 Task: Check the sale-to-list ratio of breakfast bar in the last 1 year.
Action: Mouse moved to (1022, 236)
Screenshot: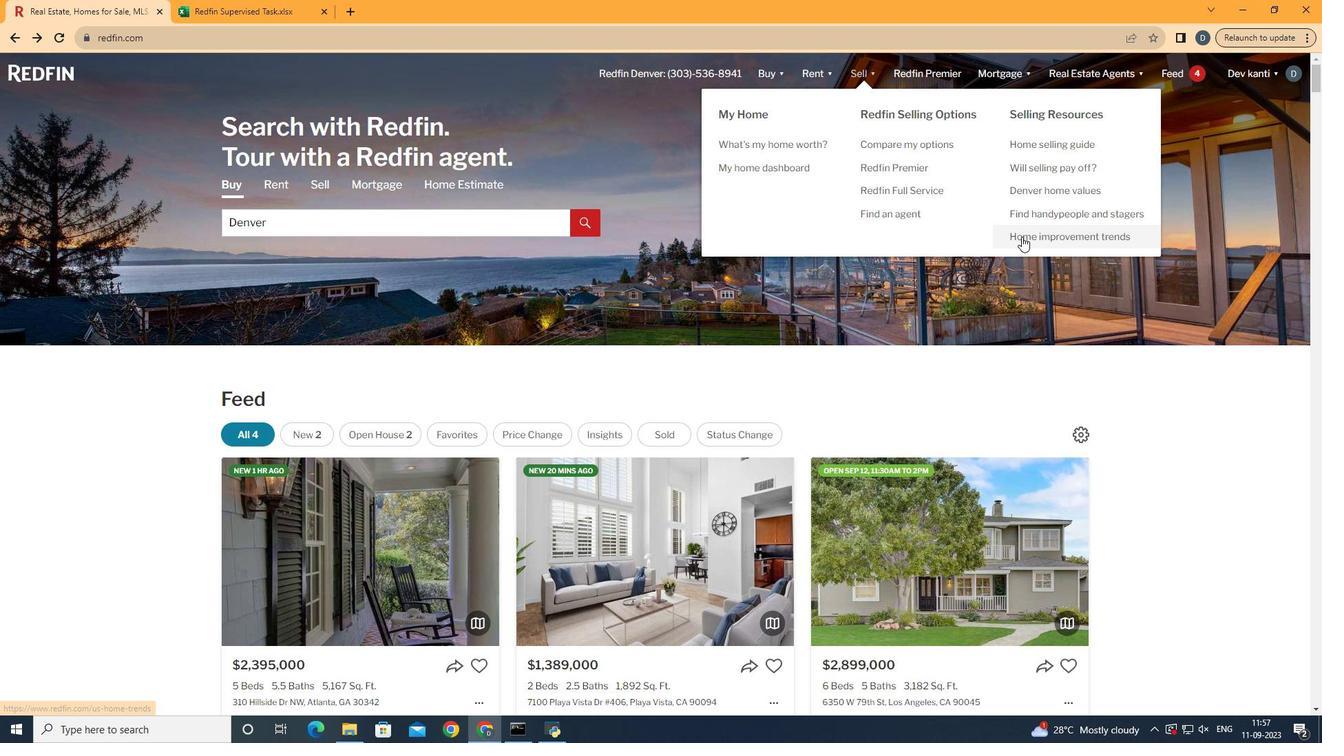 
Action: Mouse pressed left at (1022, 236)
Screenshot: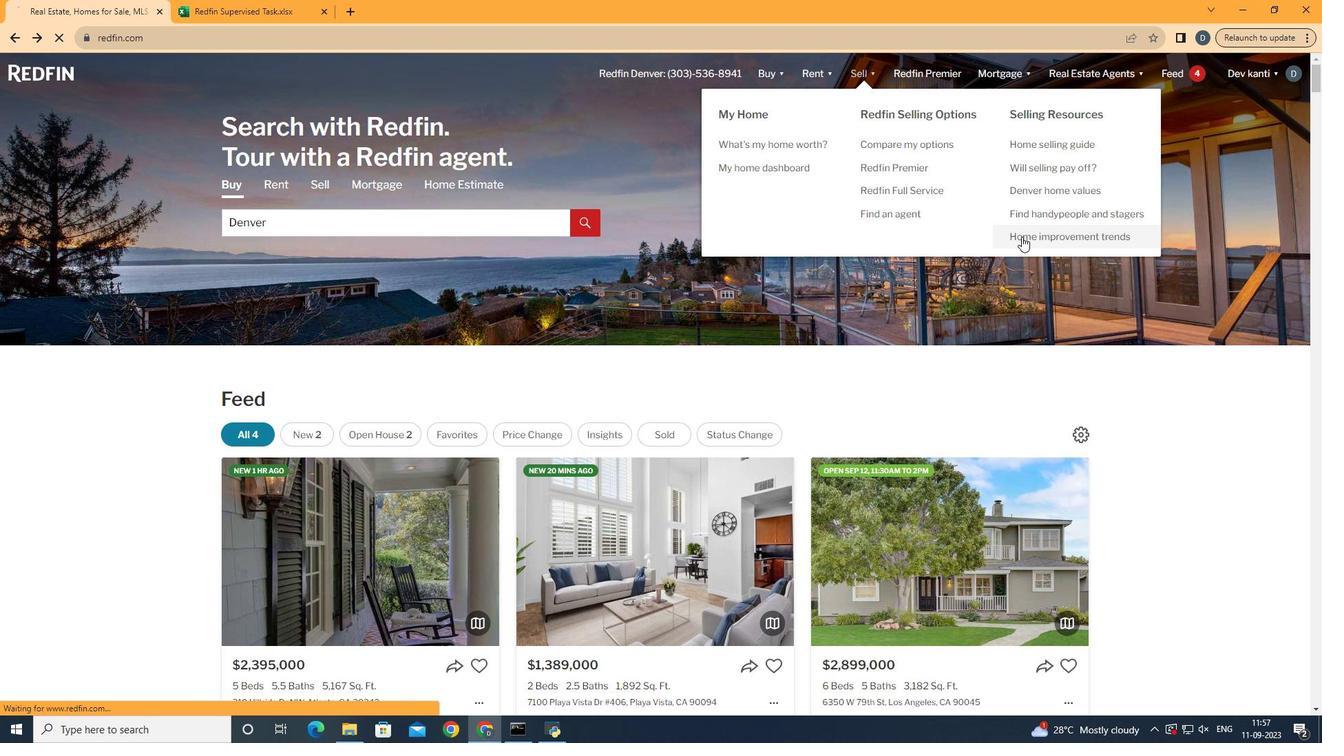 
Action: Mouse moved to (336, 250)
Screenshot: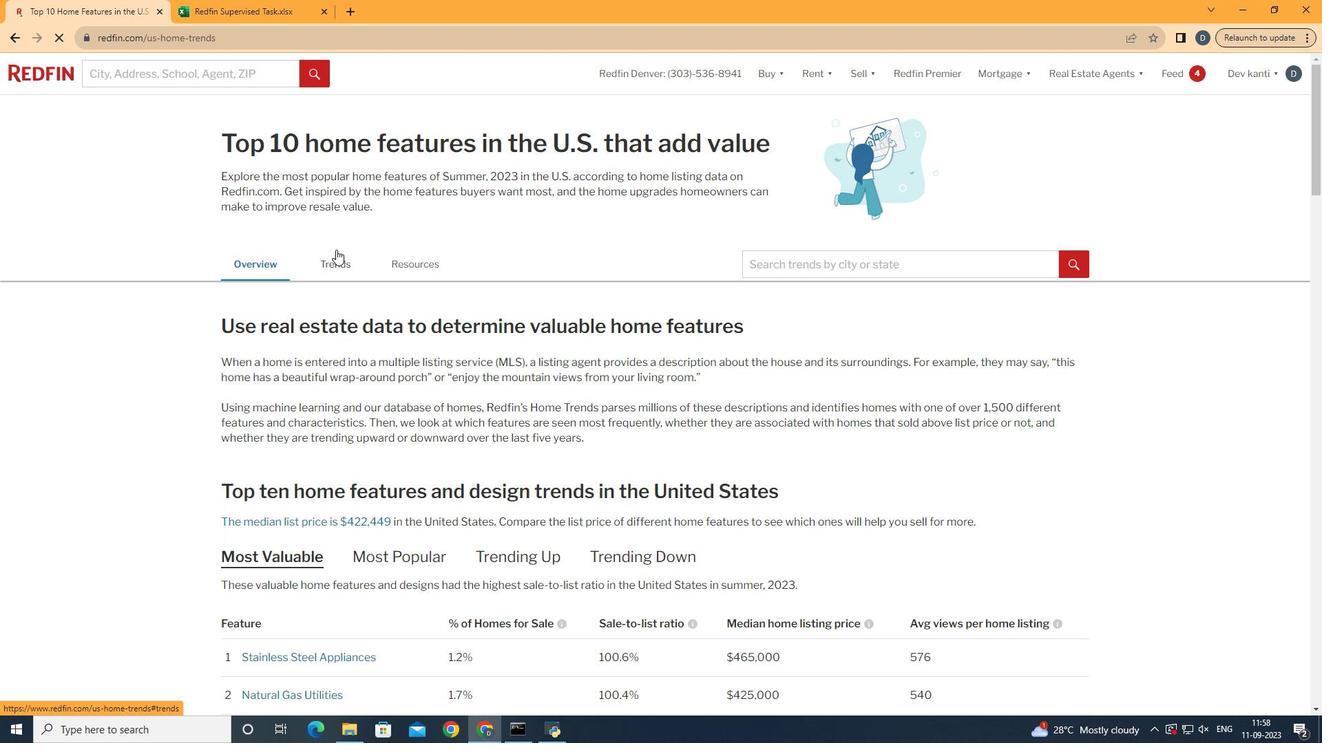 
Action: Mouse pressed left at (336, 250)
Screenshot: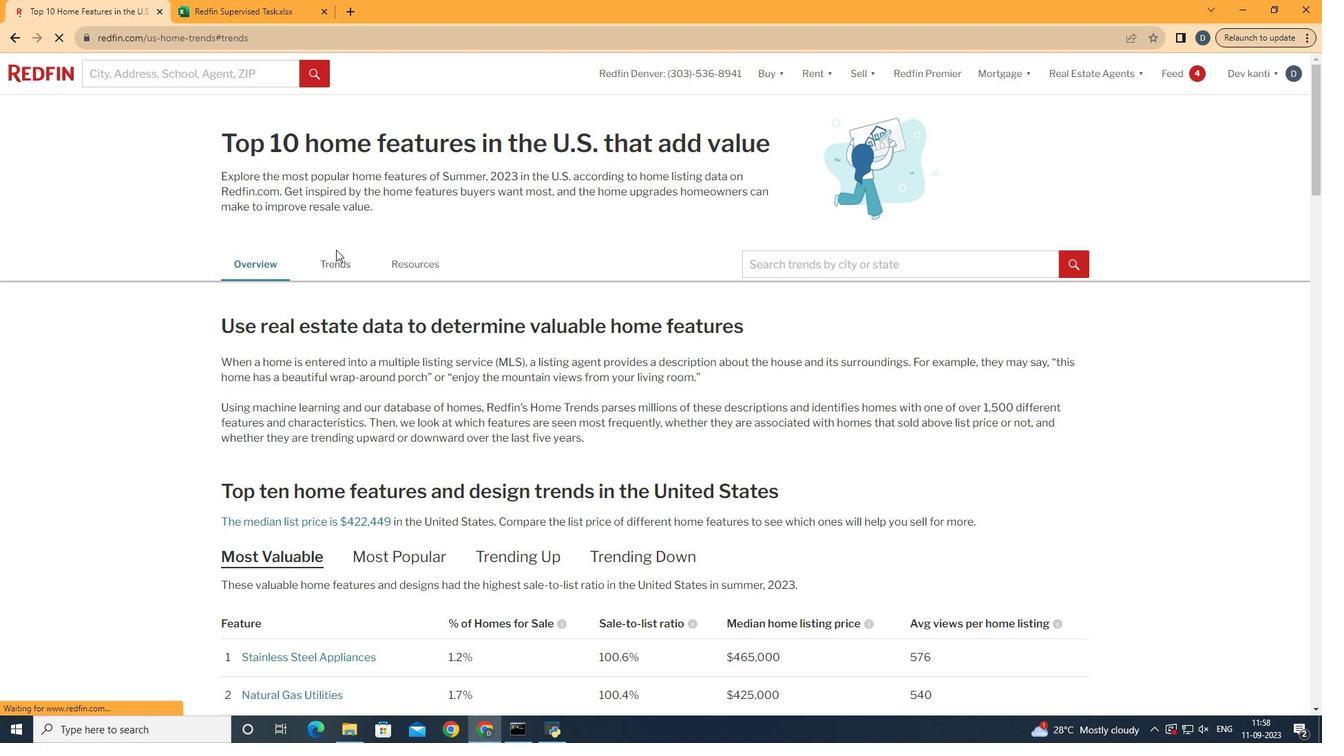 
Action: Mouse moved to (371, 275)
Screenshot: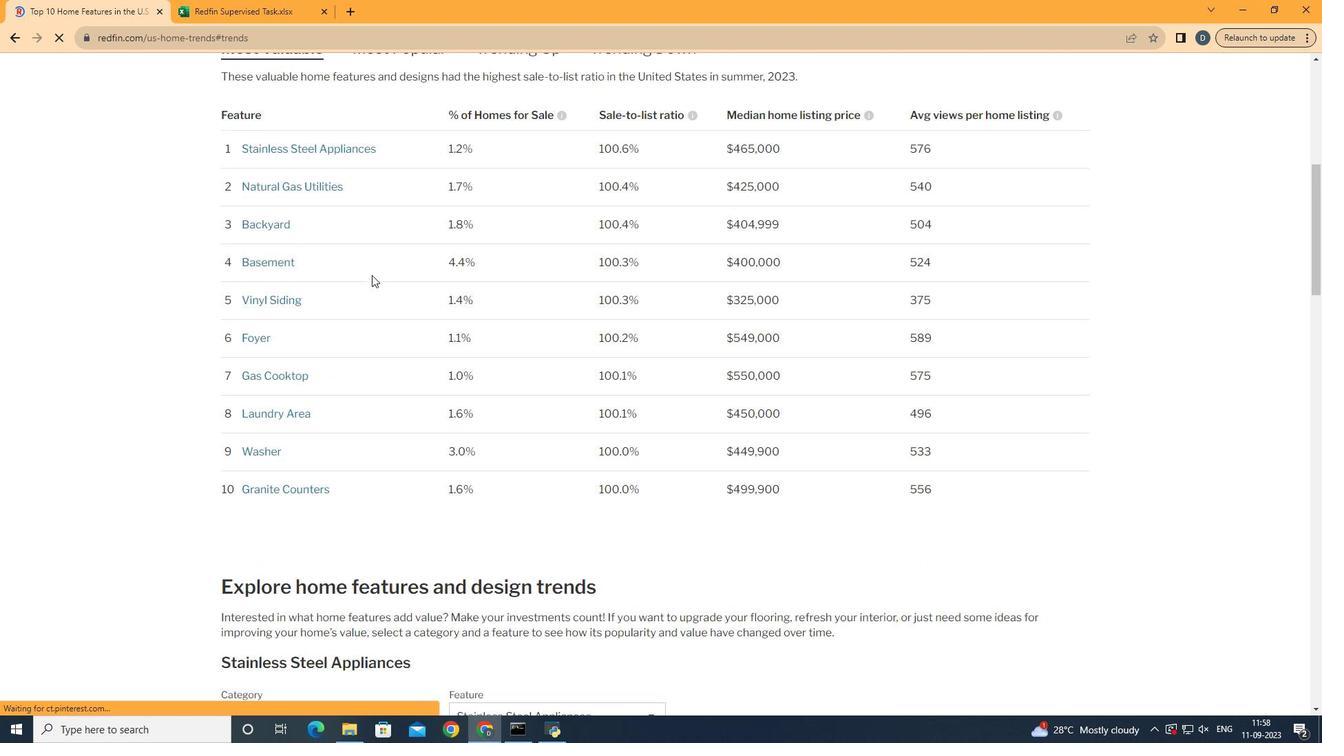 
Action: Mouse scrolled (371, 274) with delta (0, 0)
Screenshot: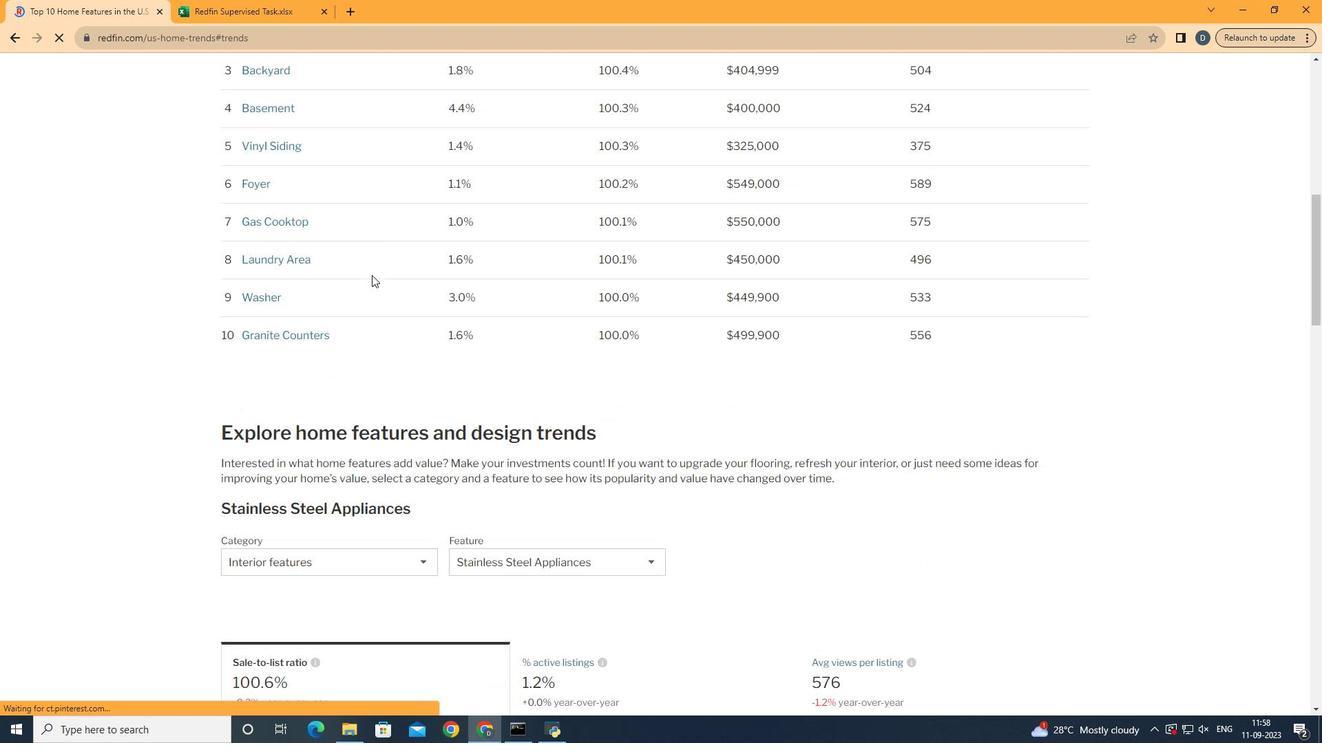 
Action: Mouse scrolled (371, 274) with delta (0, 0)
Screenshot: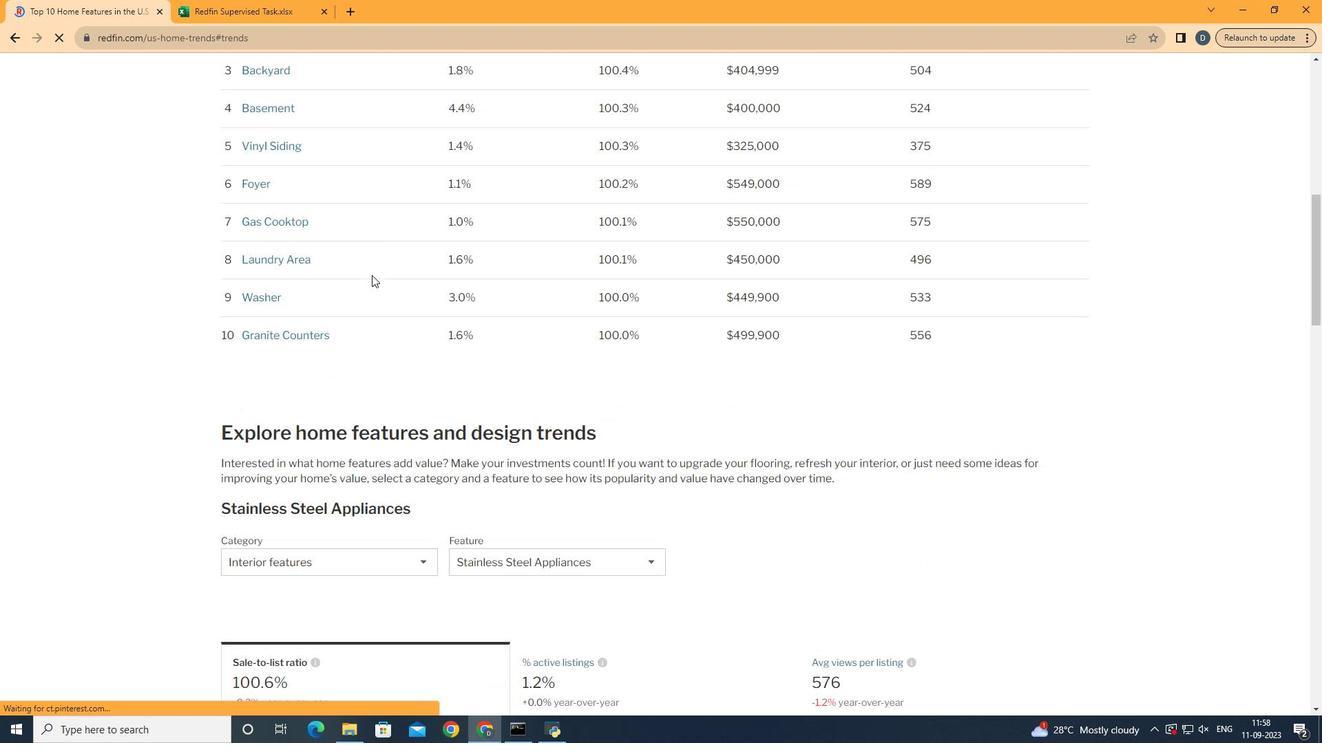 
Action: Mouse scrolled (371, 274) with delta (0, 0)
Screenshot: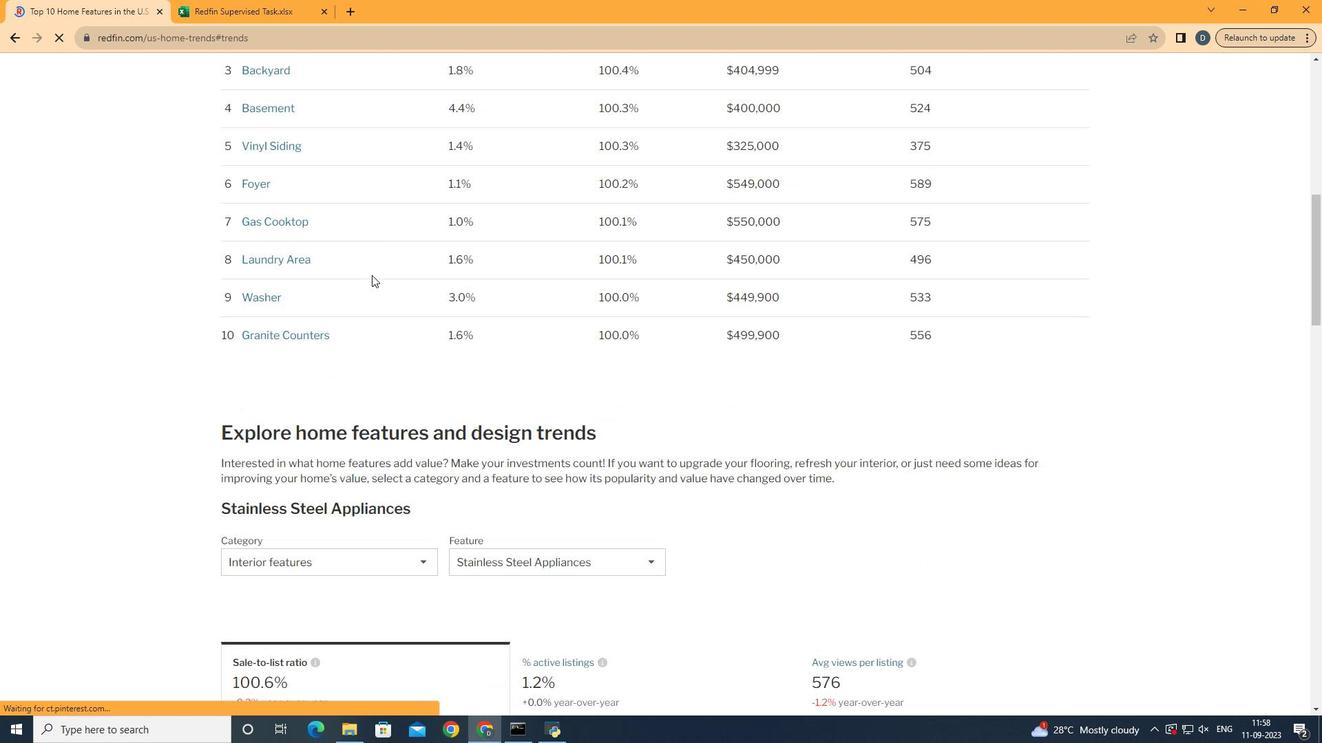 
Action: Mouse scrolled (371, 274) with delta (0, 0)
Screenshot: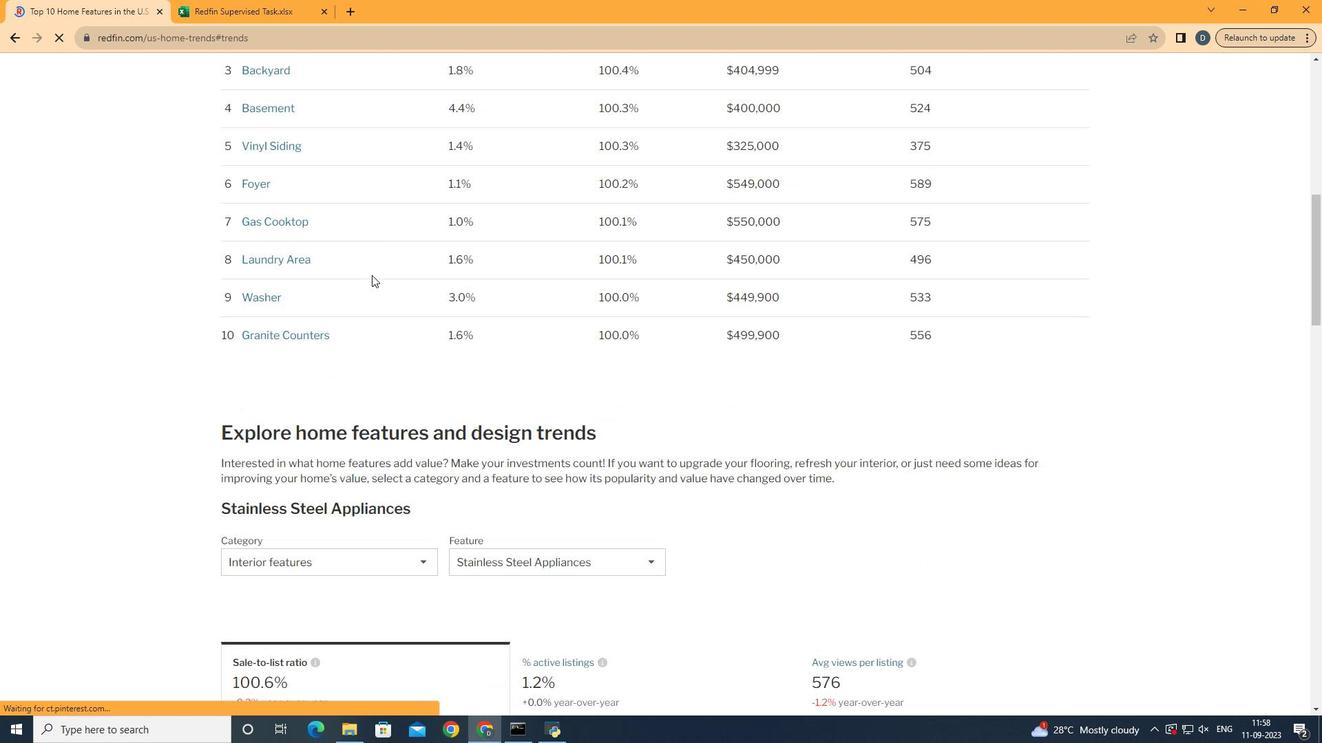 
Action: Mouse scrolled (371, 274) with delta (0, 0)
Screenshot: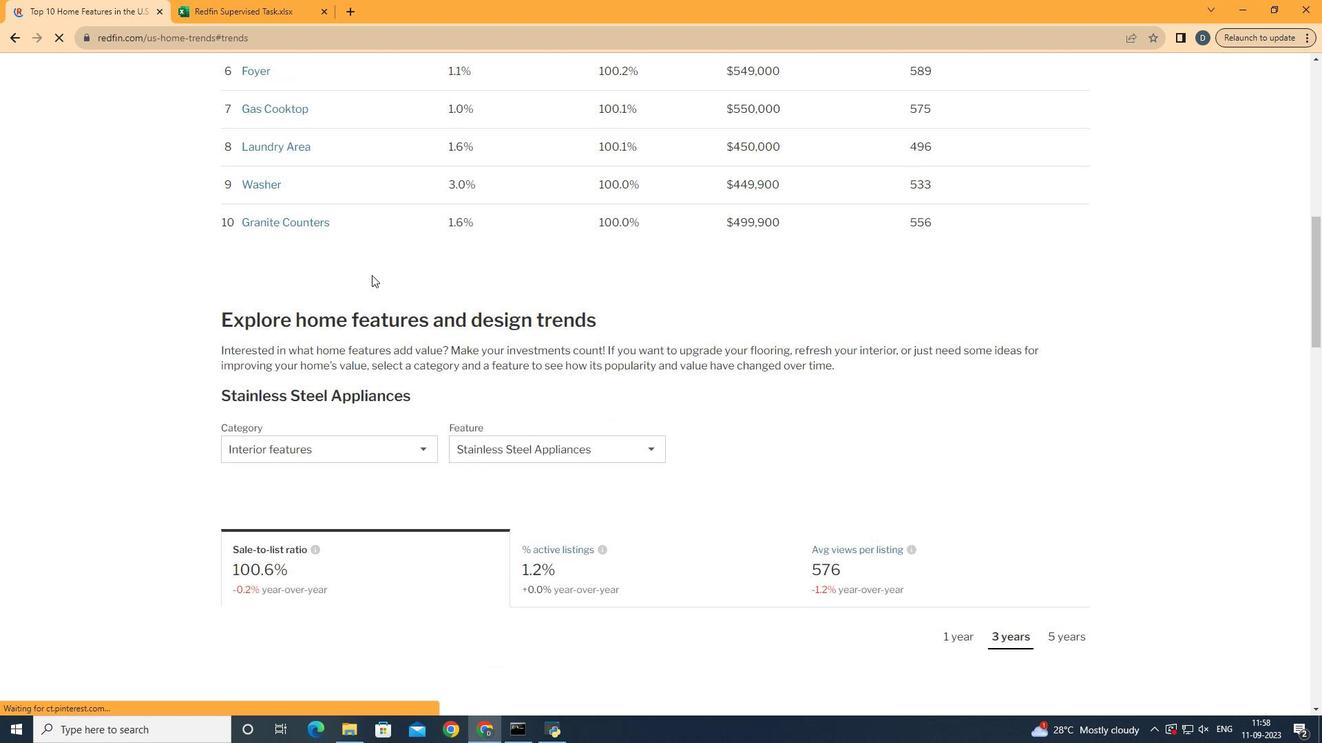 
Action: Mouse scrolled (371, 274) with delta (0, 0)
Screenshot: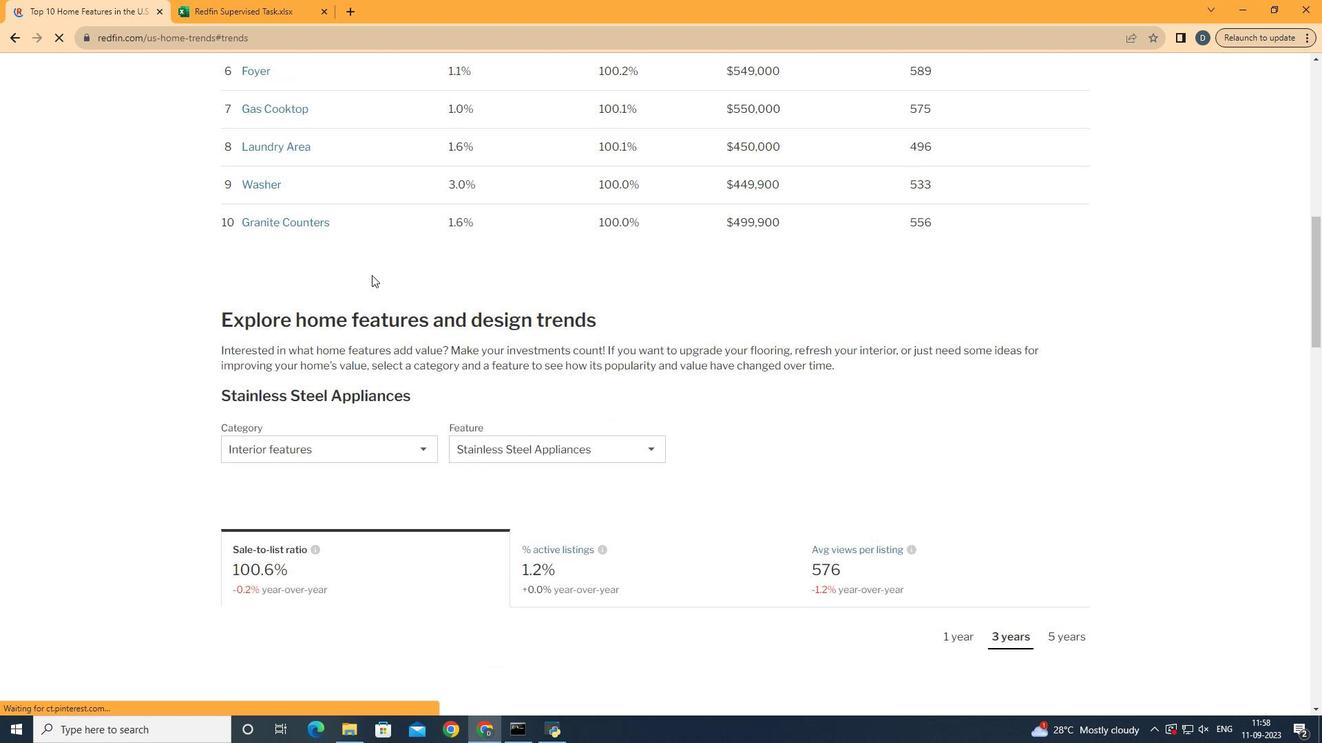 
Action: Mouse scrolled (371, 274) with delta (0, 0)
Screenshot: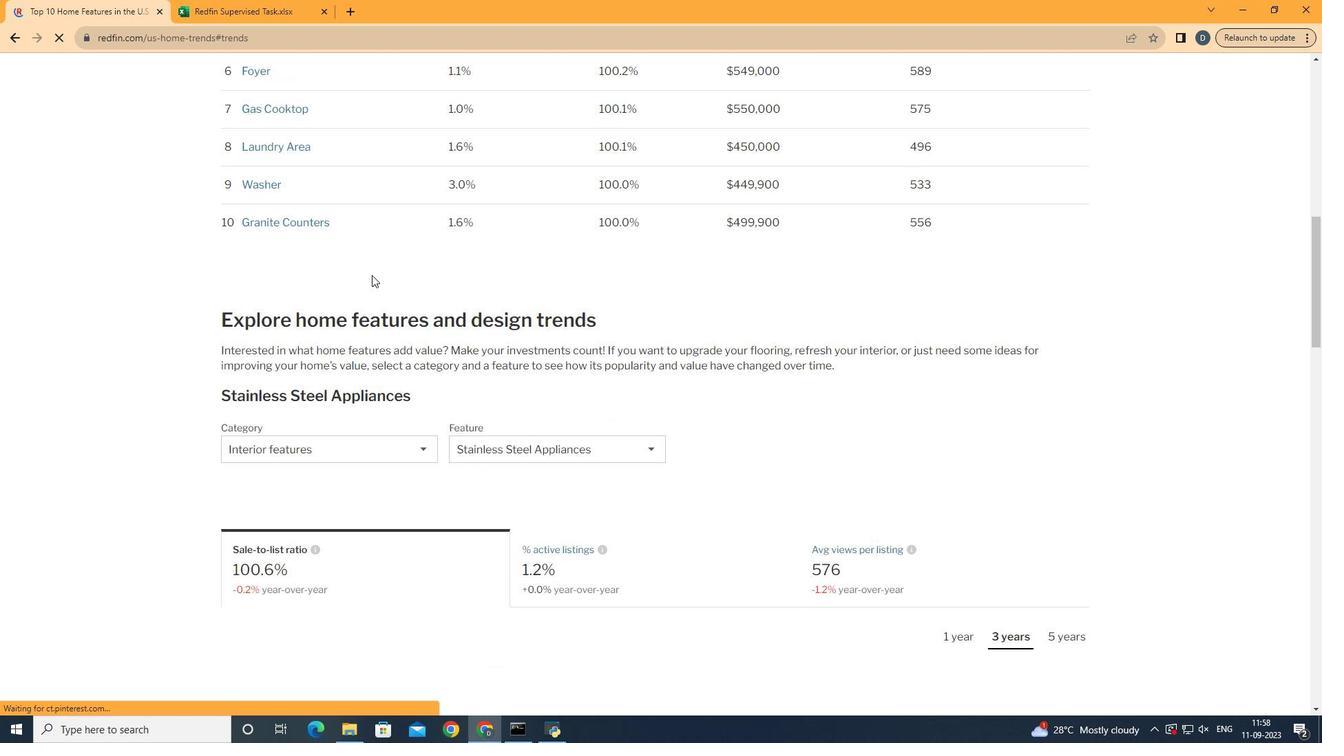 
Action: Mouse scrolled (371, 274) with delta (0, 0)
Screenshot: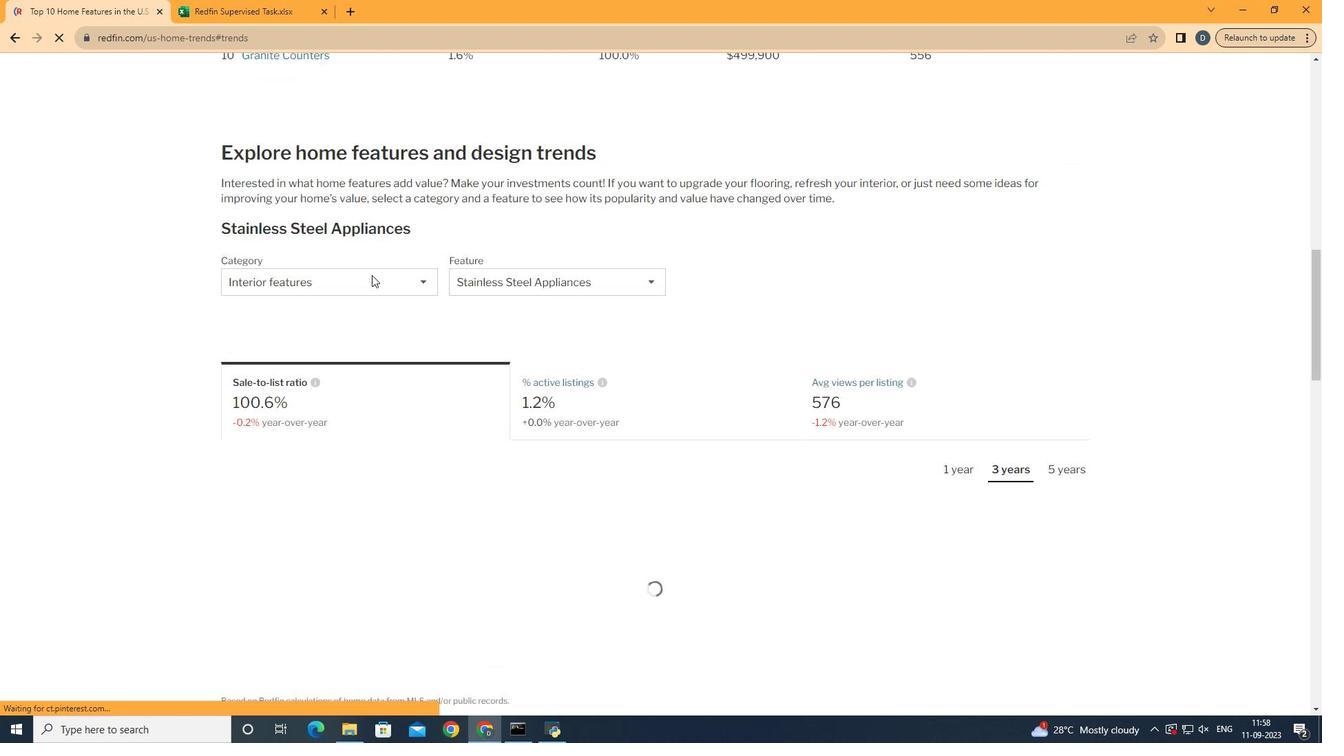
Action: Mouse moved to (374, 296)
Screenshot: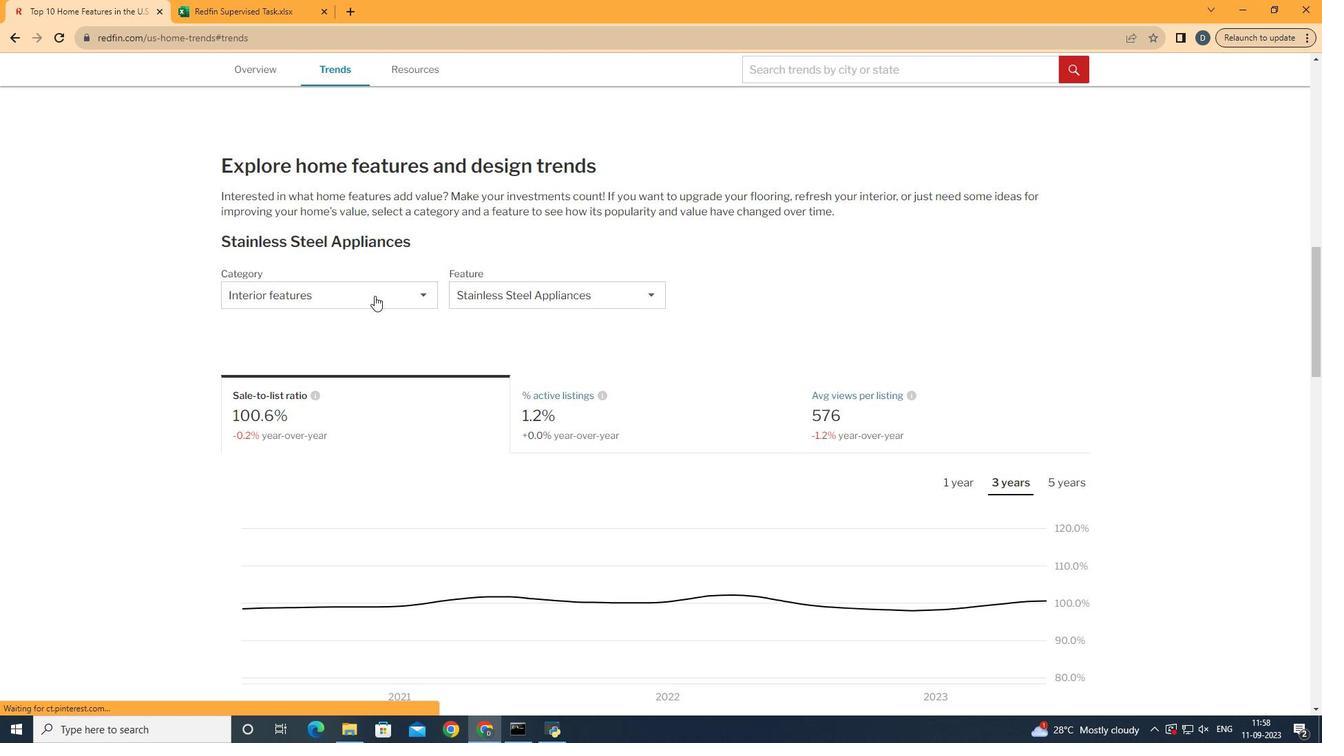 
Action: Mouse scrolled (374, 295) with delta (0, 0)
Screenshot: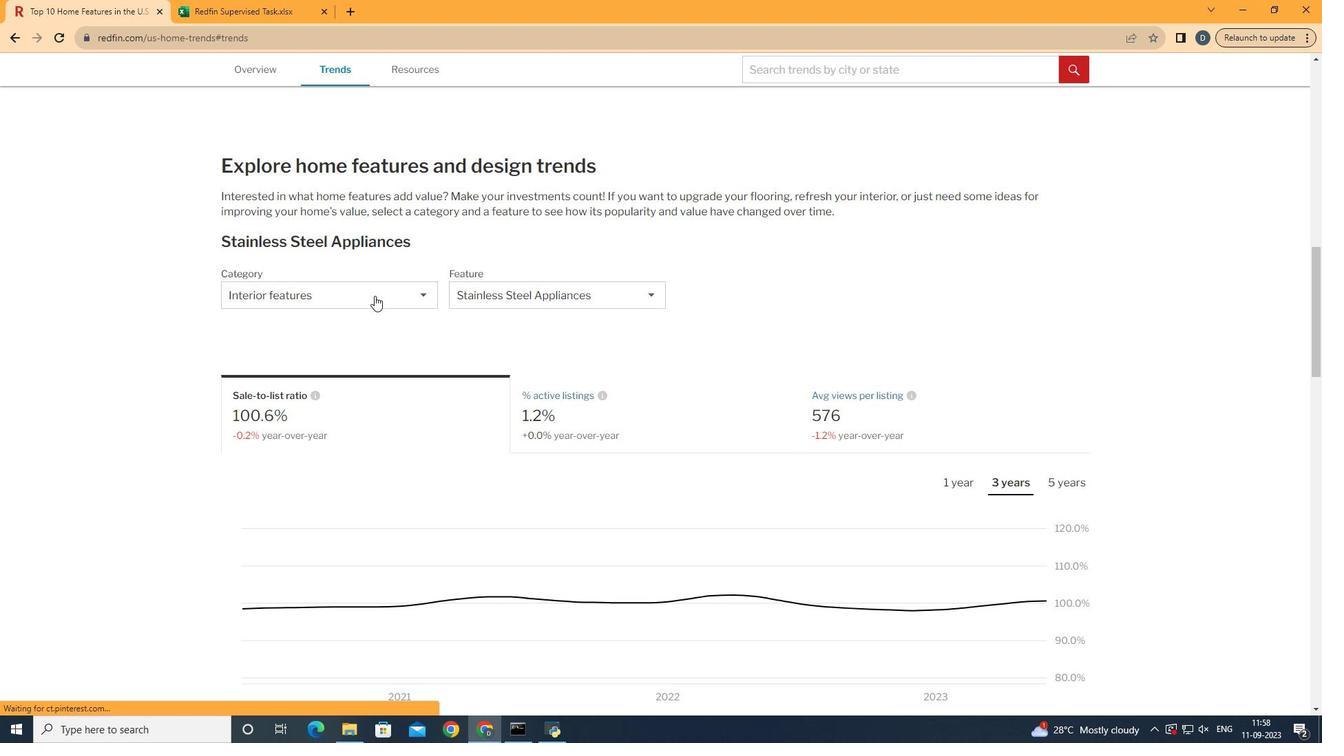 
Action: Mouse scrolled (374, 295) with delta (0, 0)
Screenshot: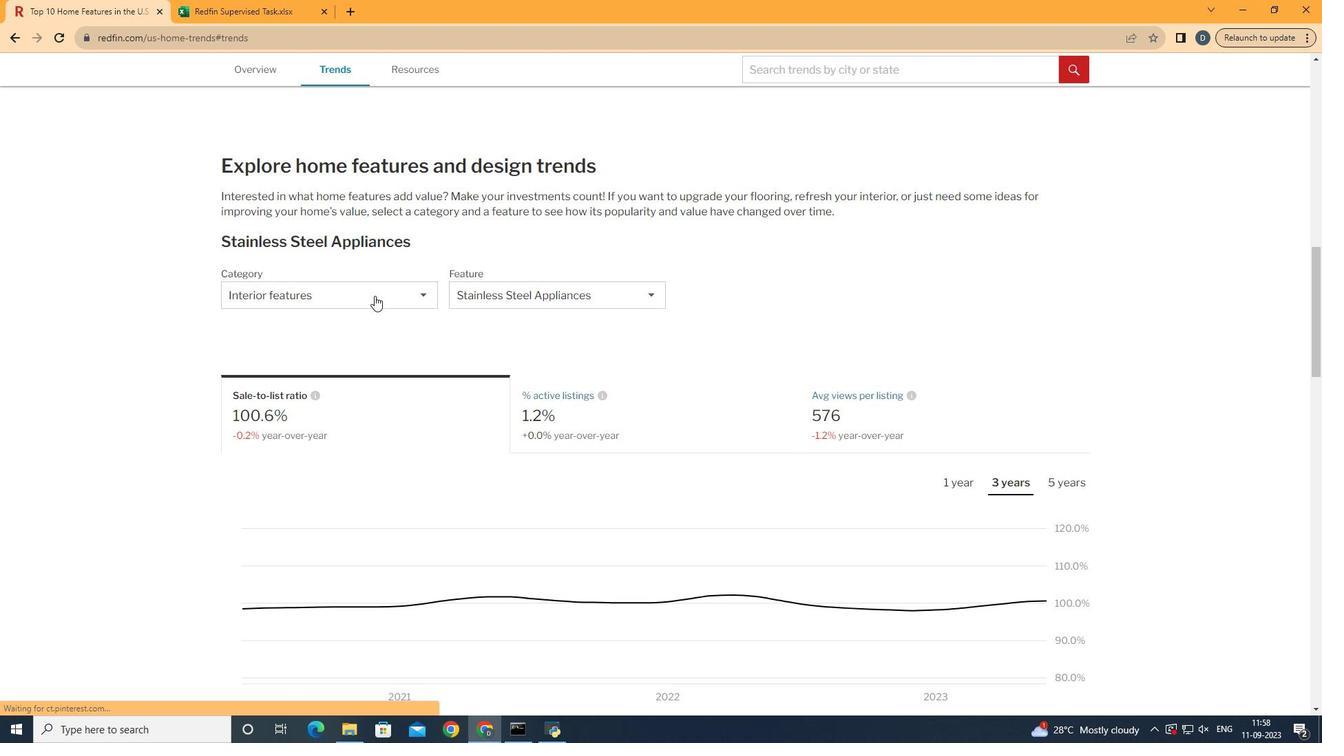 
Action: Mouse scrolled (374, 295) with delta (0, 0)
Screenshot: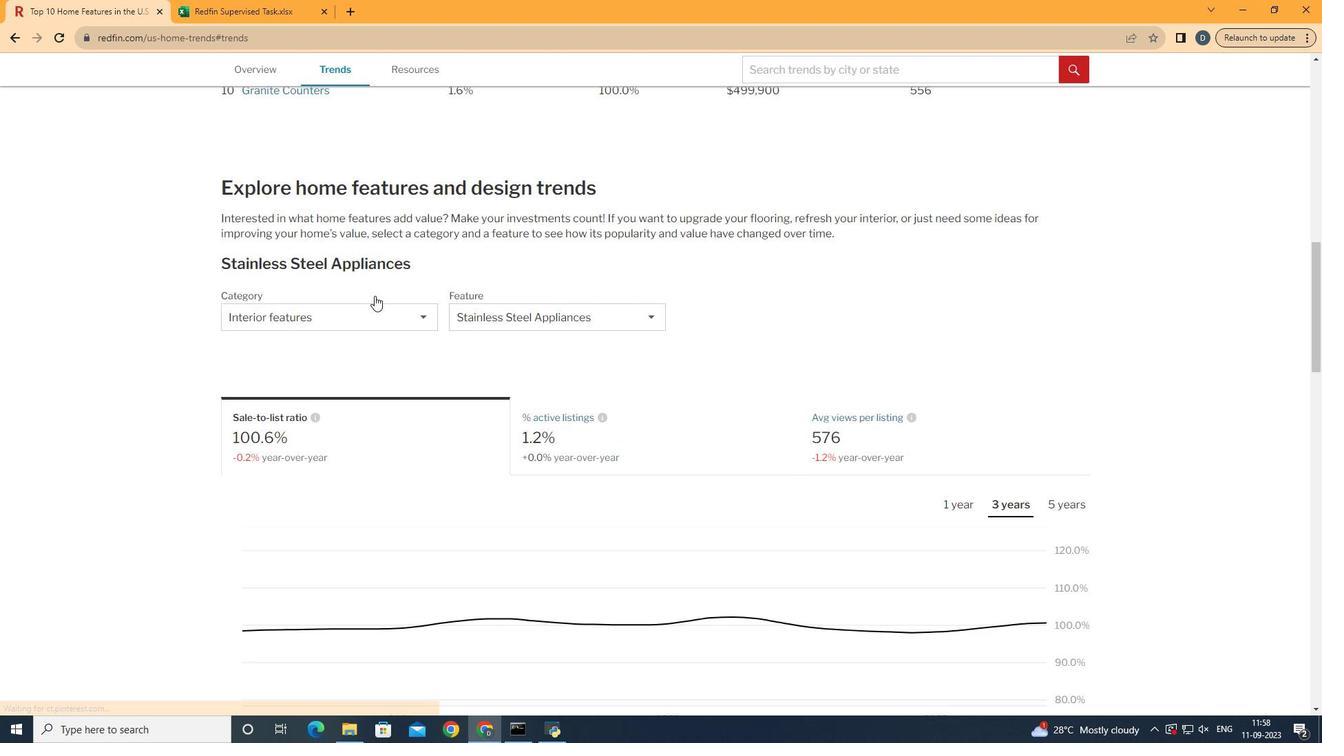 
Action: Mouse moved to (389, 344)
Screenshot: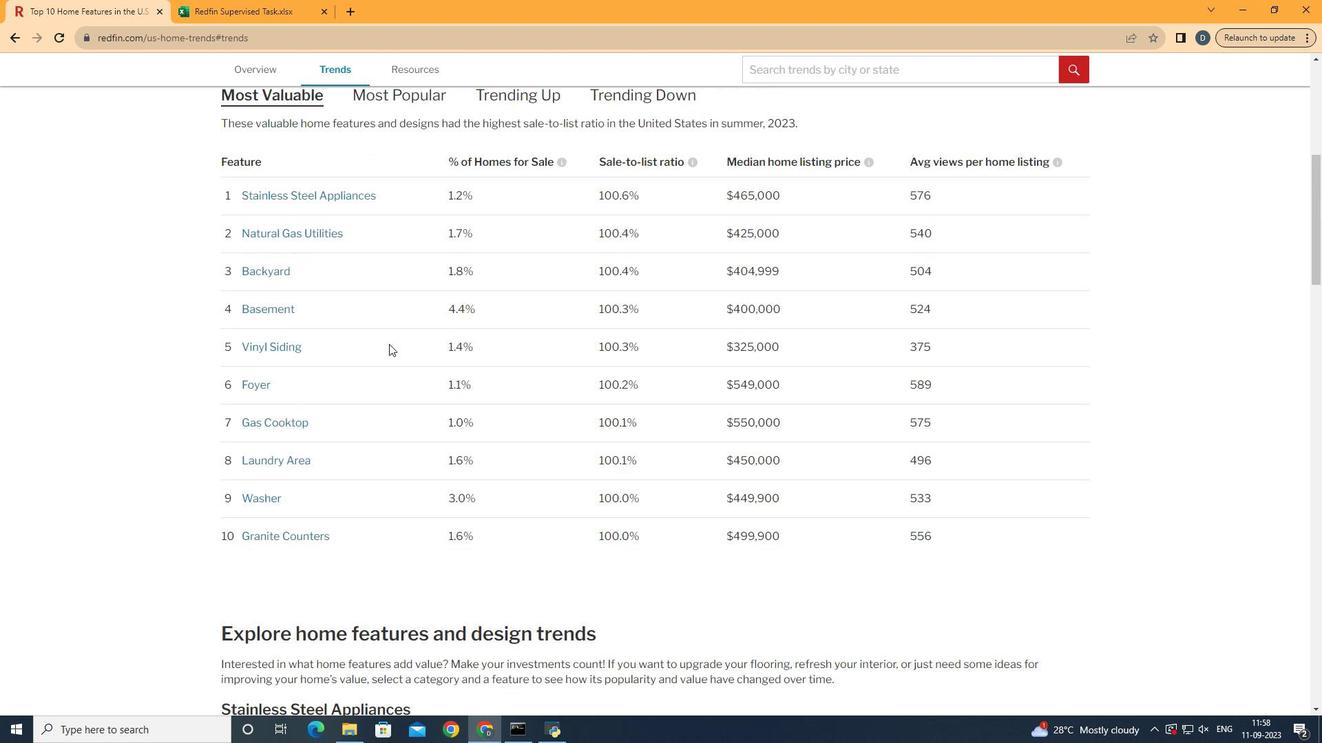 
Action: Mouse scrolled (389, 343) with delta (0, 0)
Screenshot: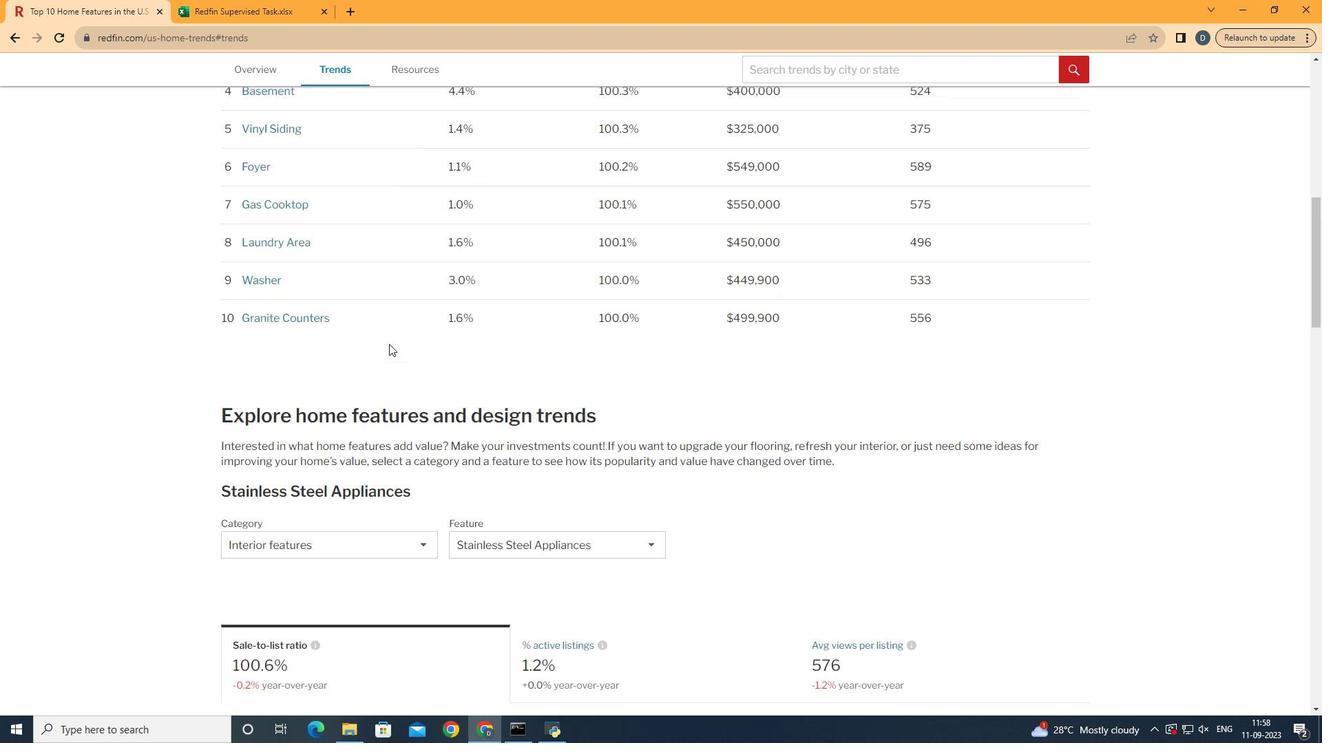 
Action: Mouse scrolled (389, 343) with delta (0, 0)
Screenshot: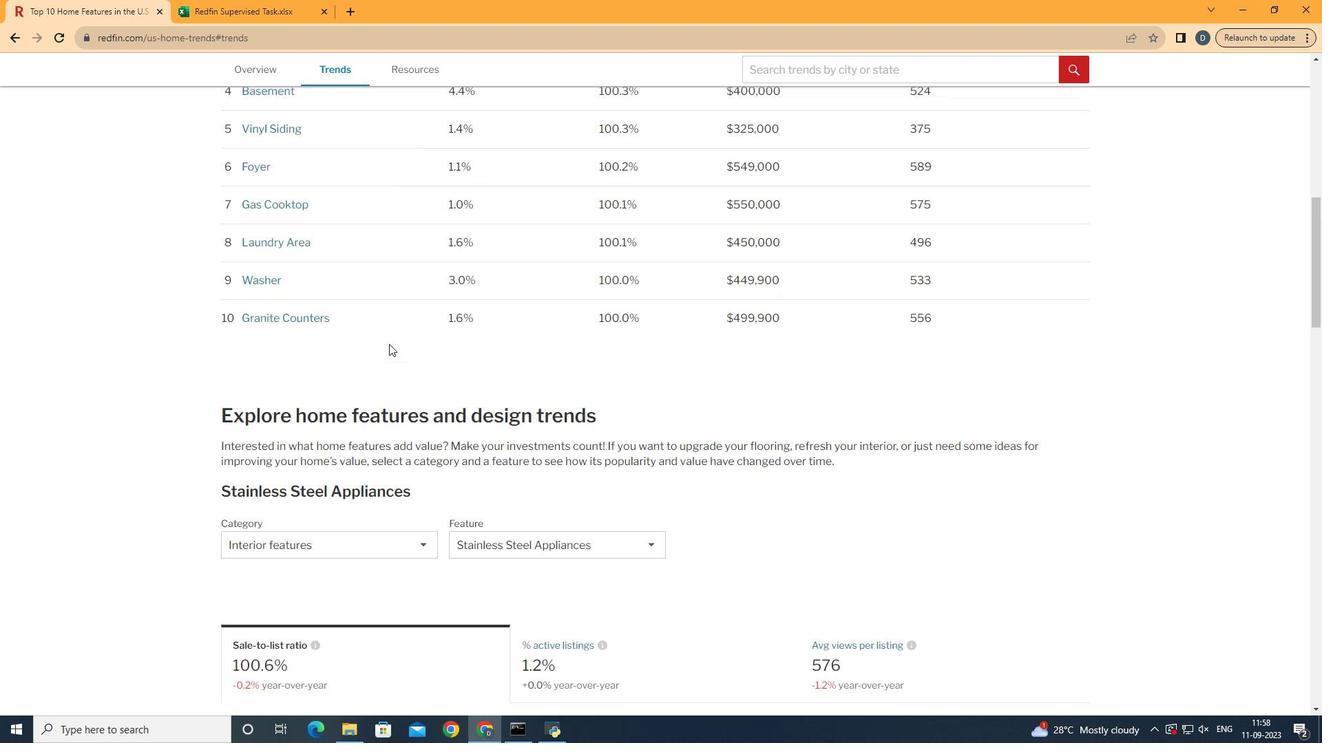 
Action: Mouse scrolled (389, 343) with delta (0, 0)
Screenshot: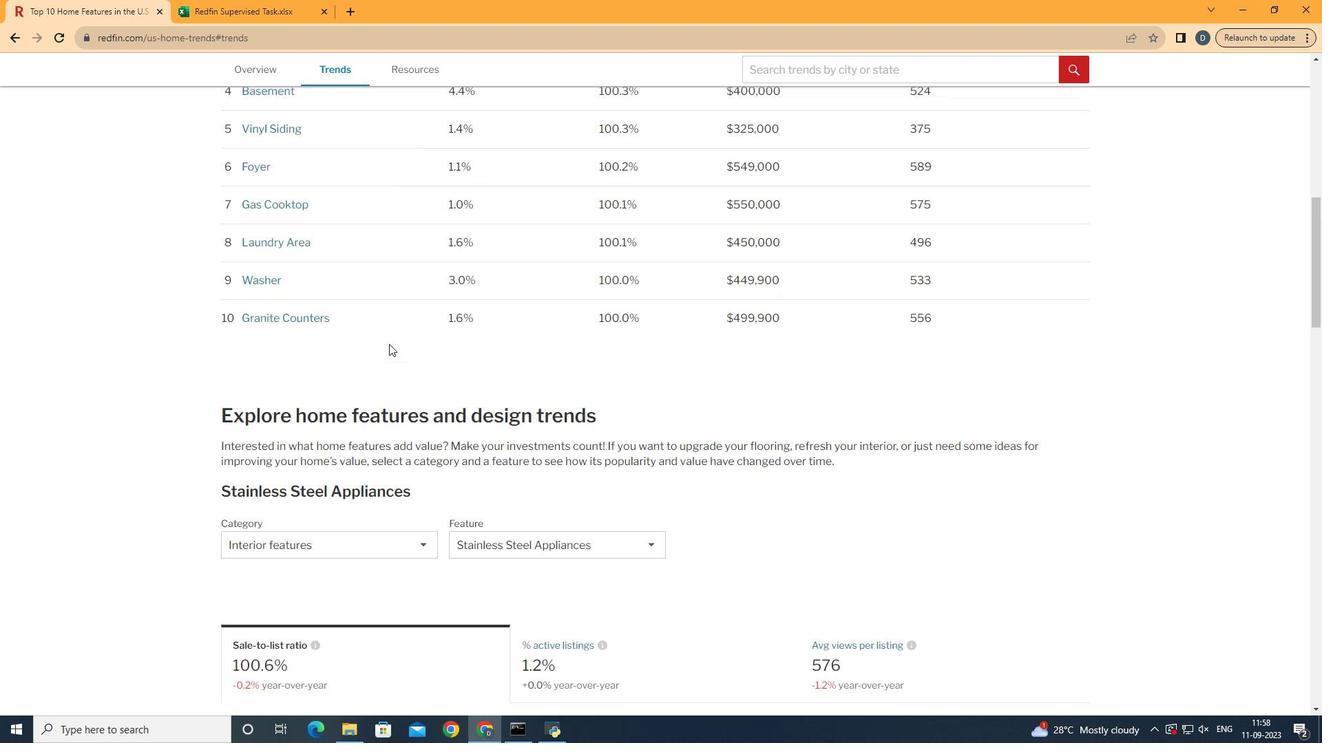 
Action: Mouse scrolled (389, 343) with delta (0, 0)
Screenshot: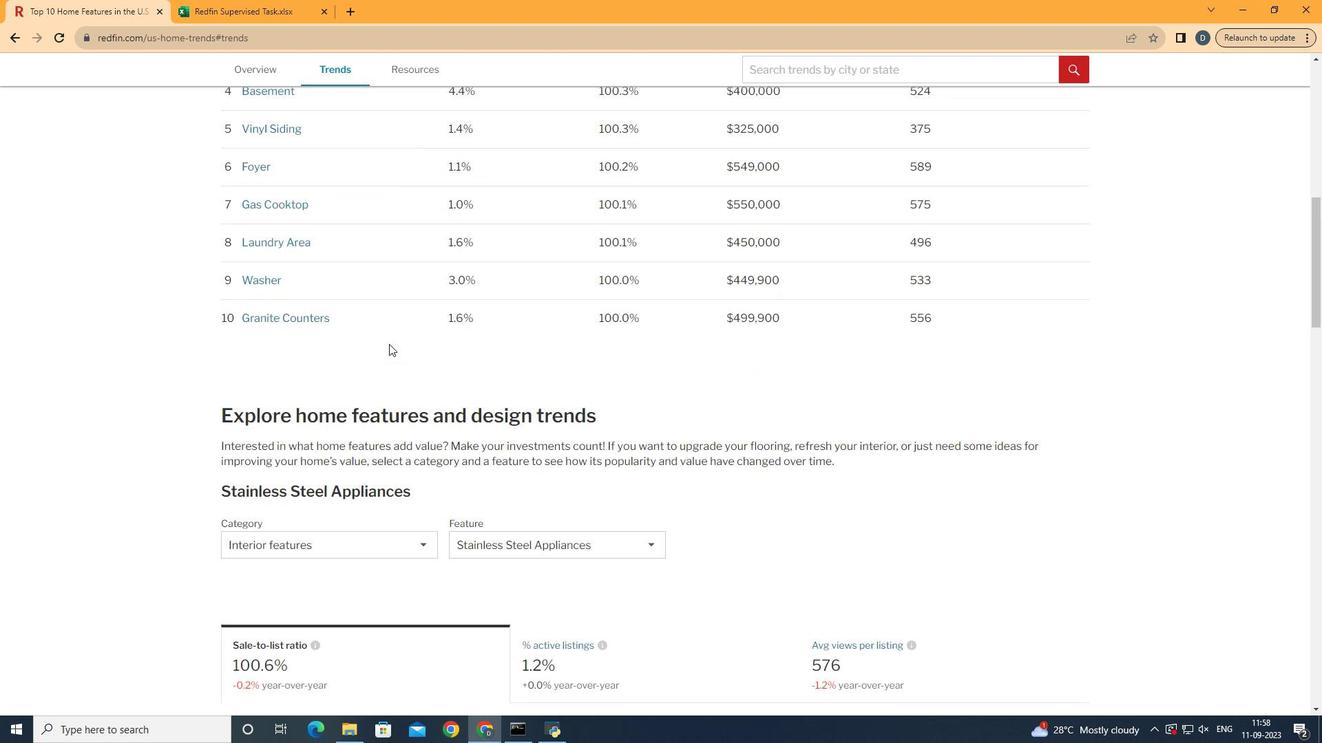 
Action: Mouse scrolled (389, 343) with delta (0, 0)
Screenshot: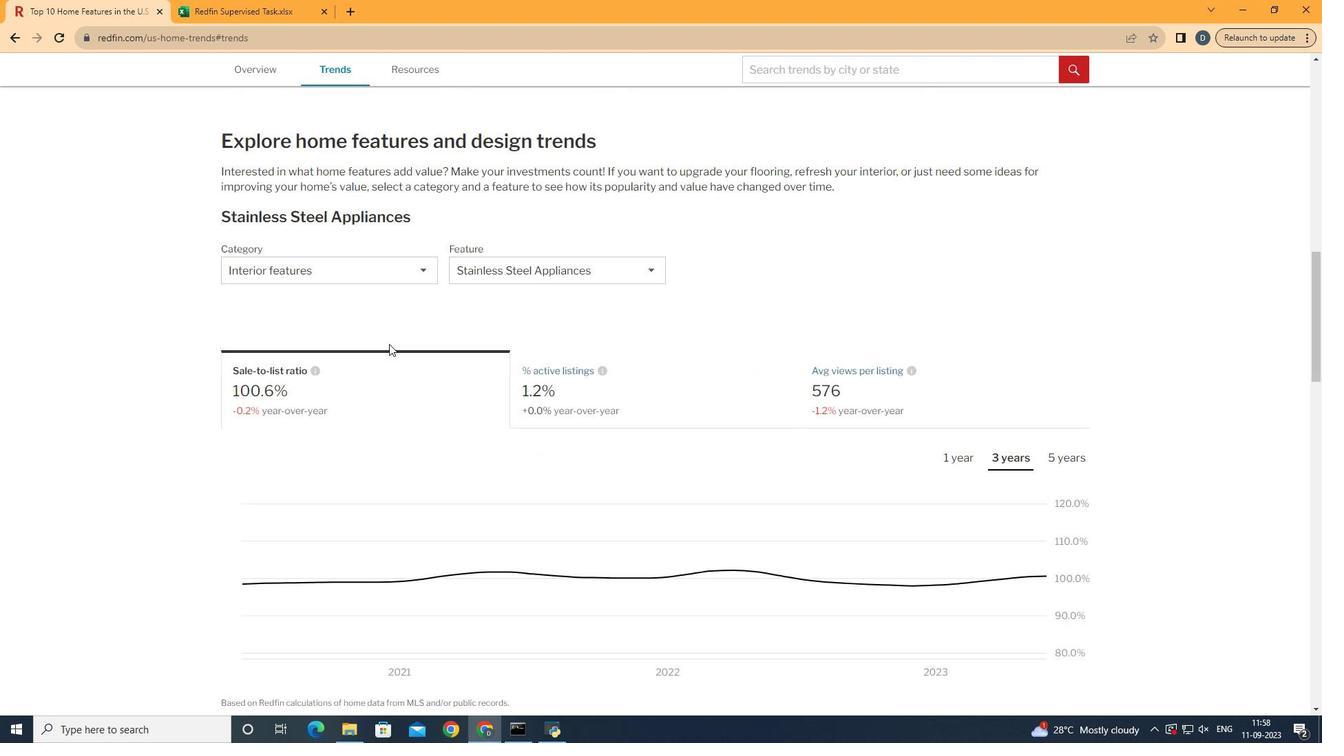 
Action: Mouse scrolled (389, 343) with delta (0, 0)
Screenshot: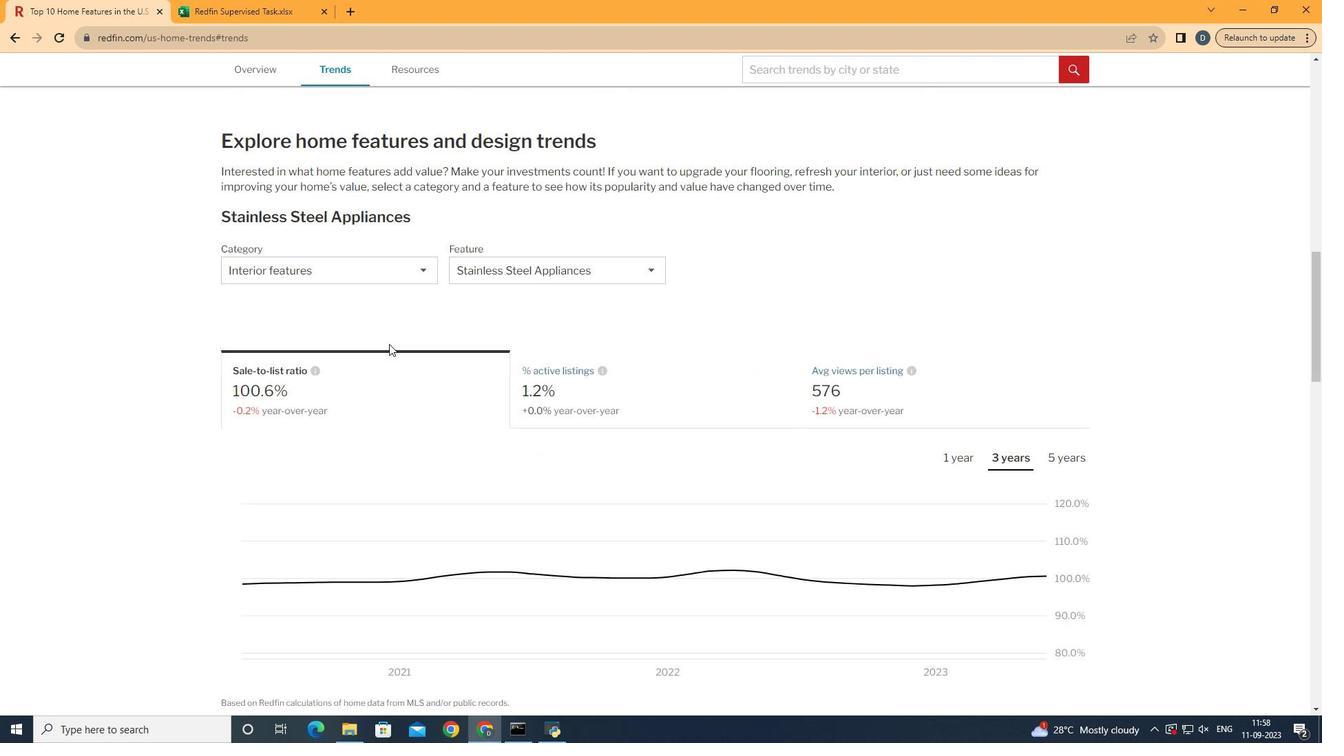 
Action: Mouse scrolled (389, 343) with delta (0, 0)
Screenshot: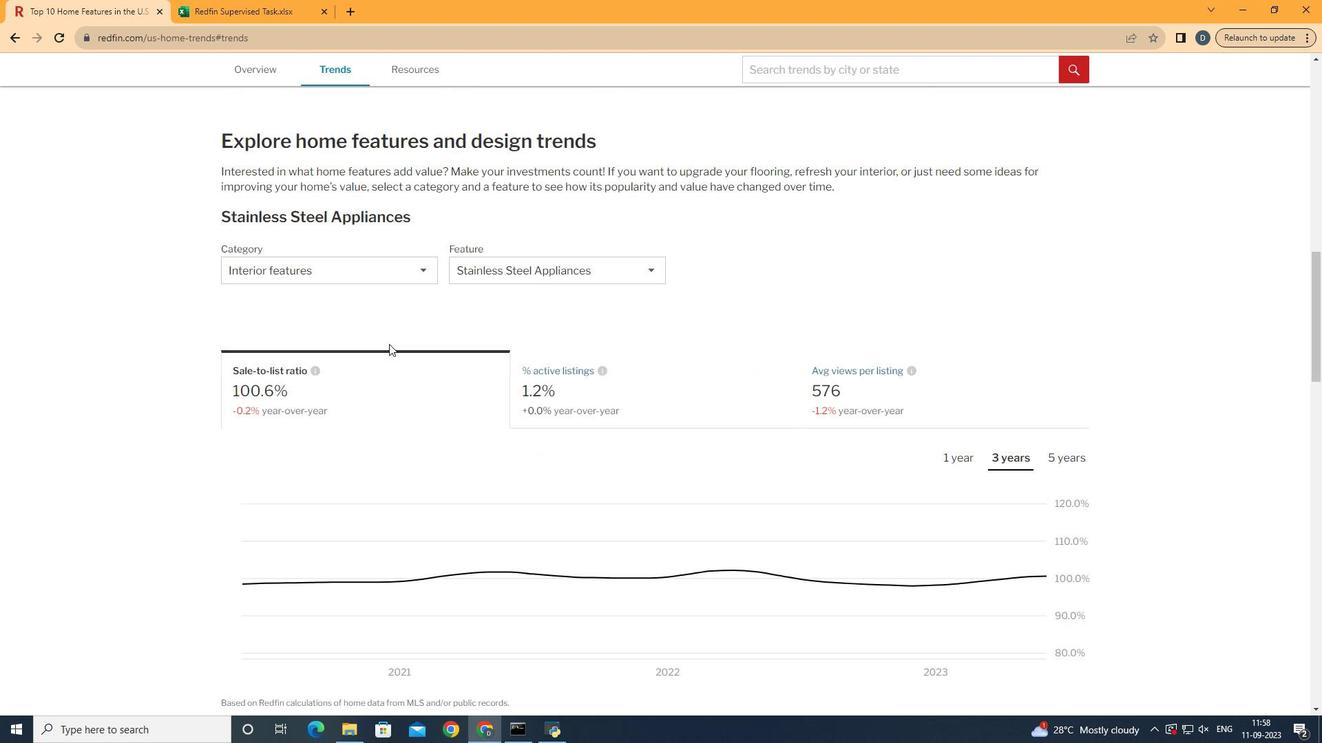 
Action: Mouse scrolled (389, 343) with delta (0, 0)
Screenshot: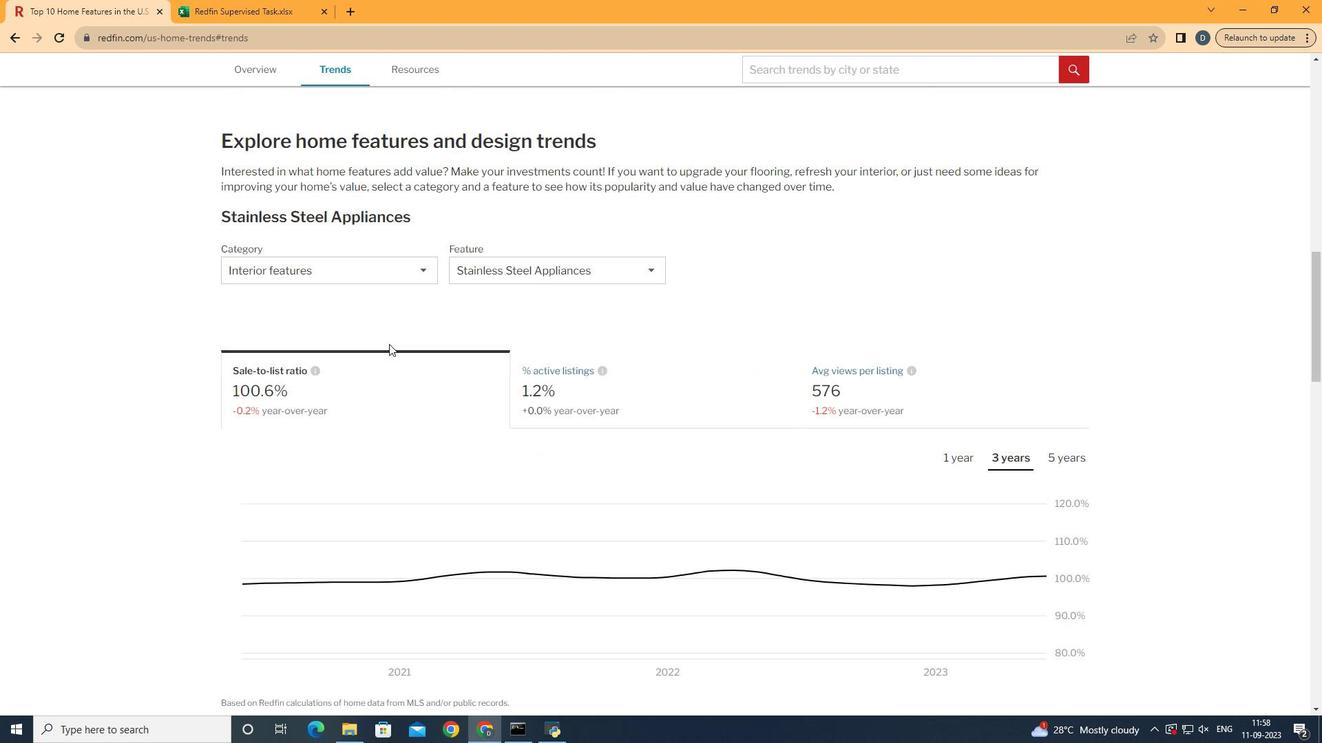 
Action: Mouse moved to (400, 276)
Screenshot: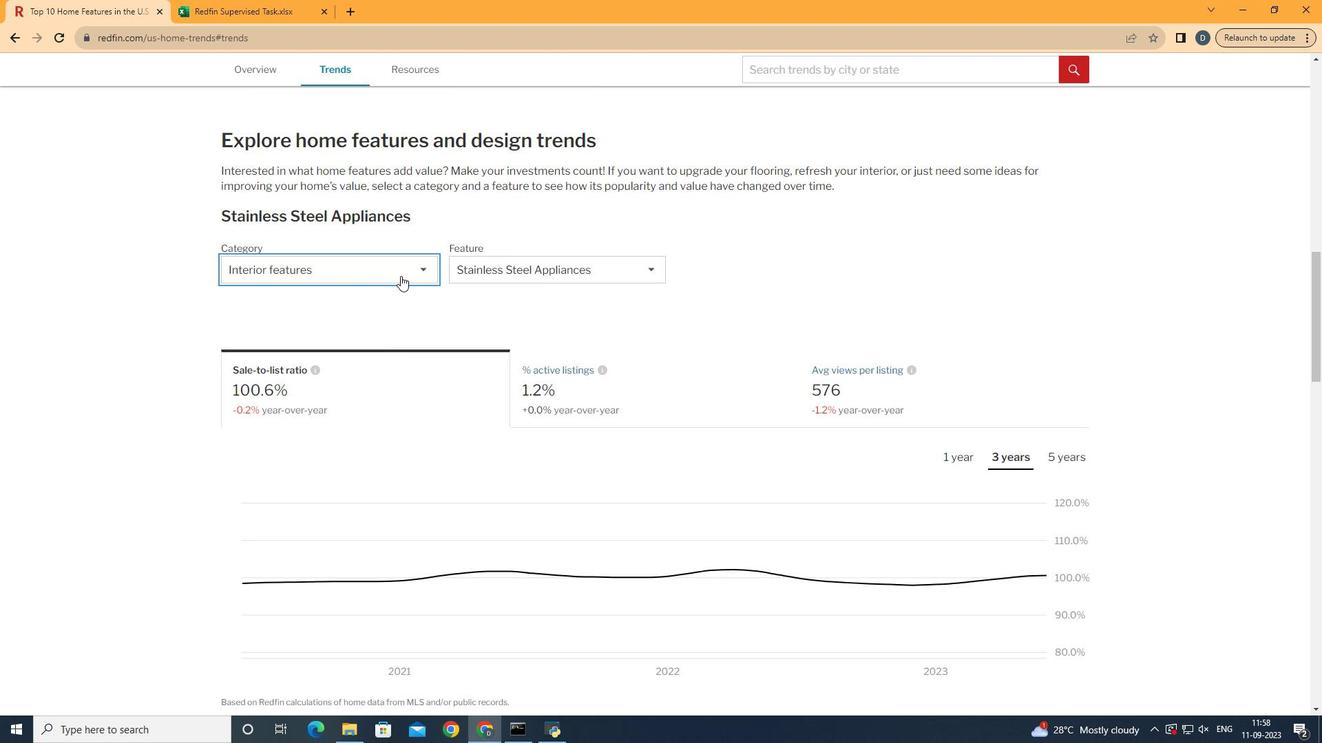 
Action: Mouse pressed left at (400, 276)
Screenshot: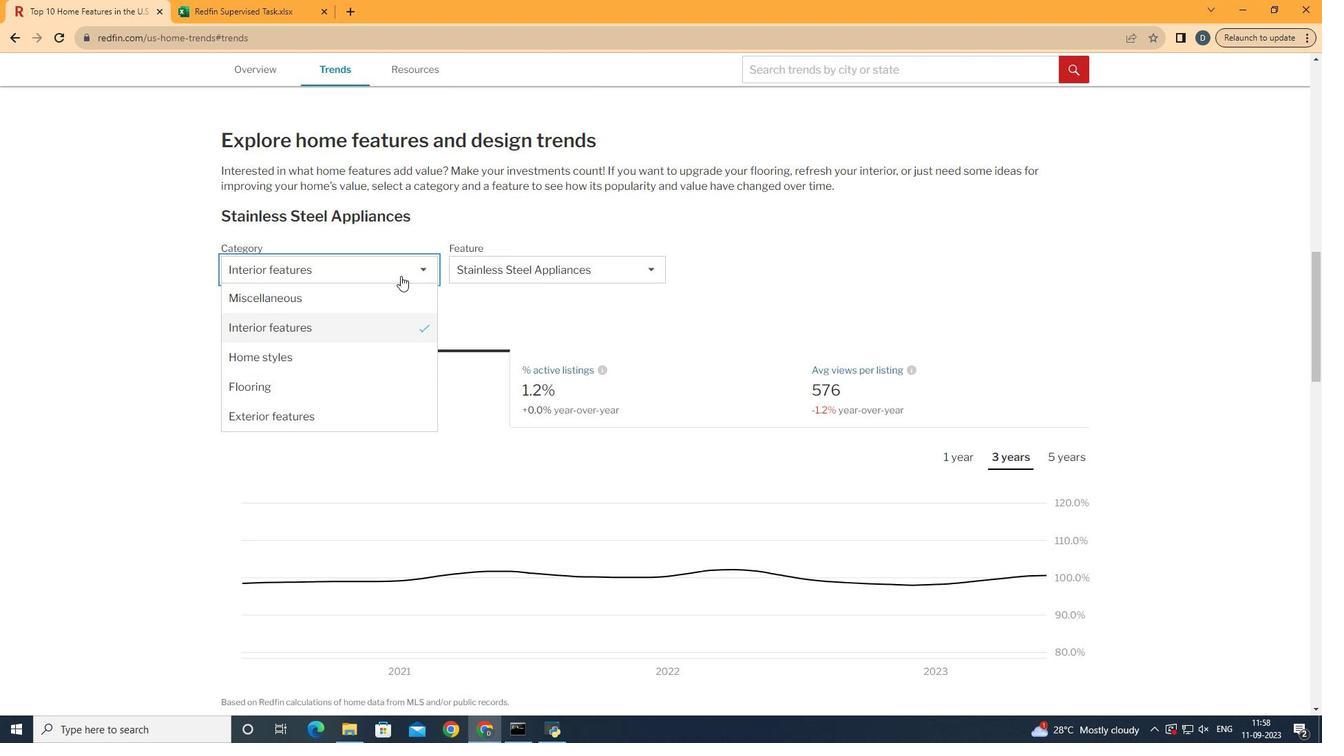 
Action: Mouse moved to (381, 329)
Screenshot: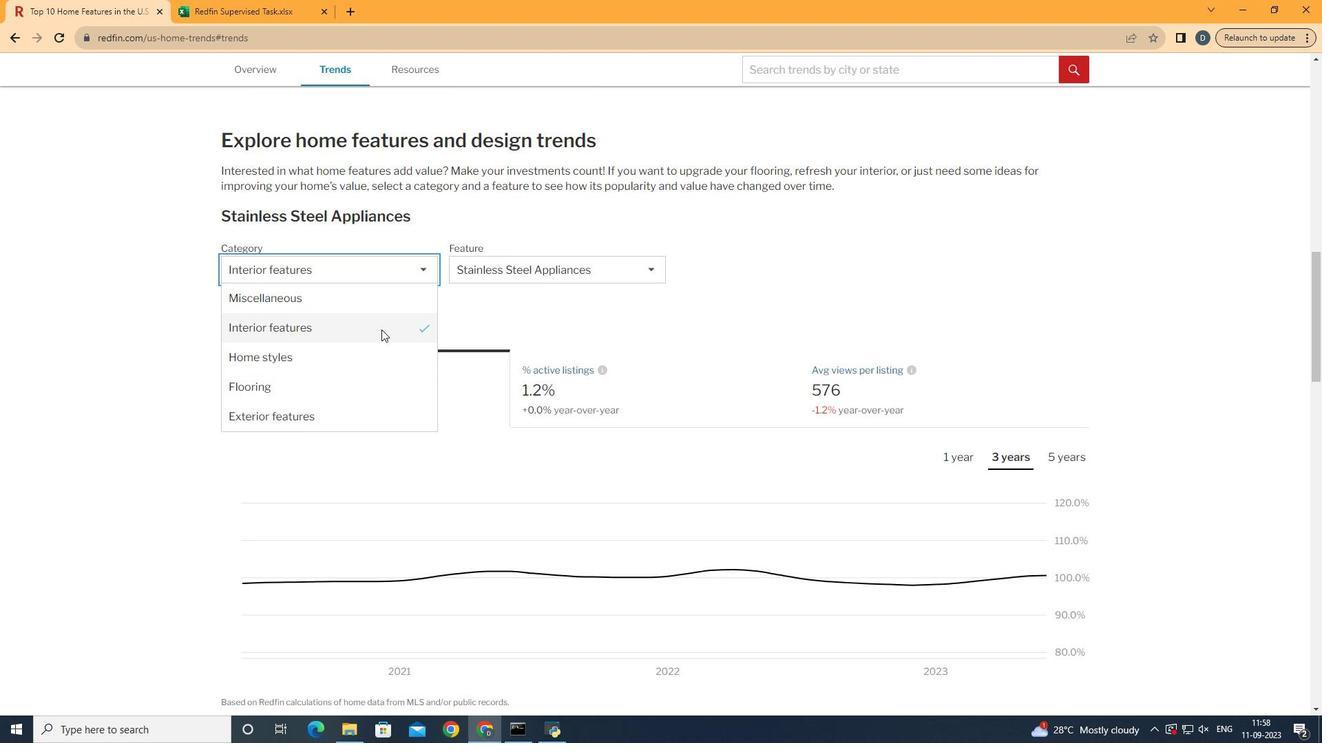 
Action: Mouse pressed left at (381, 329)
Screenshot: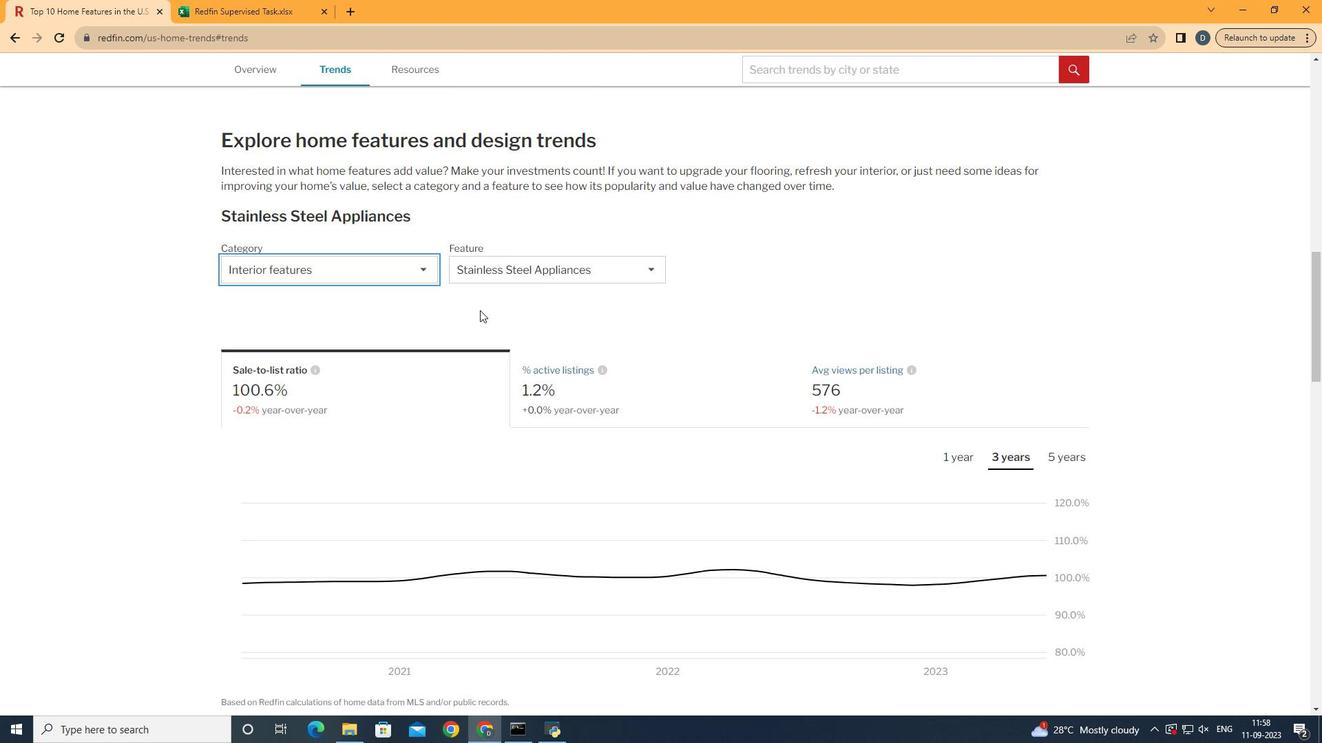 
Action: Mouse moved to (602, 272)
Screenshot: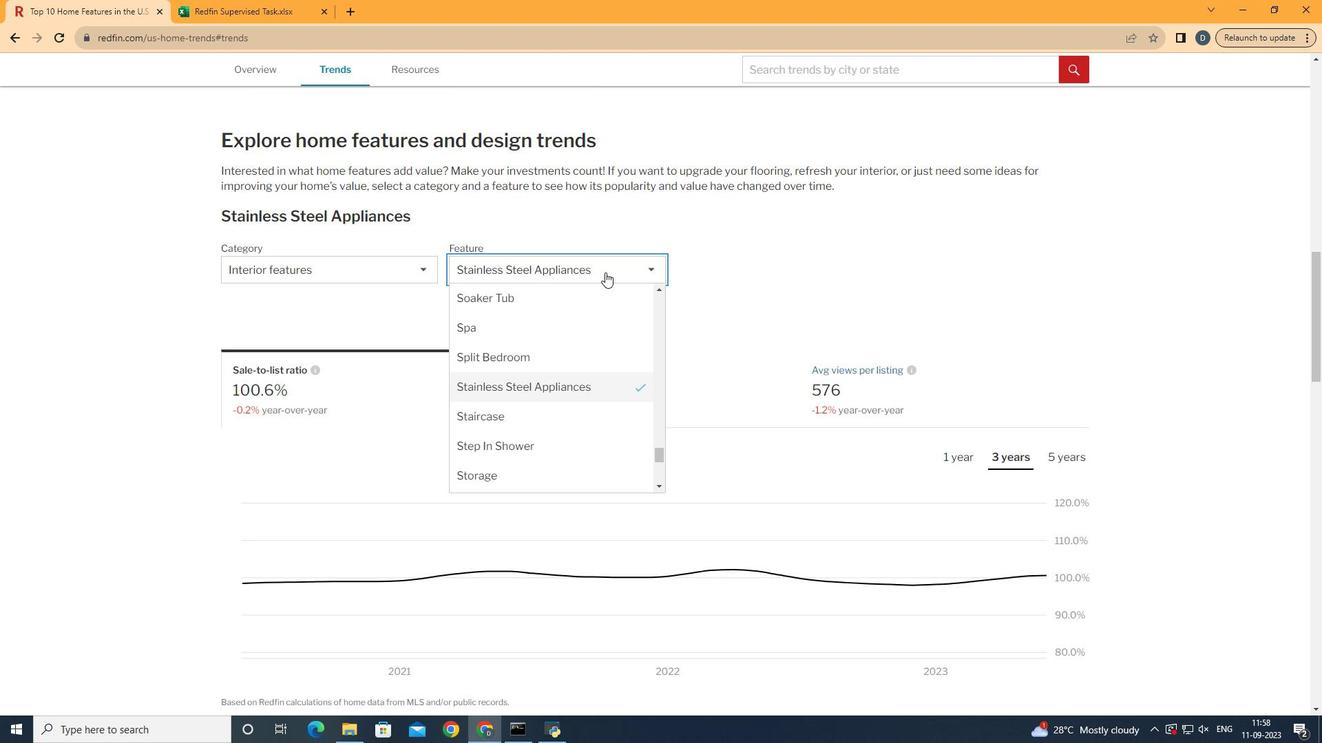 
Action: Mouse pressed left at (602, 272)
Screenshot: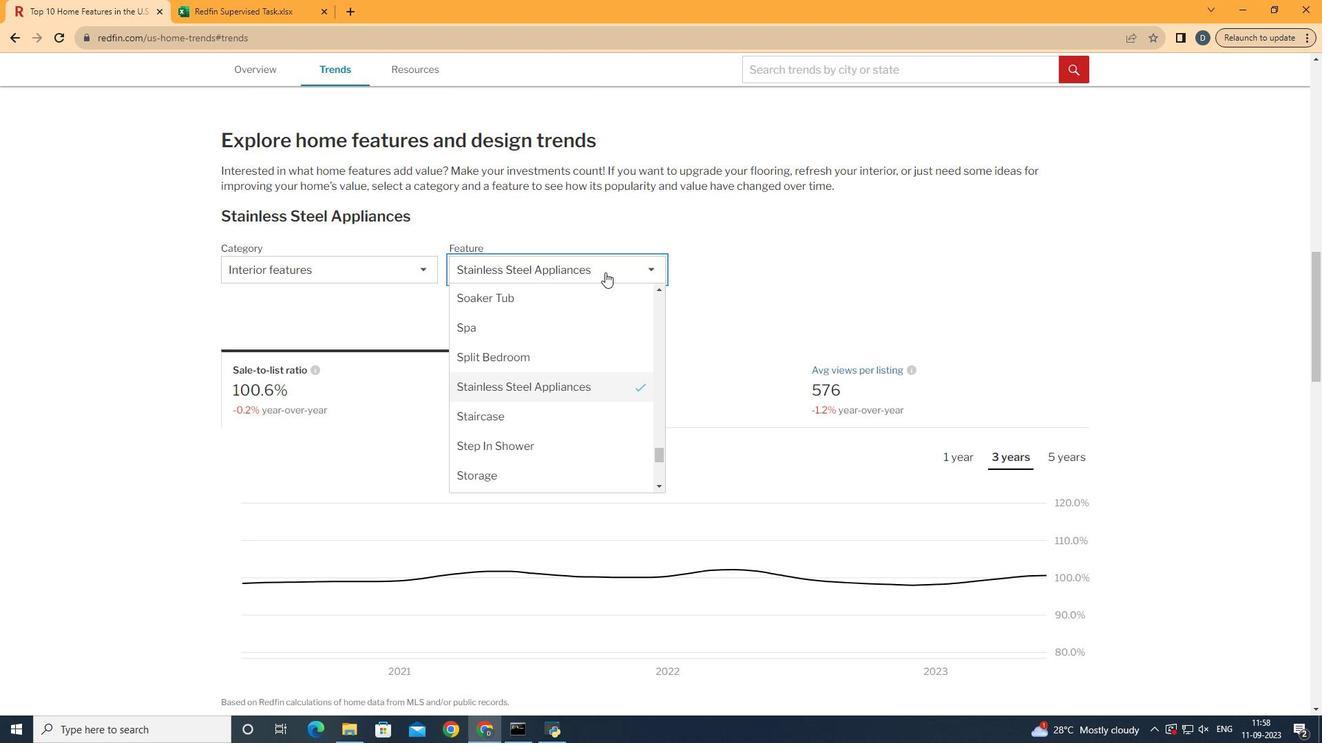 
Action: Mouse moved to (621, 325)
Screenshot: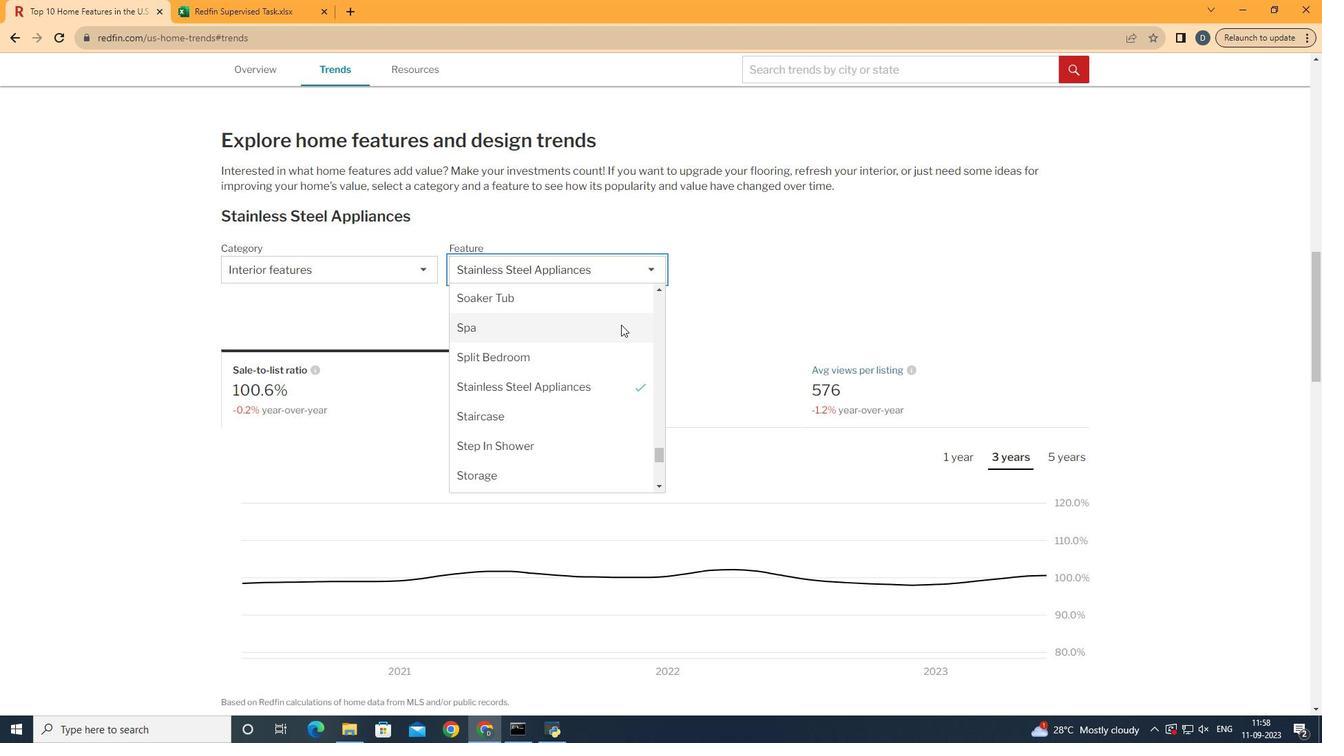 
Action: Mouse scrolled (621, 325) with delta (0, 0)
Screenshot: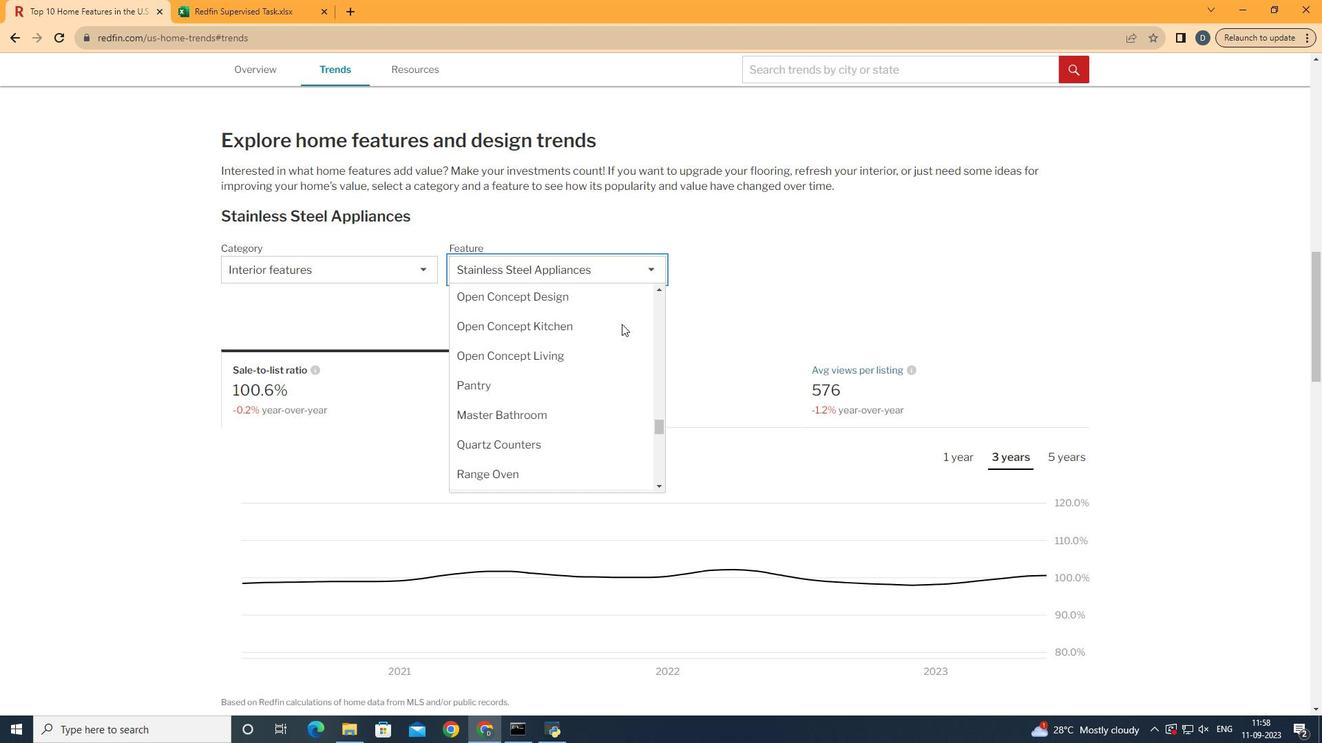 
Action: Mouse scrolled (621, 325) with delta (0, 0)
Screenshot: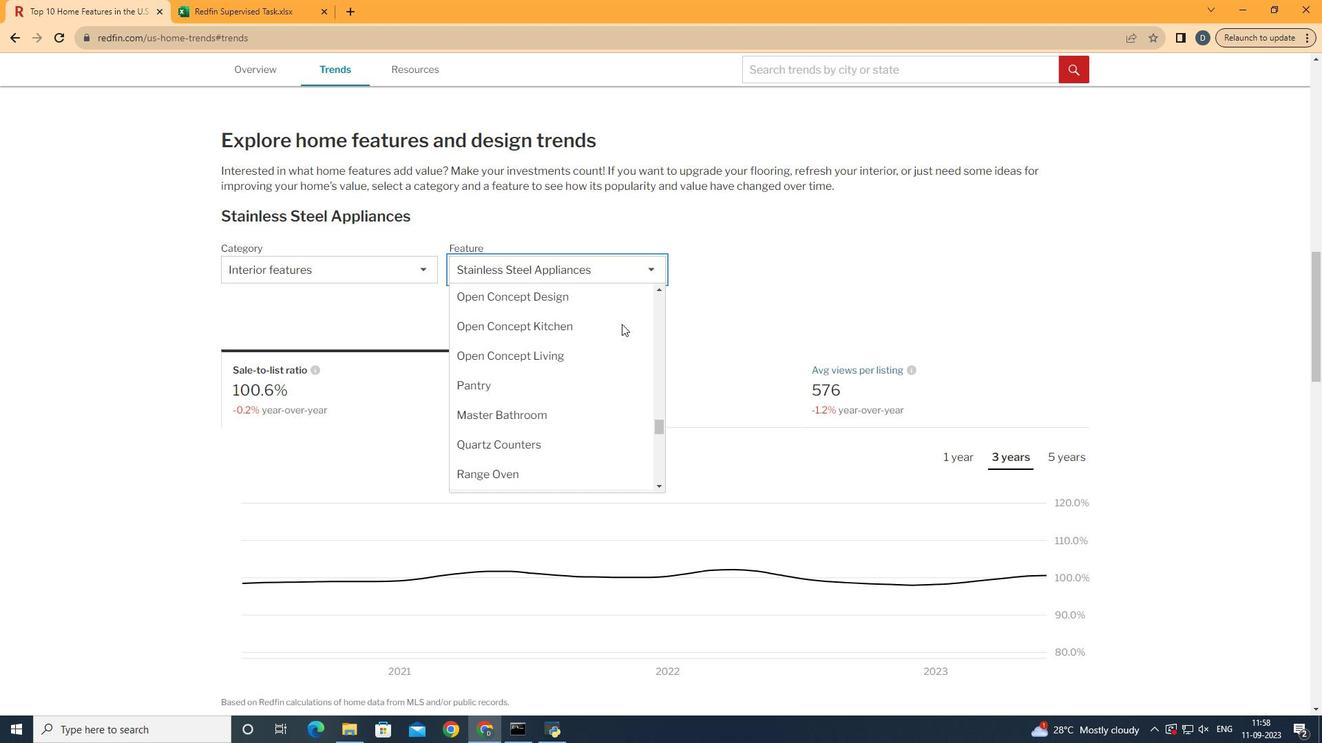 
Action: Mouse scrolled (621, 325) with delta (0, 0)
Screenshot: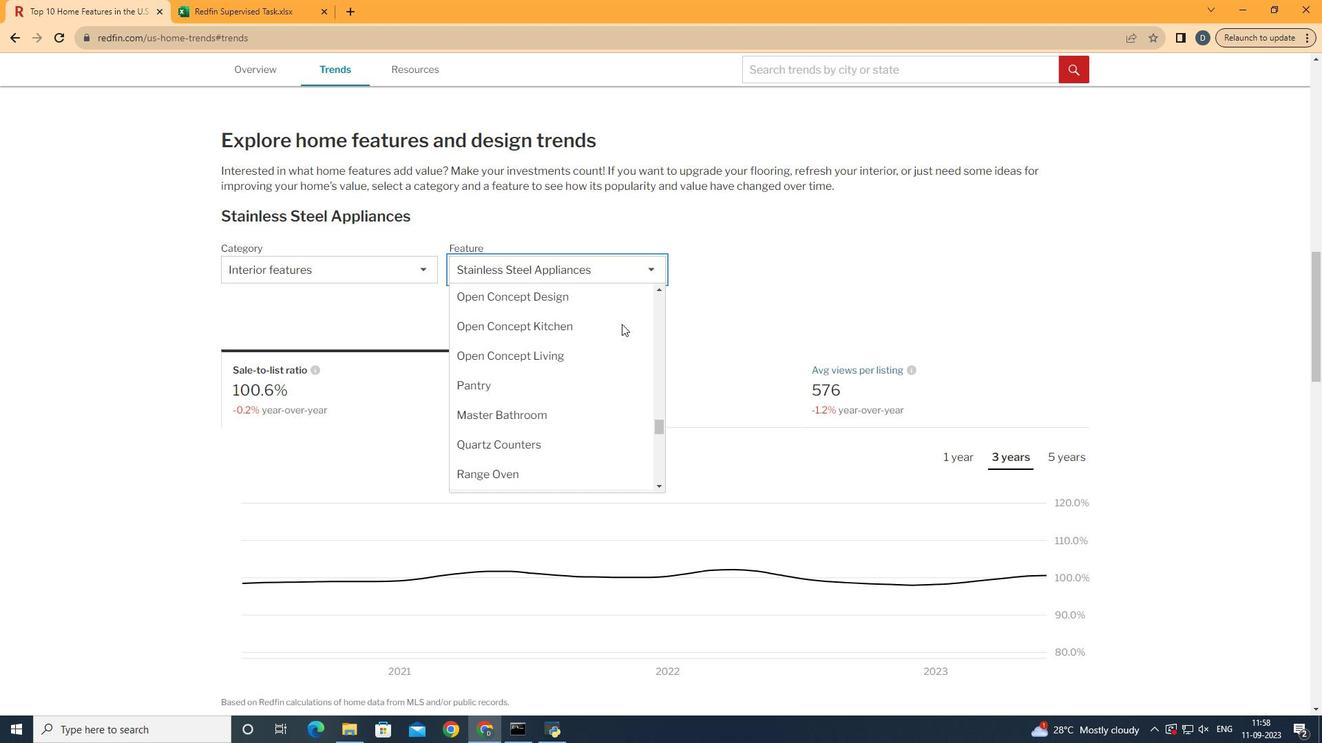 
Action: Mouse scrolled (621, 325) with delta (0, 0)
Screenshot: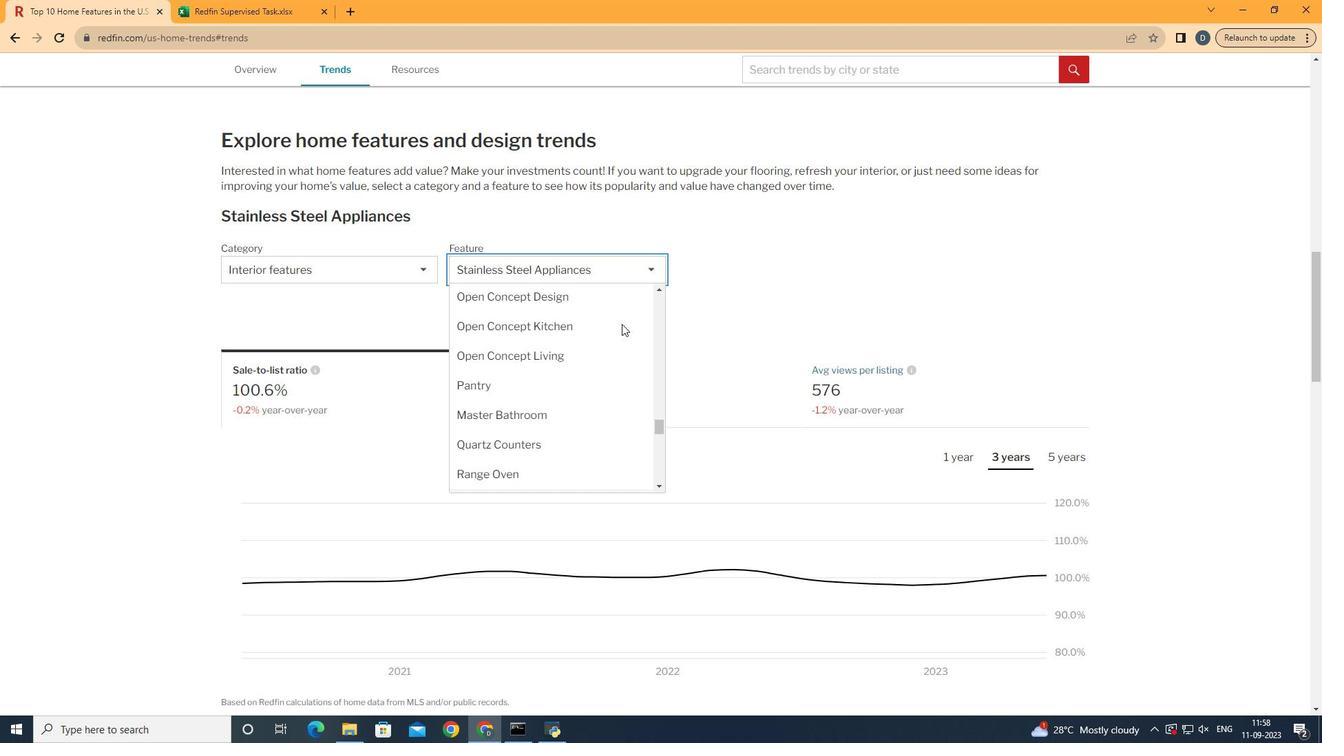 
Action: Mouse scrolled (621, 325) with delta (0, 0)
Screenshot: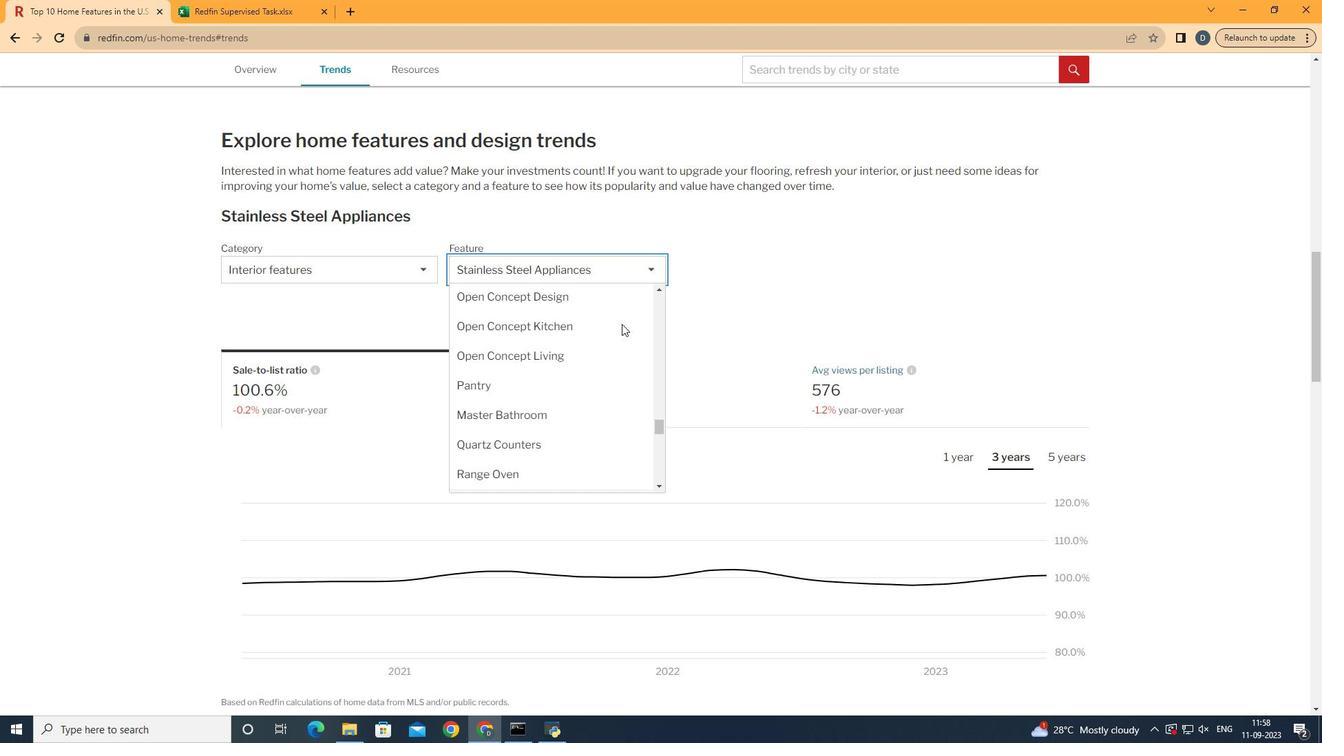
Action: Mouse scrolled (621, 325) with delta (0, 0)
Screenshot: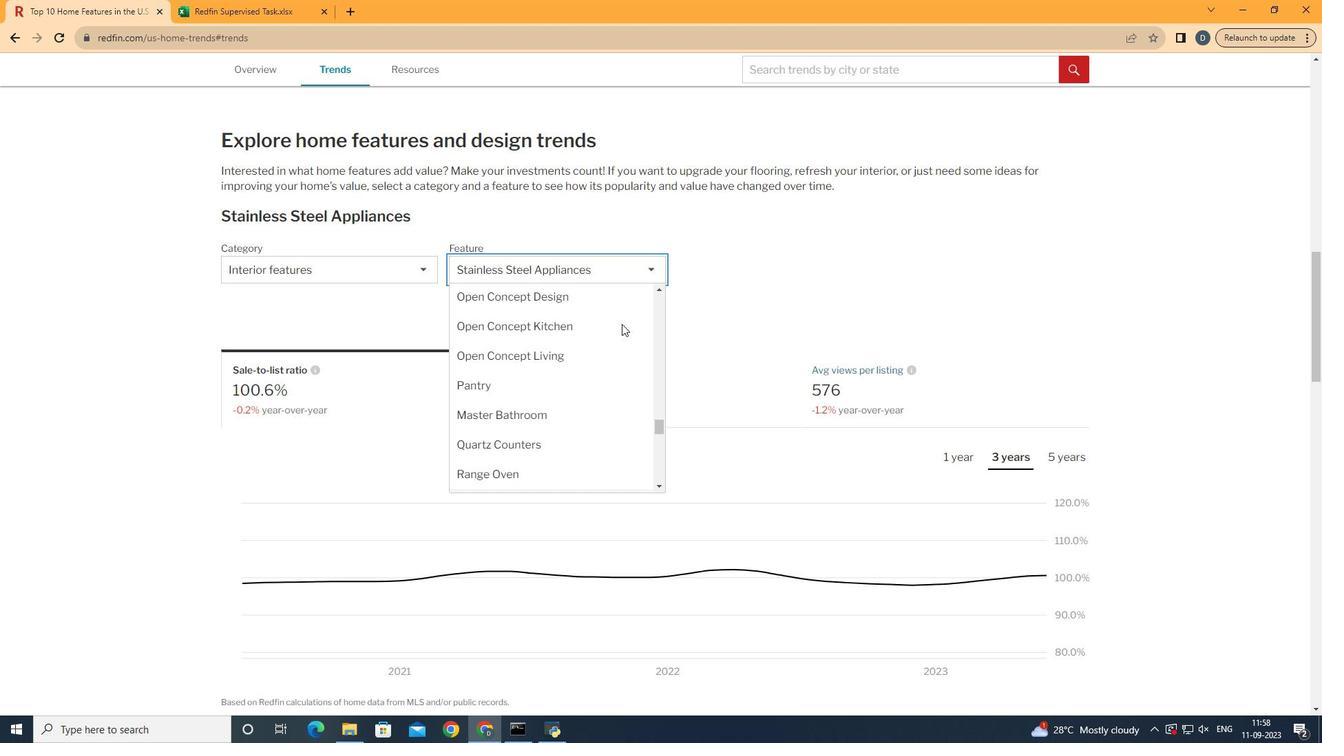 
Action: Mouse moved to (622, 324)
Screenshot: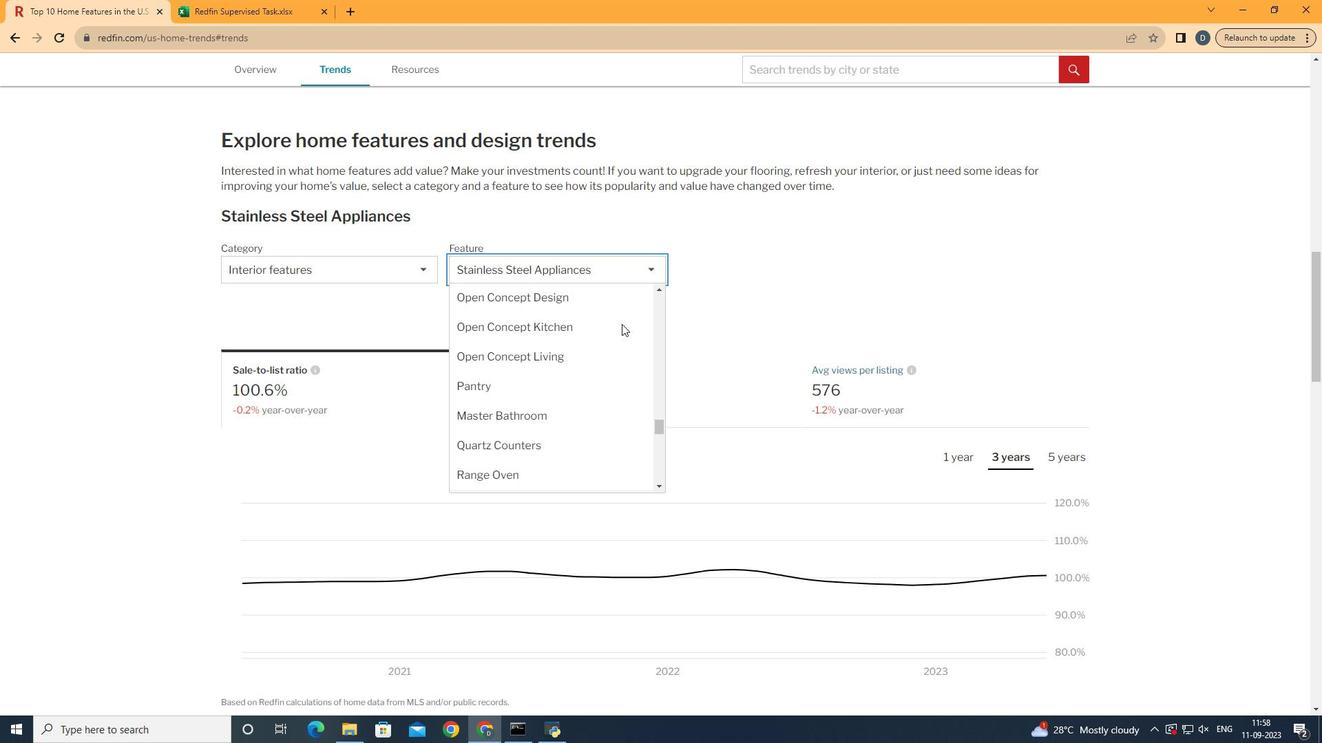 
Action: Mouse scrolled (622, 325) with delta (0, 0)
Screenshot: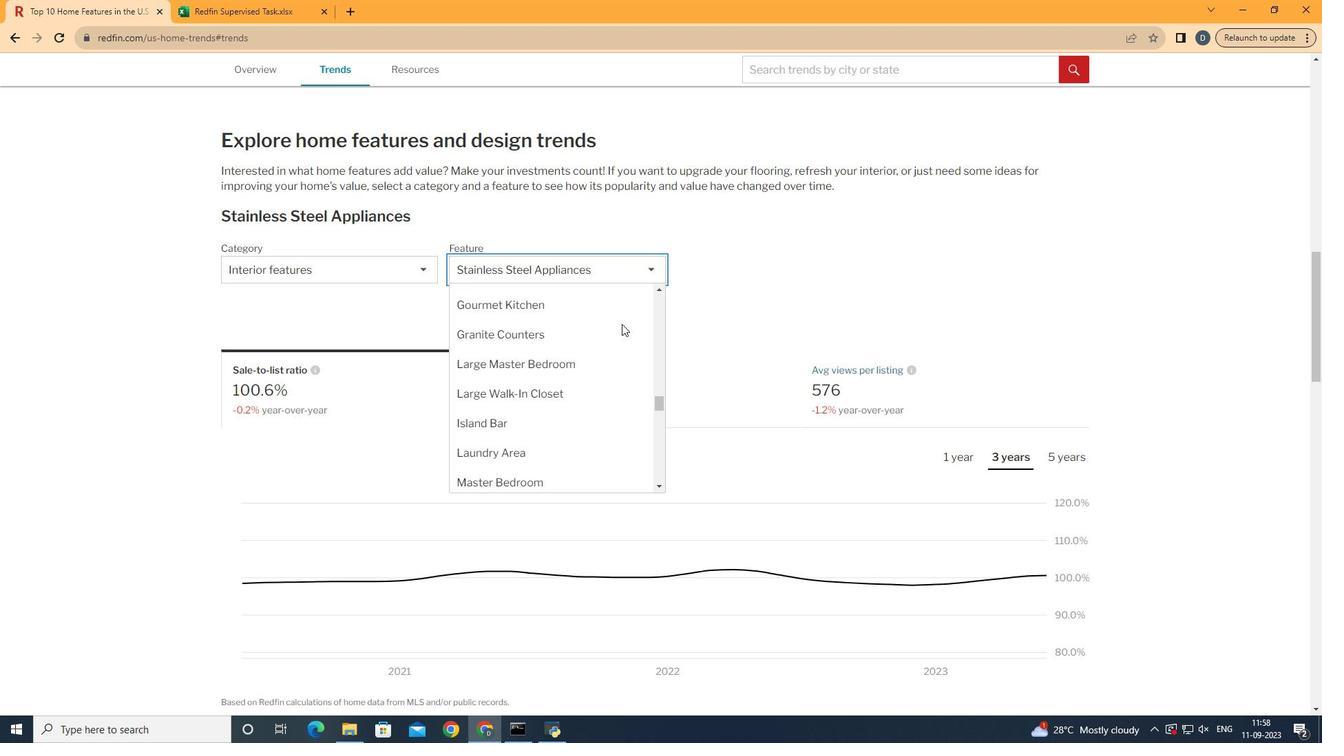 
Action: Mouse scrolled (622, 325) with delta (0, 0)
Screenshot: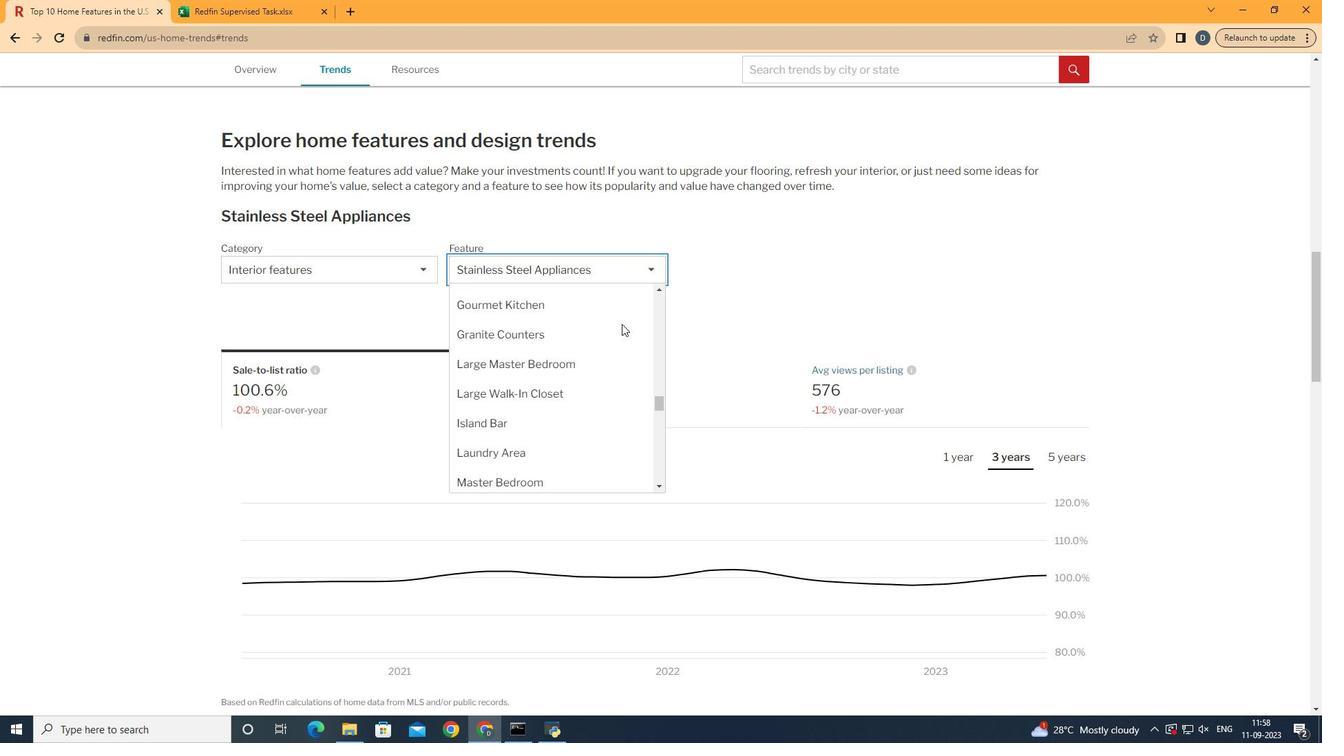 
Action: Mouse scrolled (622, 325) with delta (0, 0)
Screenshot: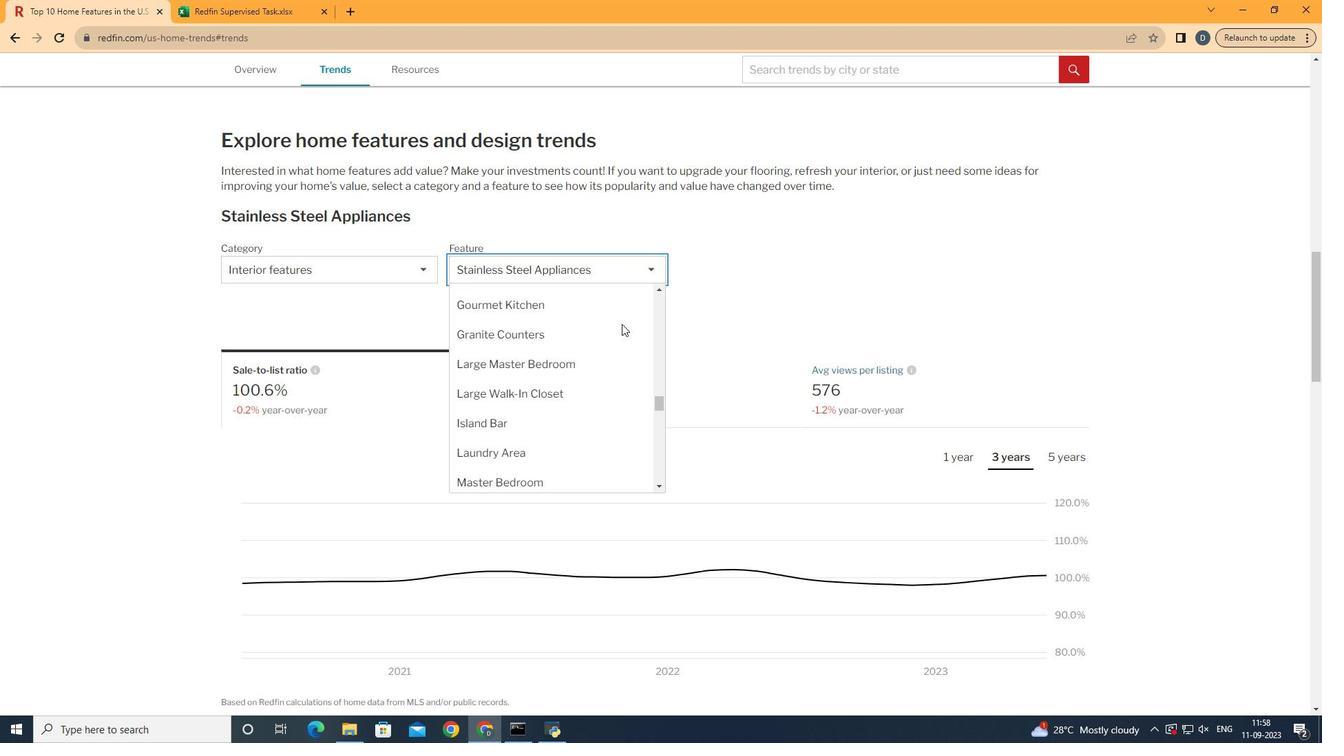 
Action: Mouse scrolled (622, 325) with delta (0, 0)
Screenshot: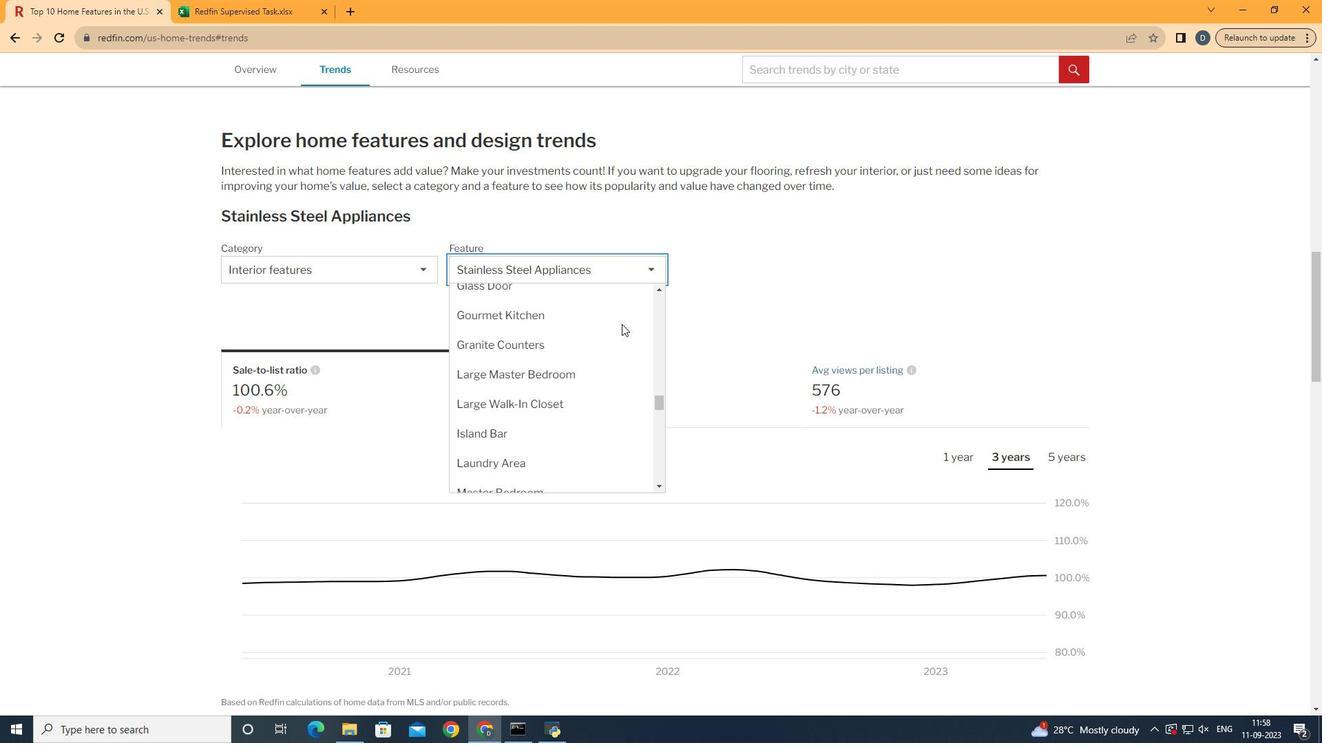 
Action: Mouse scrolled (622, 325) with delta (0, 0)
Screenshot: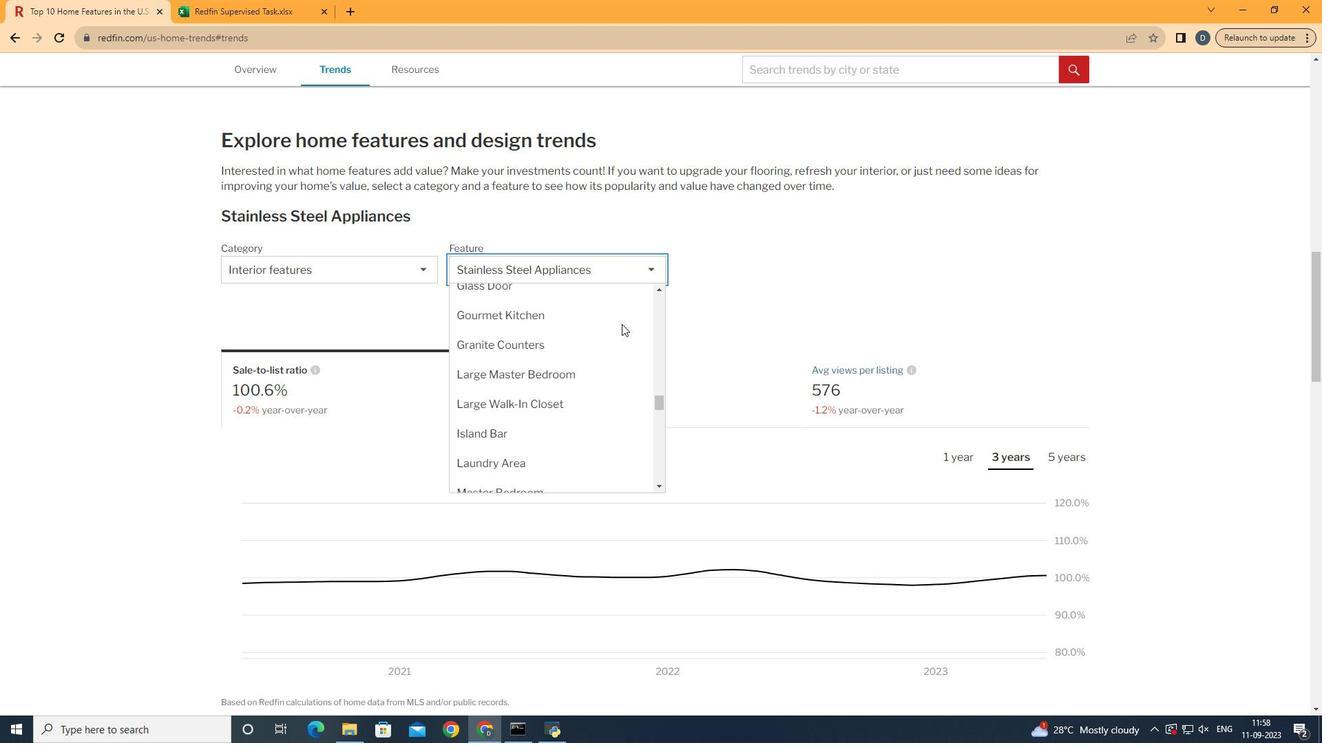 
Action: Mouse scrolled (622, 325) with delta (0, 0)
Screenshot: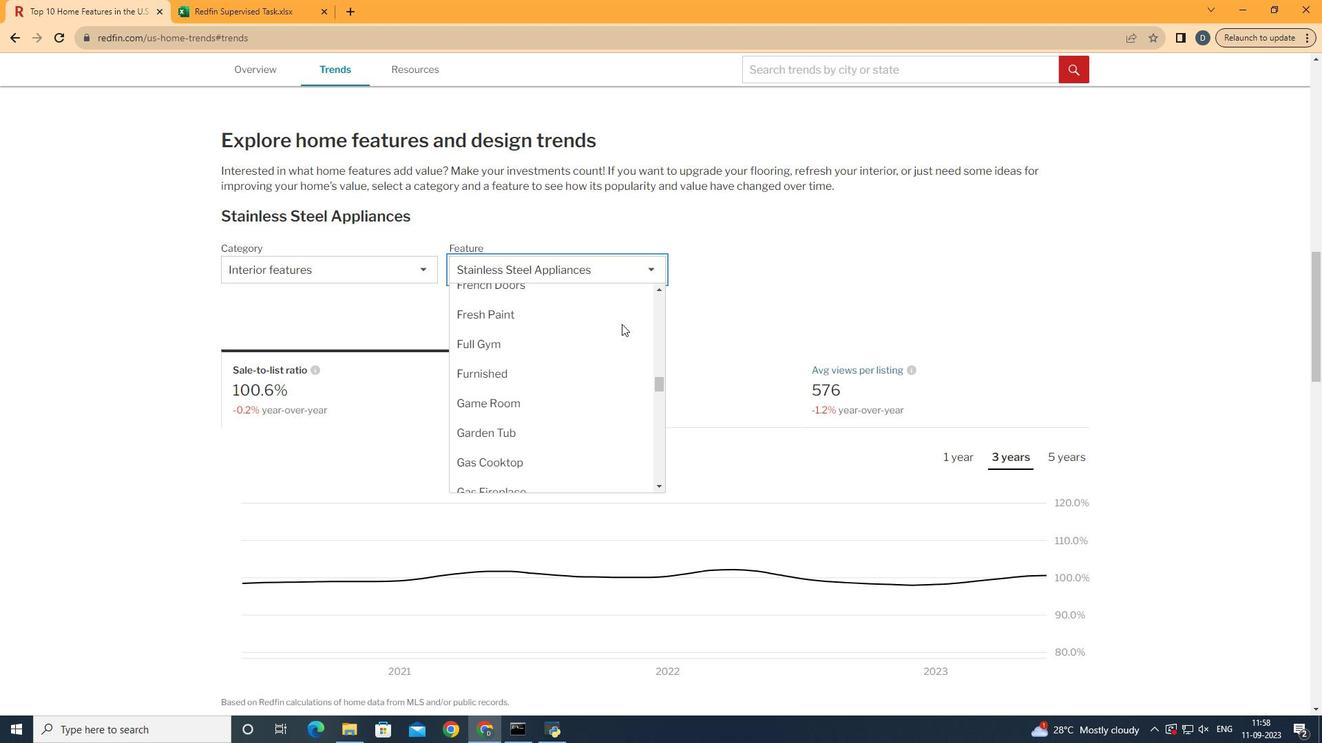 
Action: Mouse scrolled (622, 325) with delta (0, 0)
Screenshot: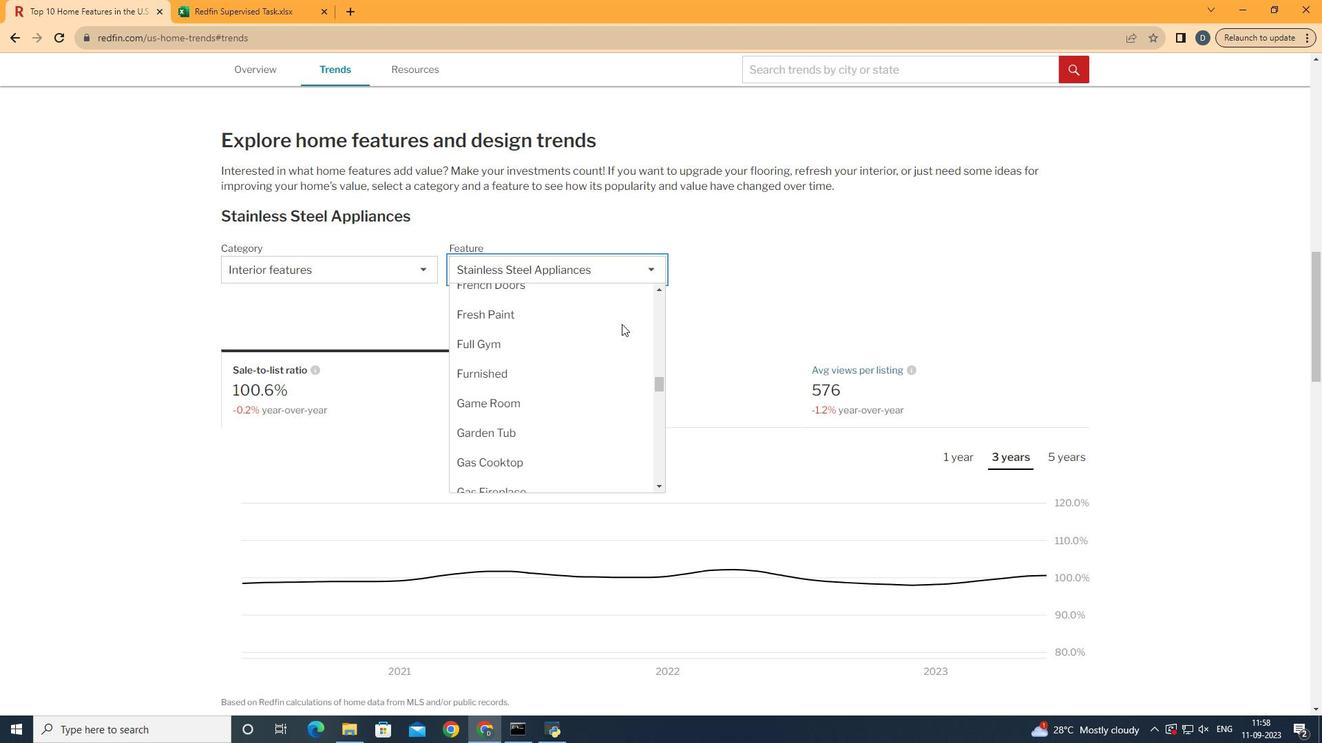 
Action: Mouse scrolled (622, 325) with delta (0, 0)
Screenshot: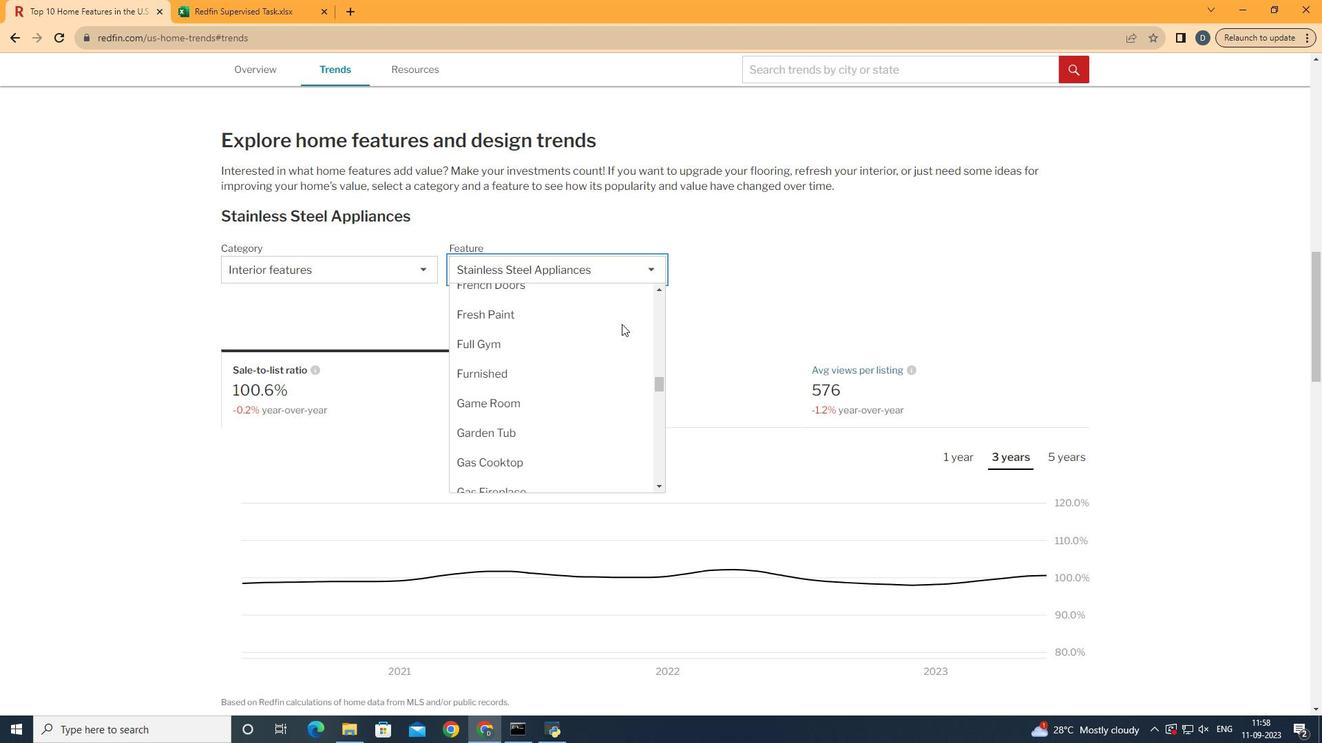 
Action: Mouse scrolled (622, 325) with delta (0, 0)
Screenshot: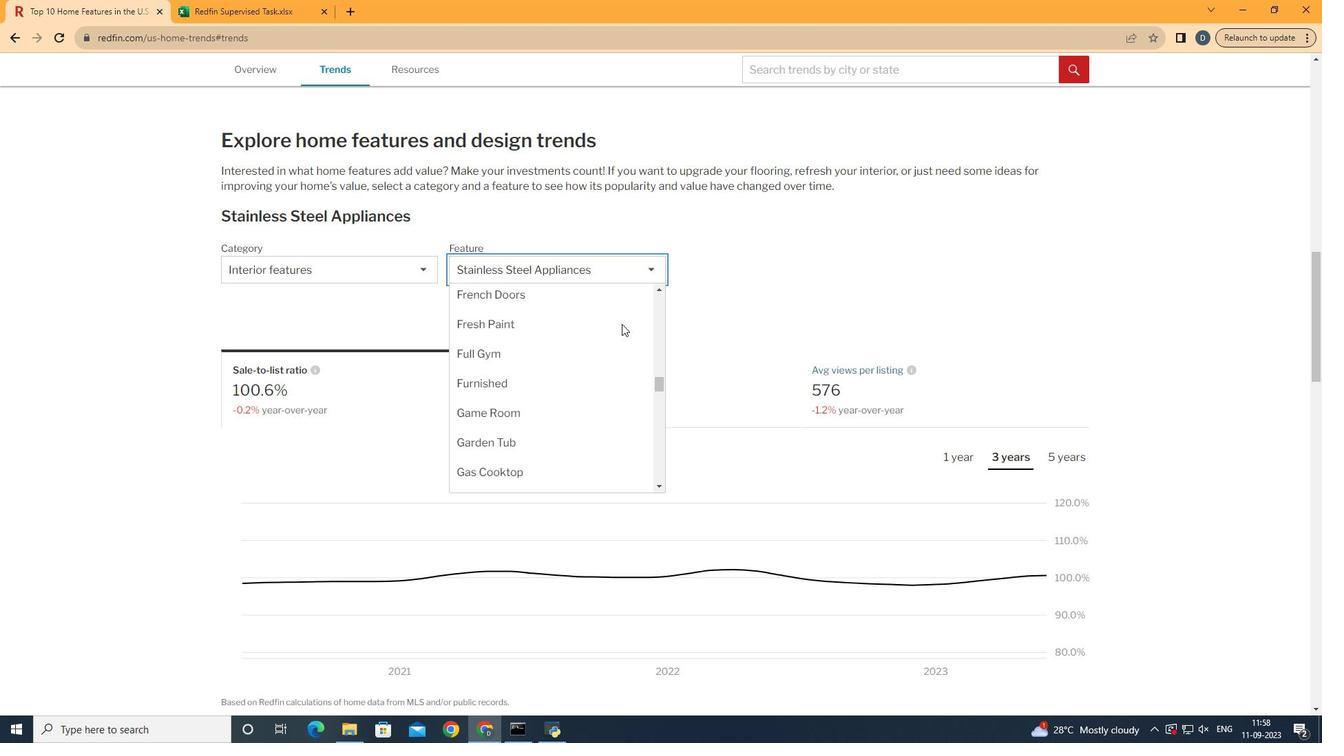 
Action: Mouse scrolled (622, 325) with delta (0, 0)
Screenshot: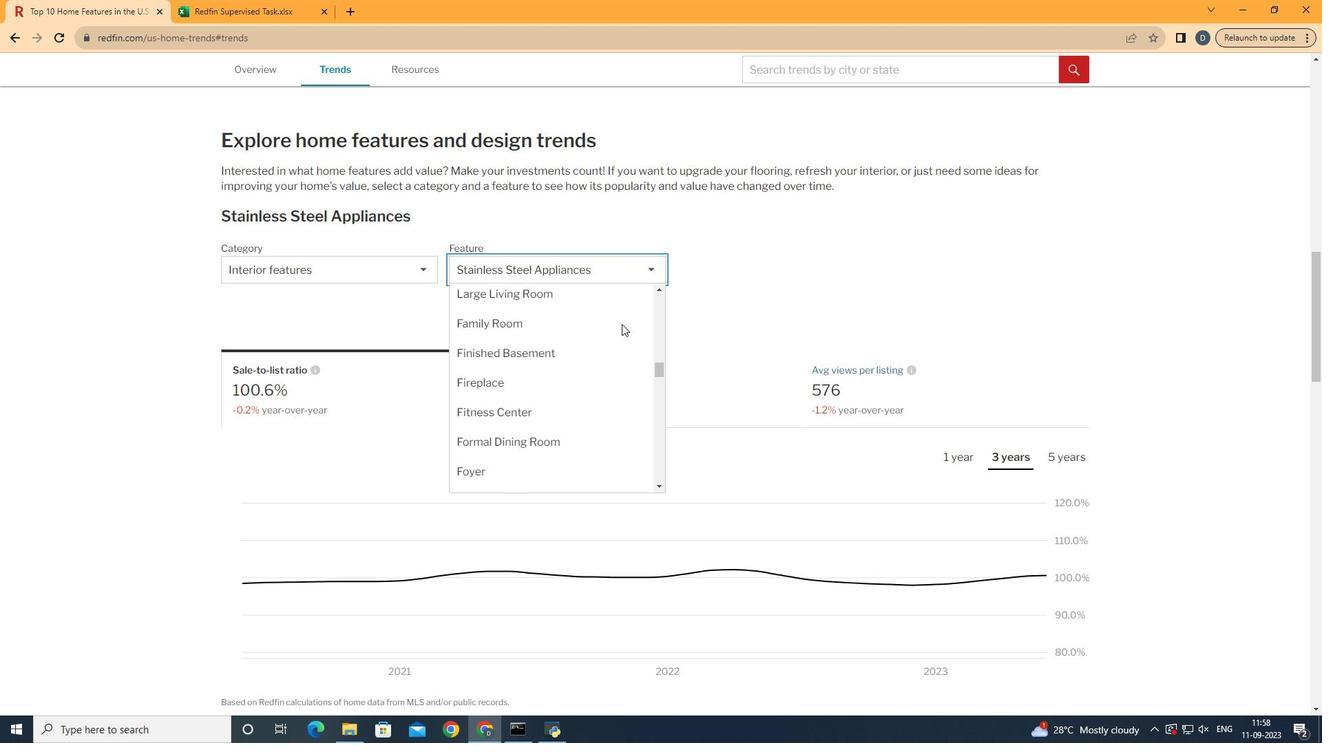 
Action: Mouse scrolled (622, 325) with delta (0, 0)
Screenshot: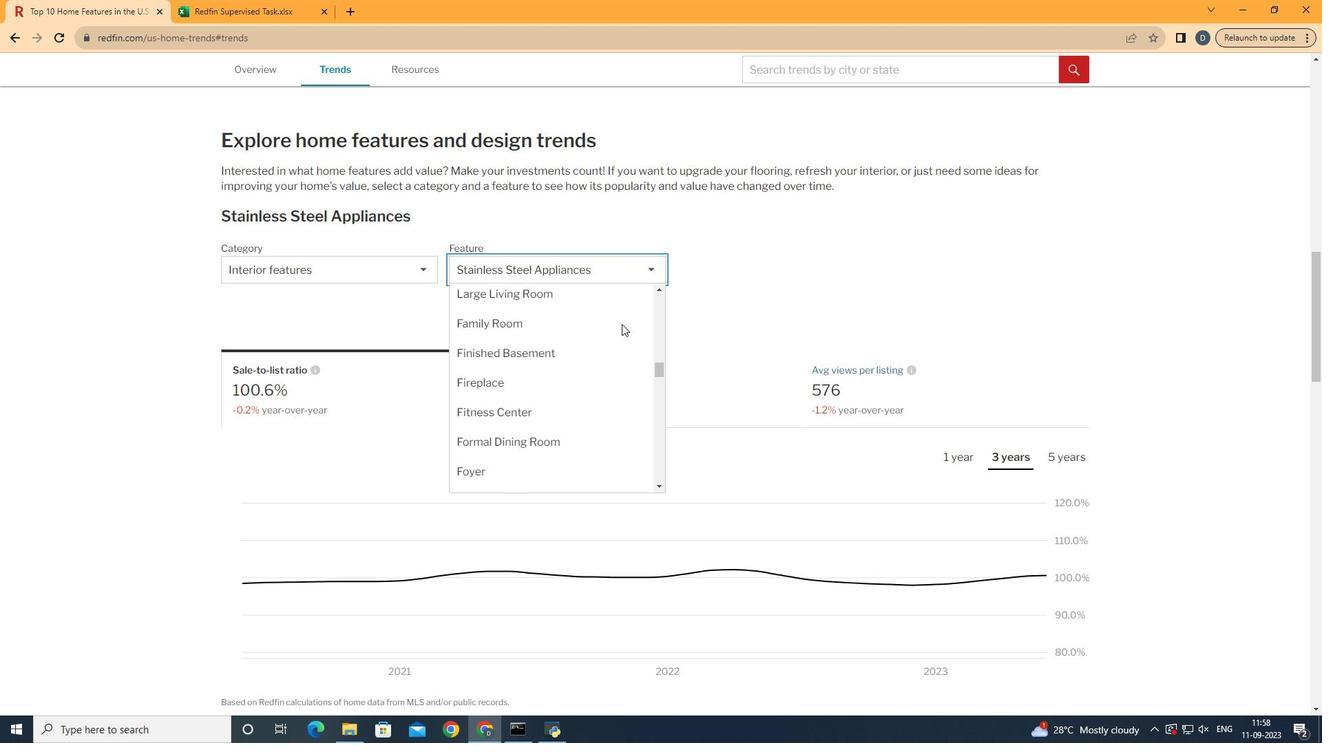 
Action: Mouse scrolled (622, 325) with delta (0, 0)
Screenshot: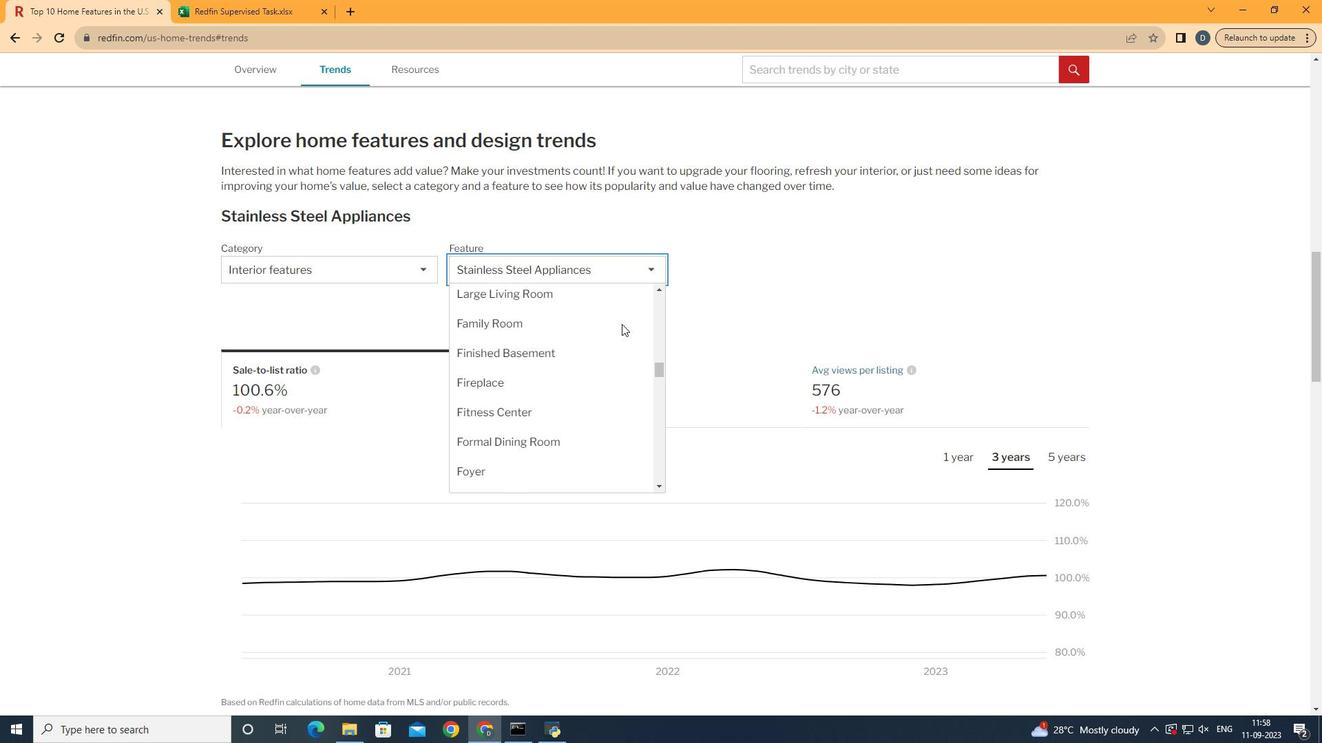 
Action: Mouse scrolled (622, 325) with delta (0, 0)
Screenshot: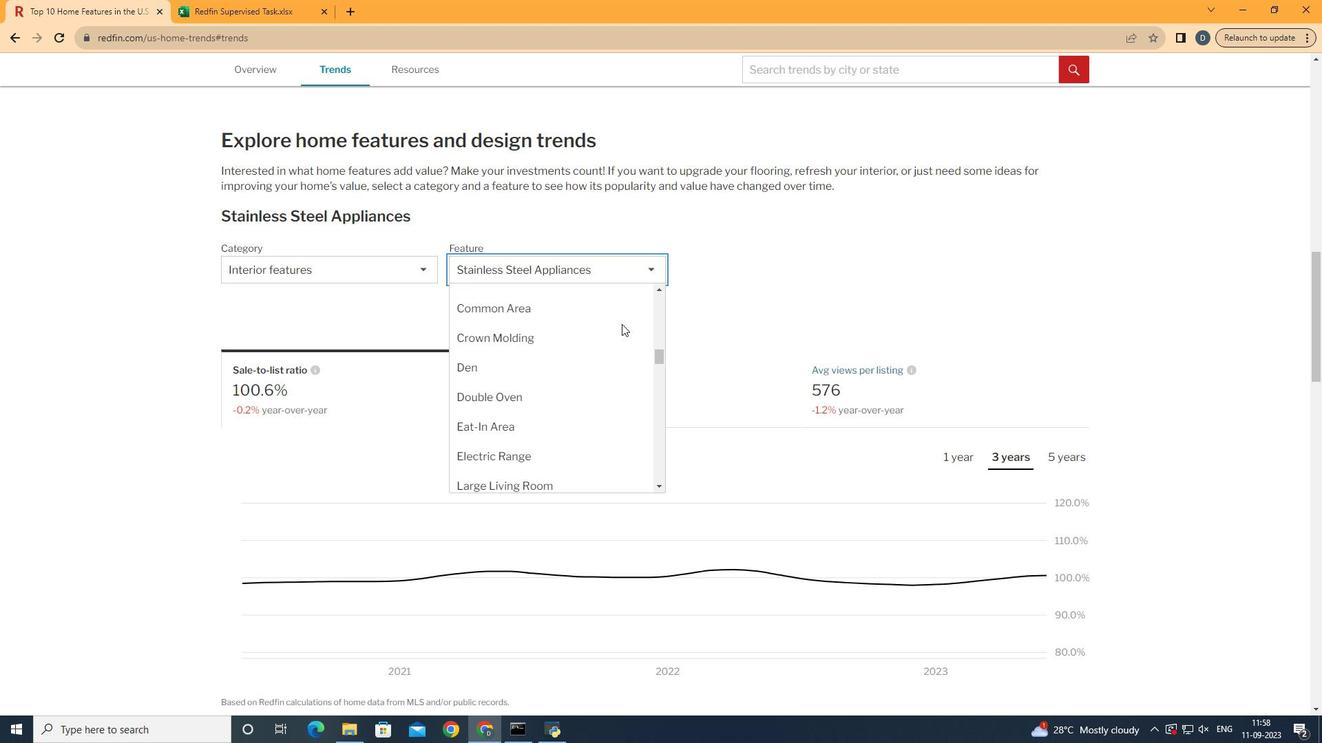 
Action: Mouse scrolled (622, 325) with delta (0, 0)
Screenshot: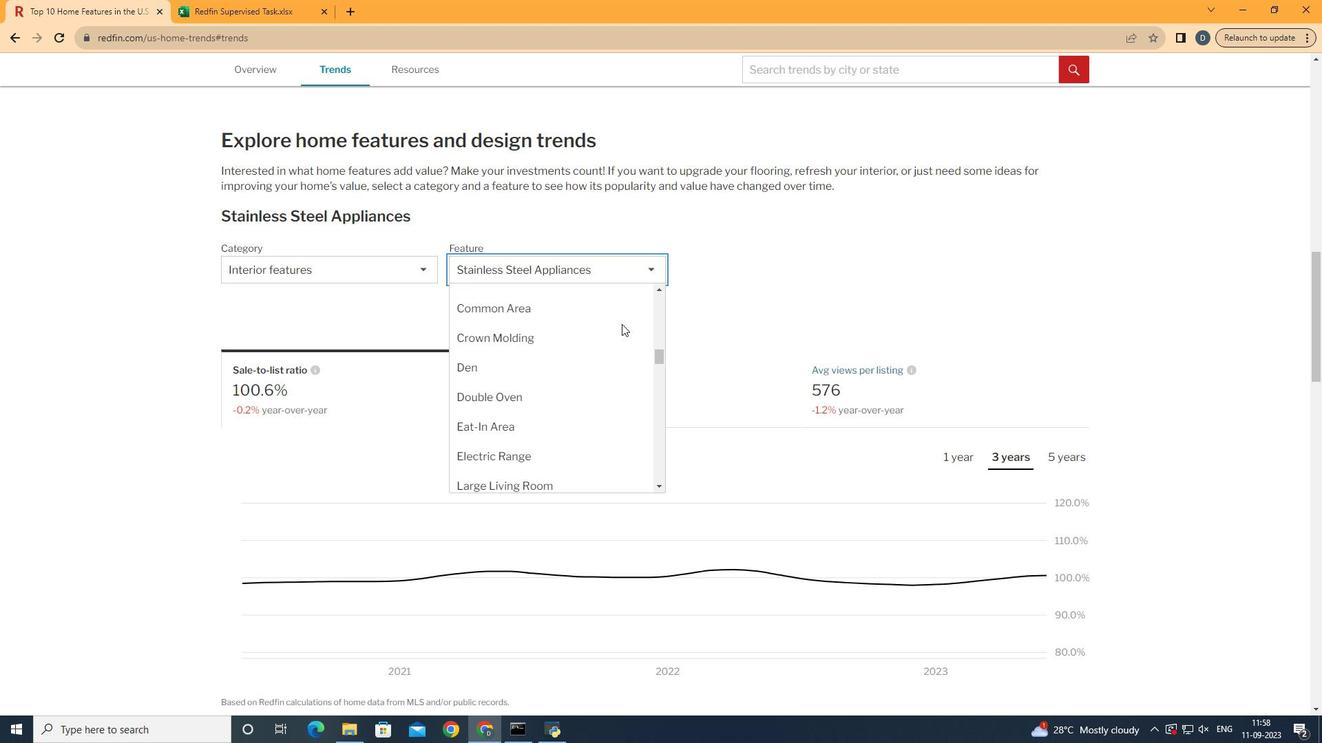 
Action: Mouse scrolled (622, 325) with delta (0, 0)
Screenshot: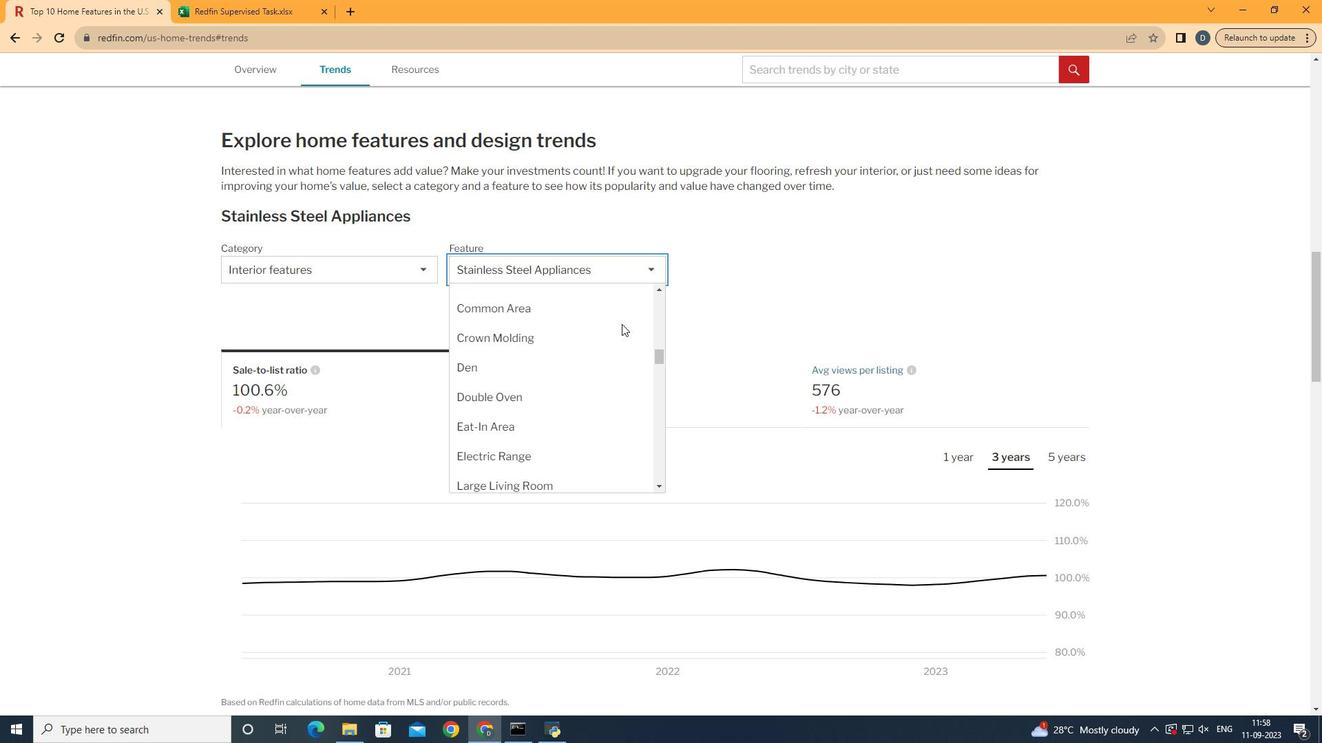 
Action: Mouse moved to (622, 324)
Screenshot: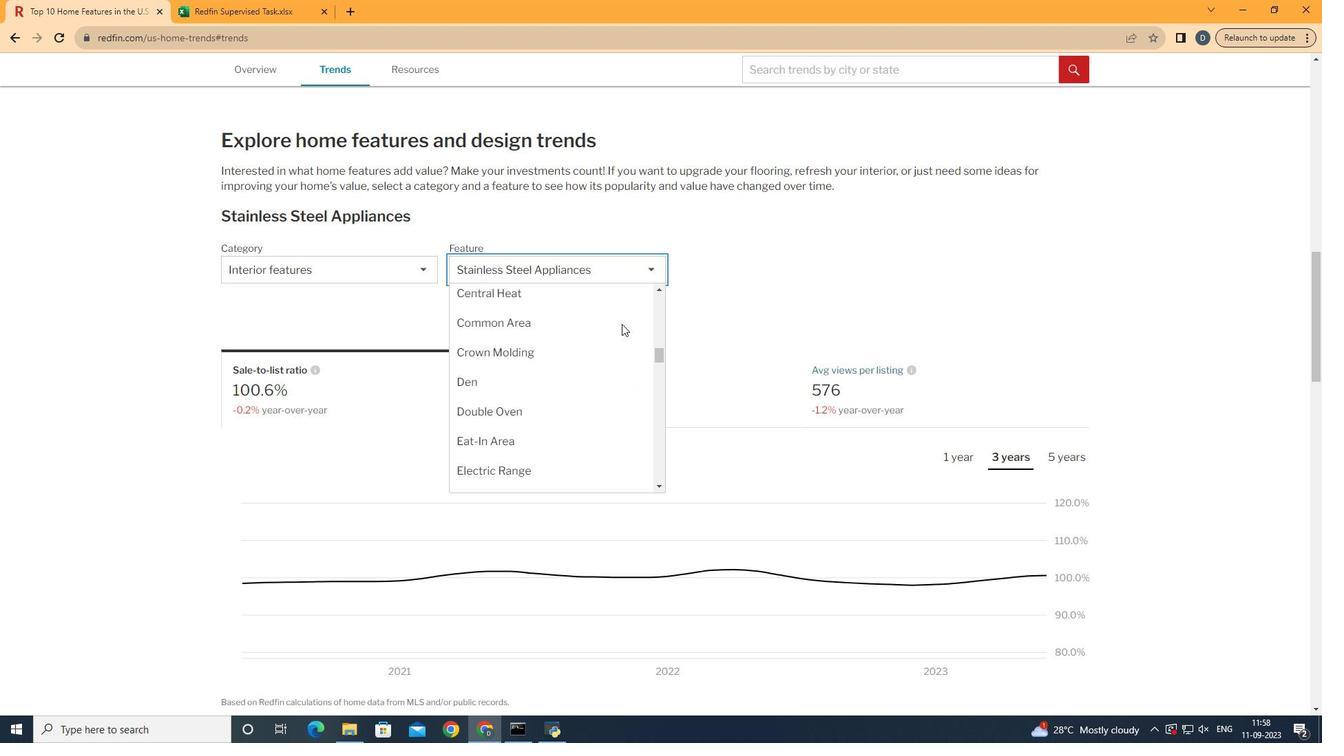 
Action: Mouse scrolled (622, 325) with delta (0, 0)
Screenshot: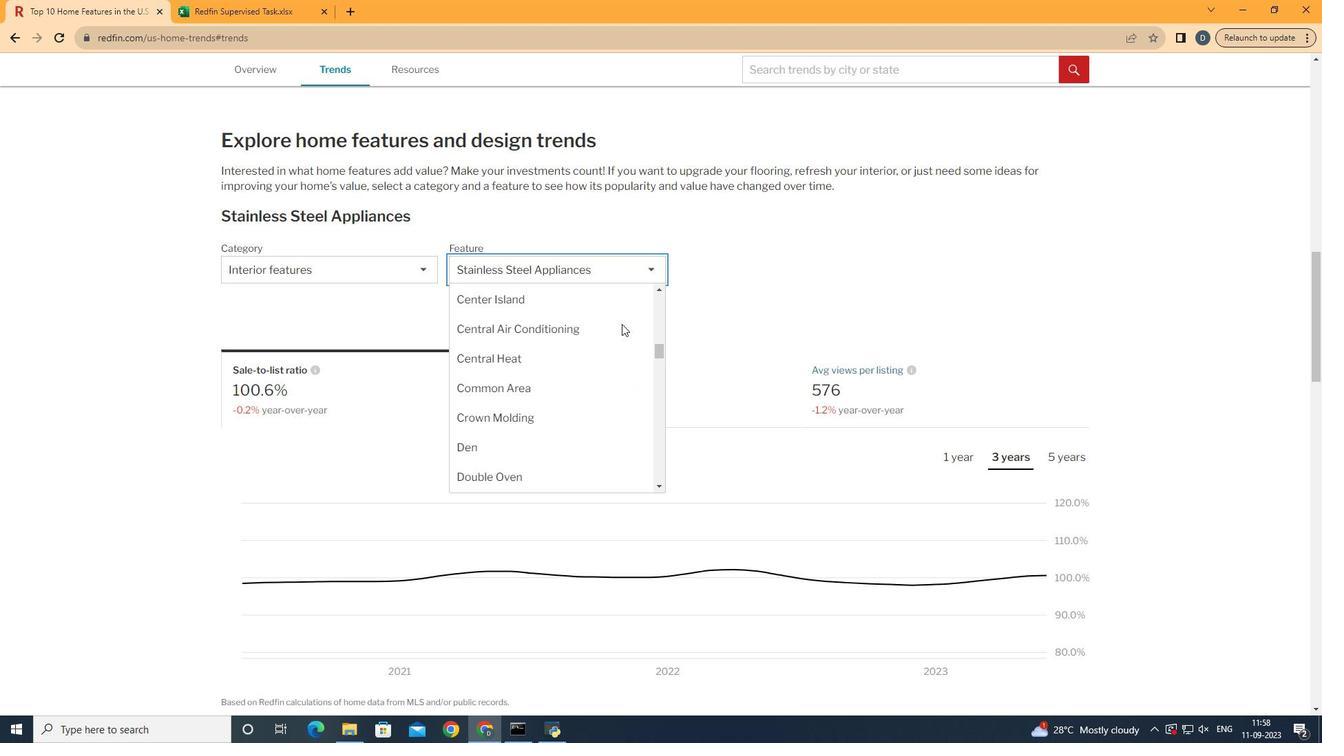 
Action: Mouse moved to (573, 376)
Screenshot: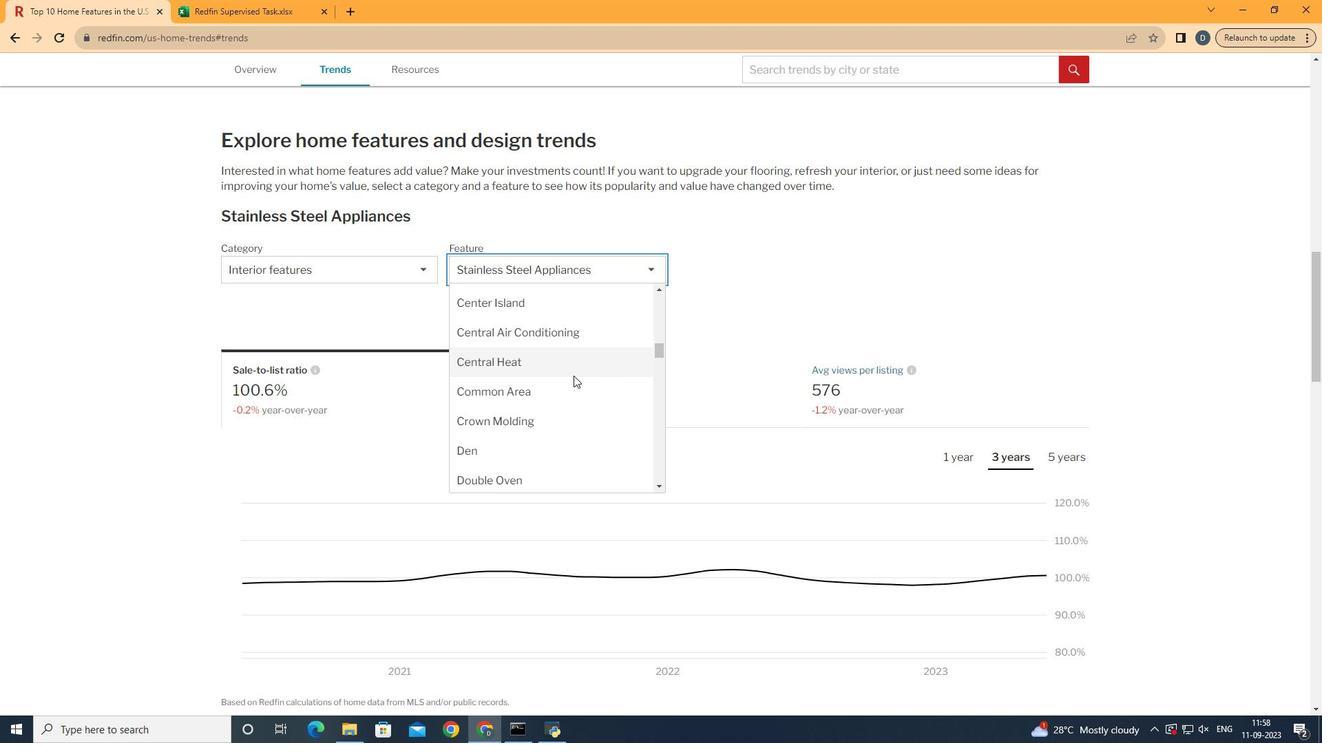 
Action: Mouse scrolled (573, 376) with delta (0, 0)
Screenshot: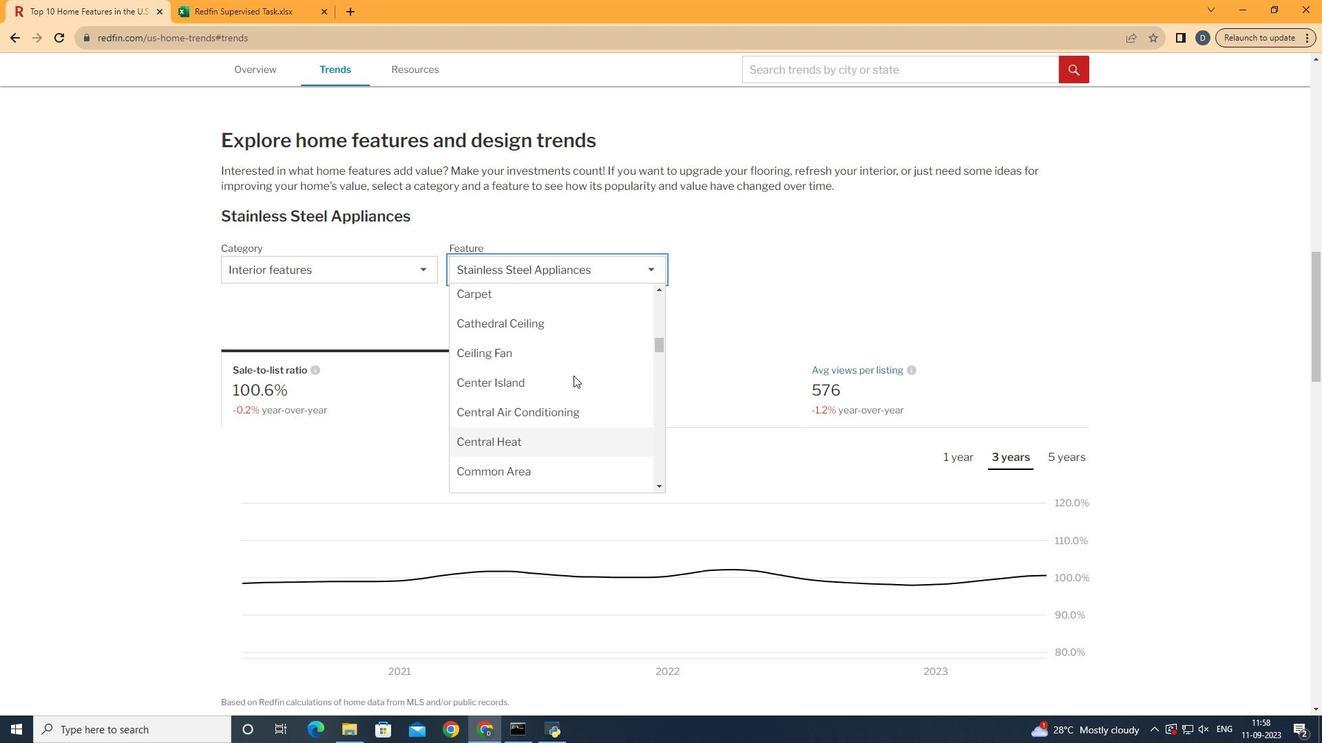 
Action: Mouse scrolled (573, 376) with delta (0, 0)
Screenshot: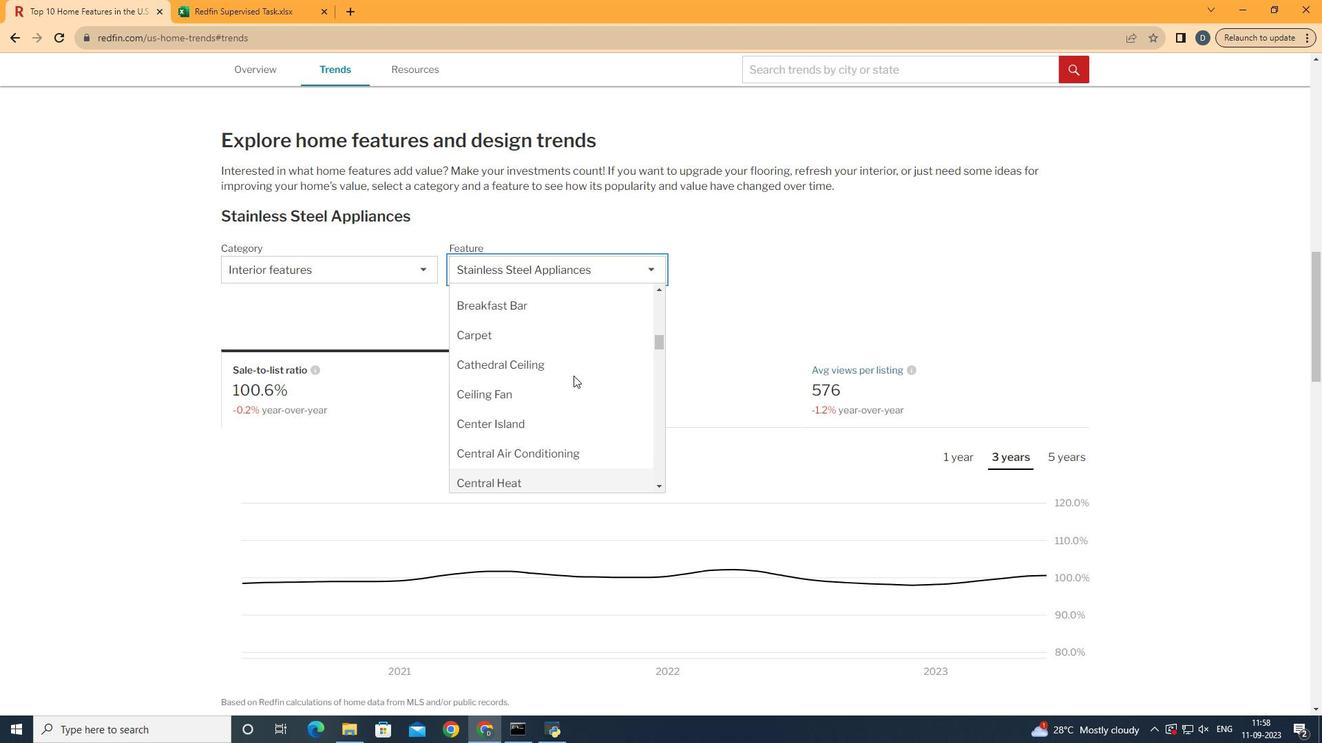 
Action: Mouse scrolled (573, 376) with delta (0, 0)
Screenshot: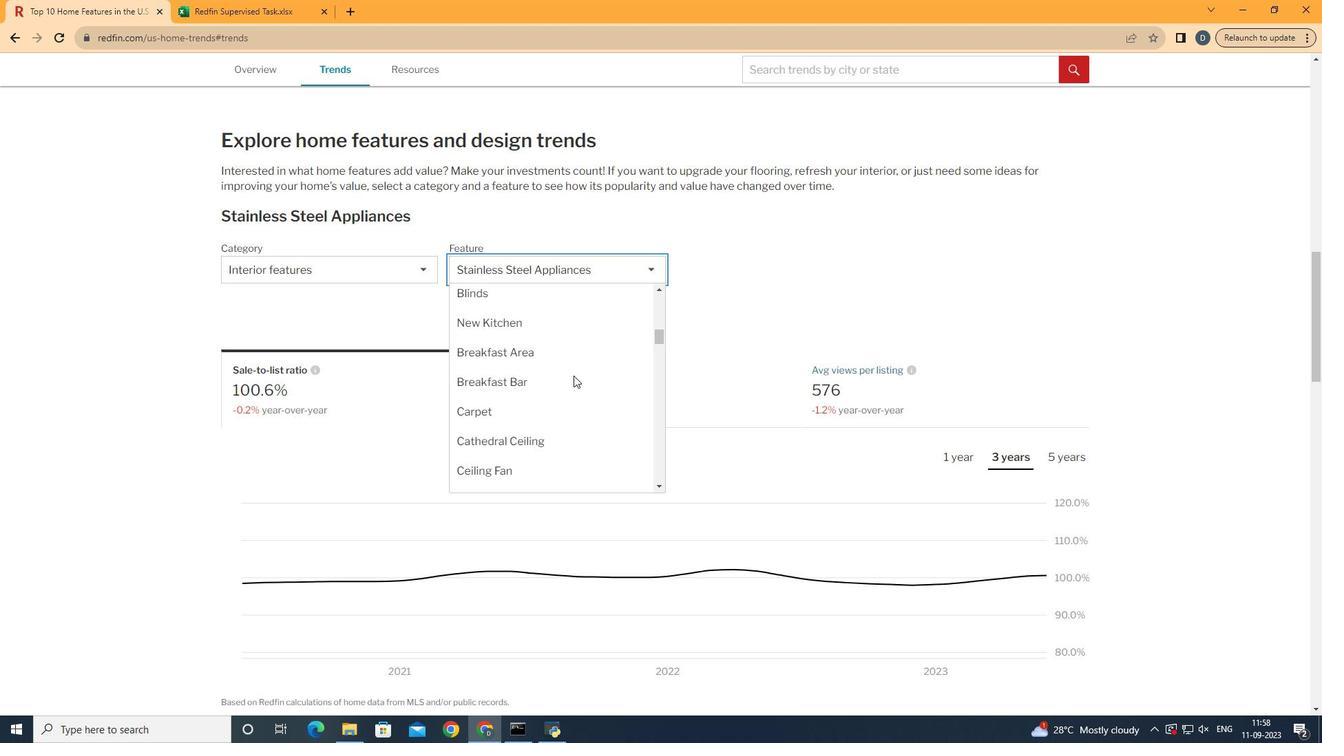 
Action: Mouse moved to (577, 395)
Screenshot: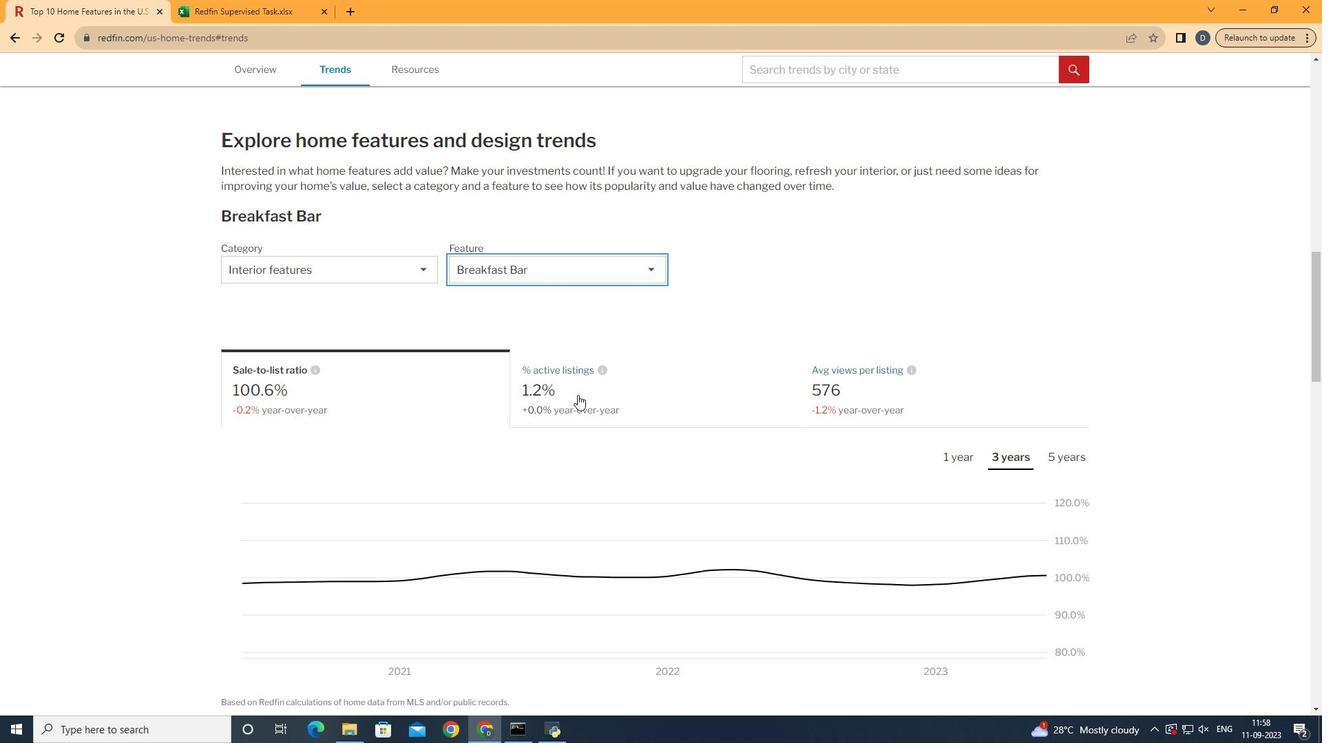 
Action: Mouse pressed left at (577, 395)
Screenshot: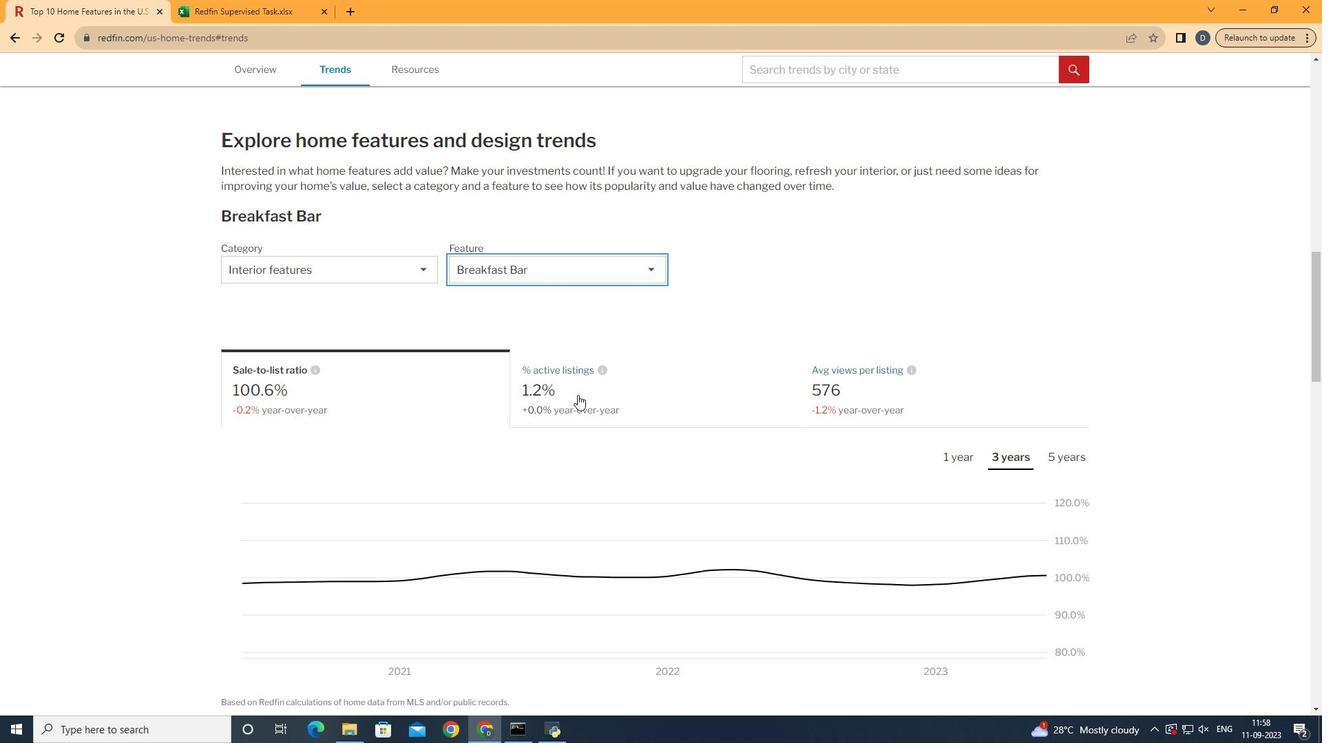 
Action: Mouse moved to (429, 390)
Screenshot: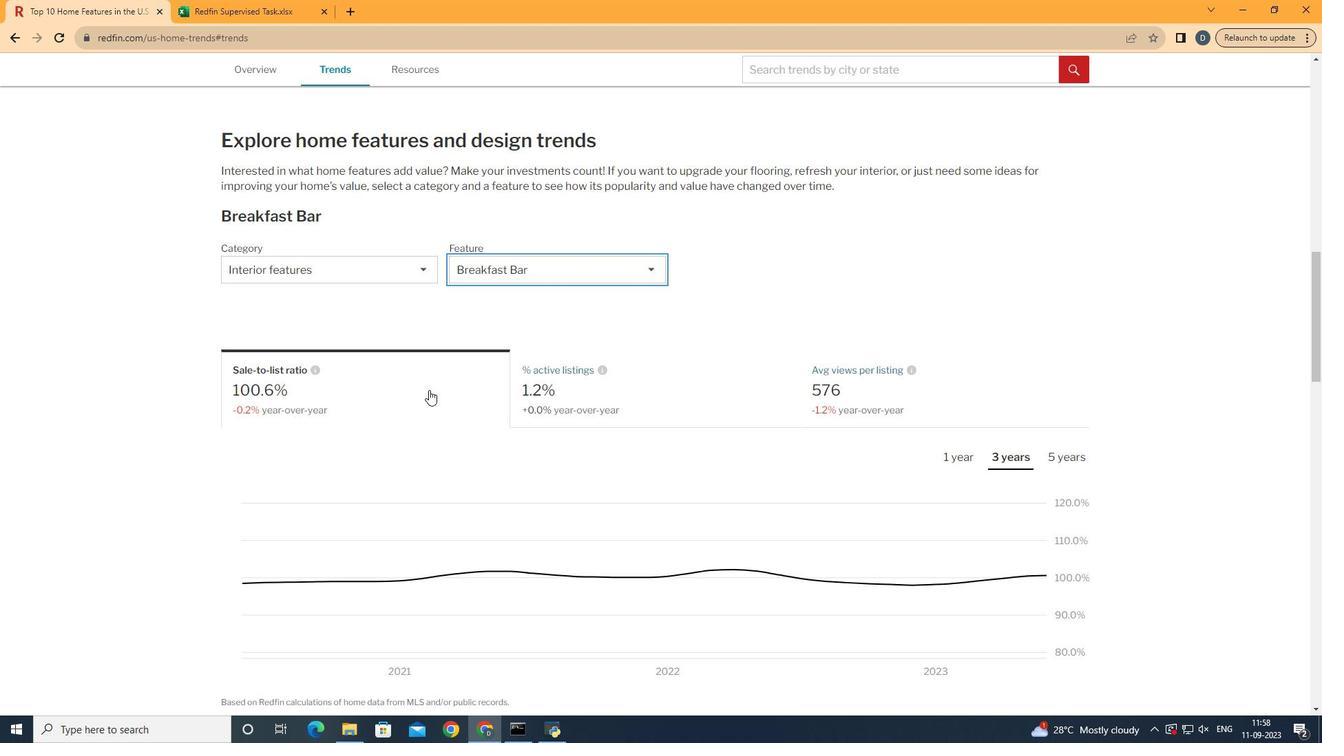 
Action: Mouse pressed left at (429, 390)
Screenshot: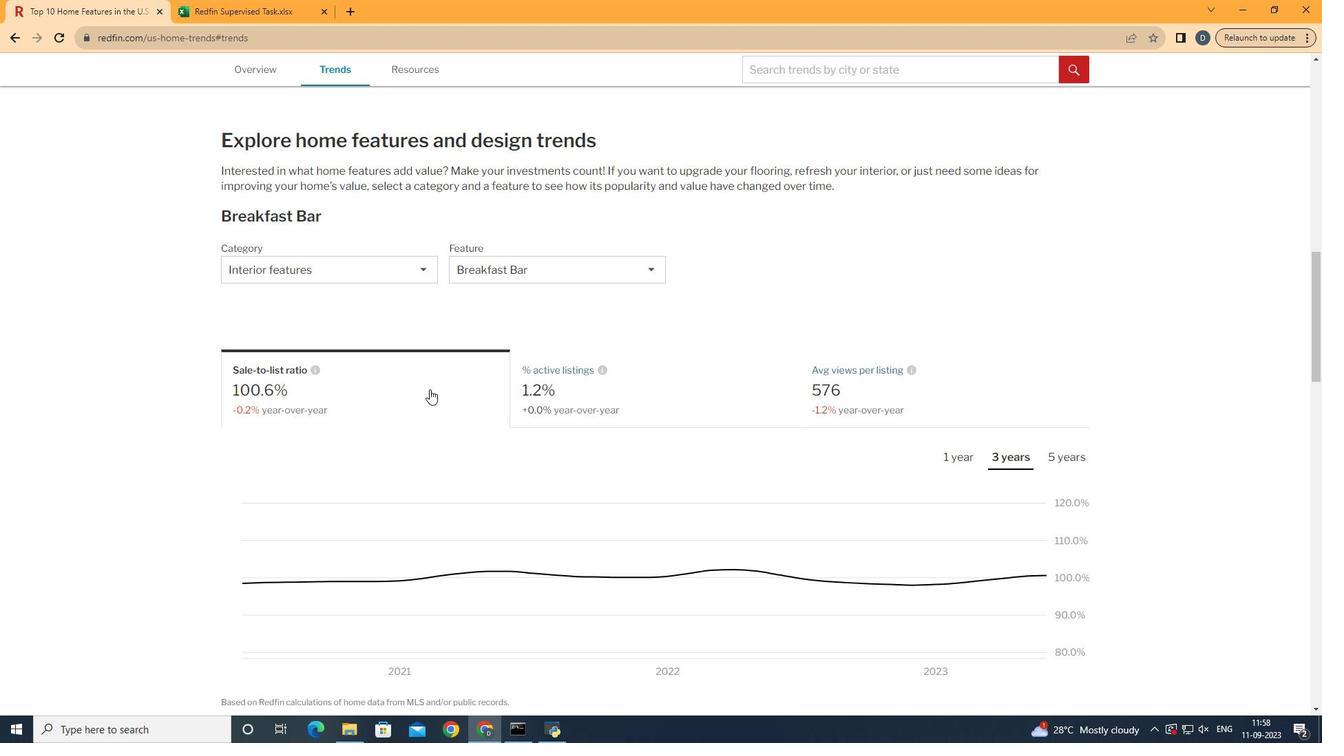 
Action: Mouse moved to (433, 389)
Screenshot: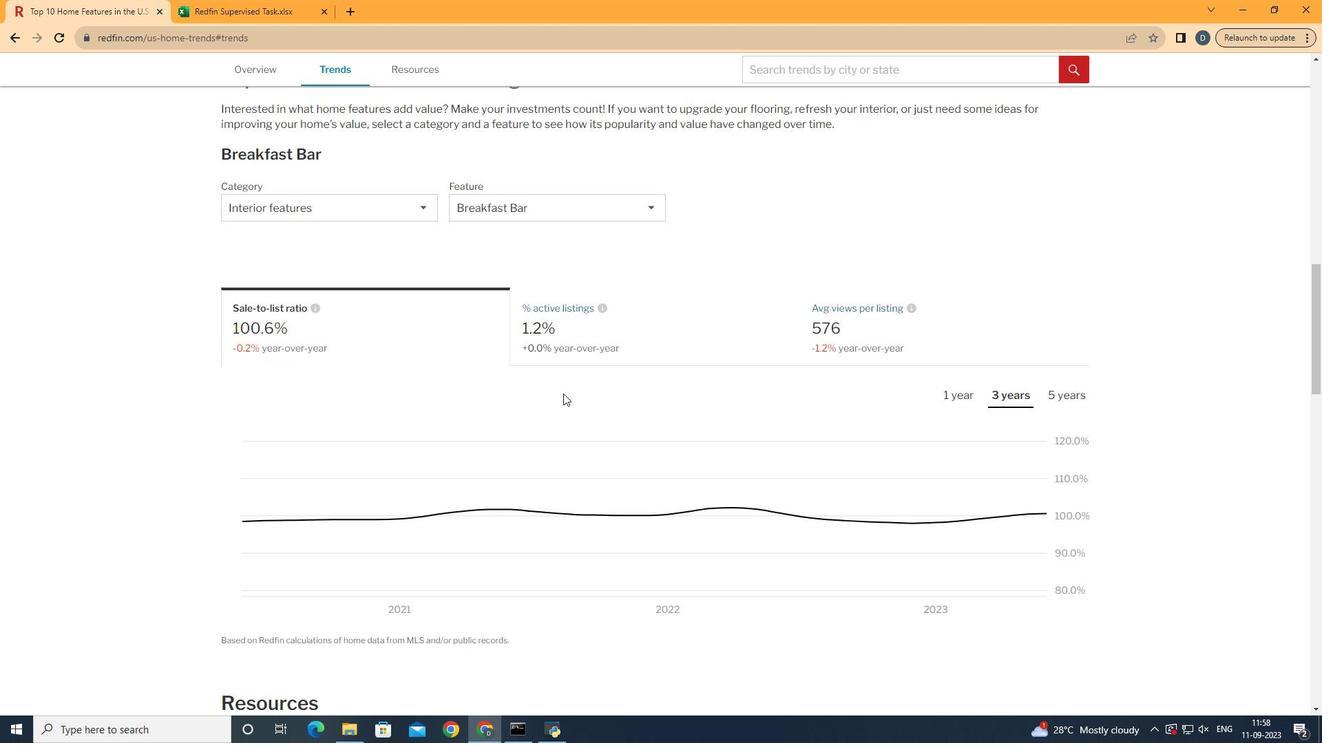 
Action: Mouse scrolled (433, 389) with delta (0, 0)
Screenshot: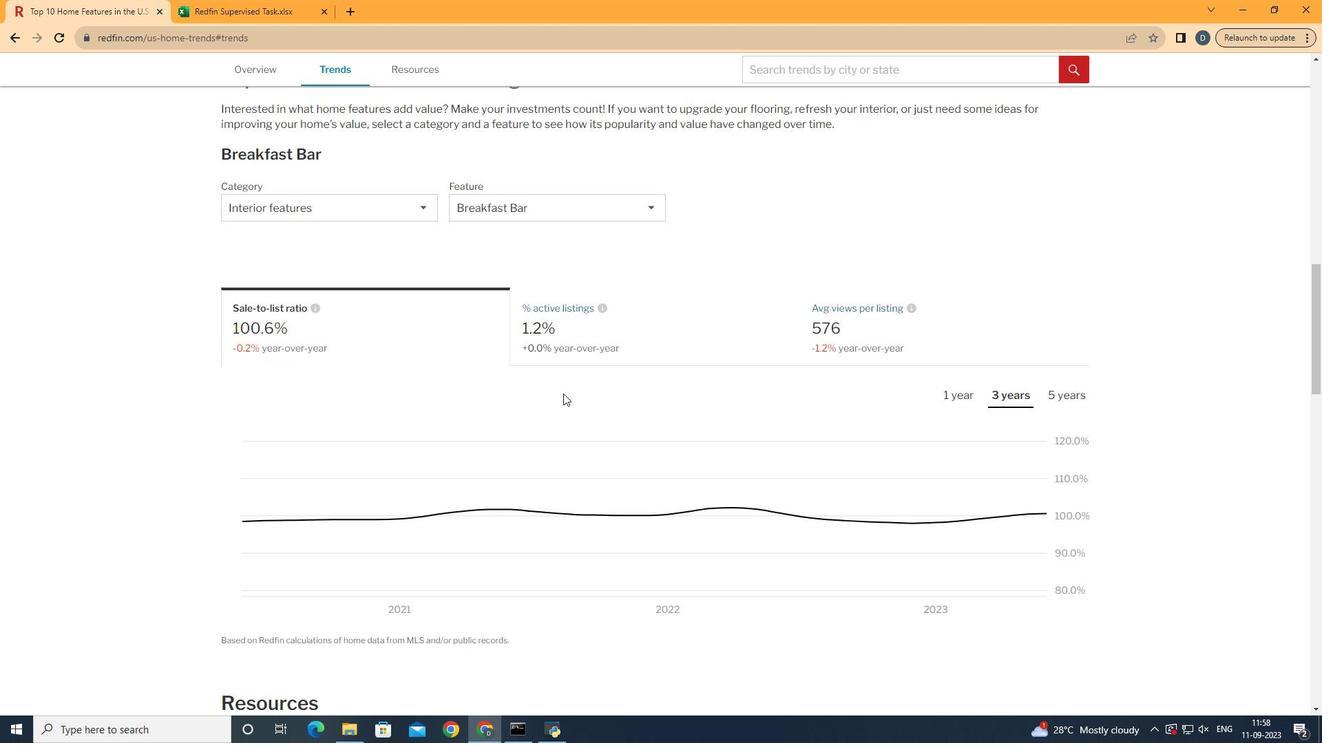 
Action: Mouse moved to (434, 388)
Screenshot: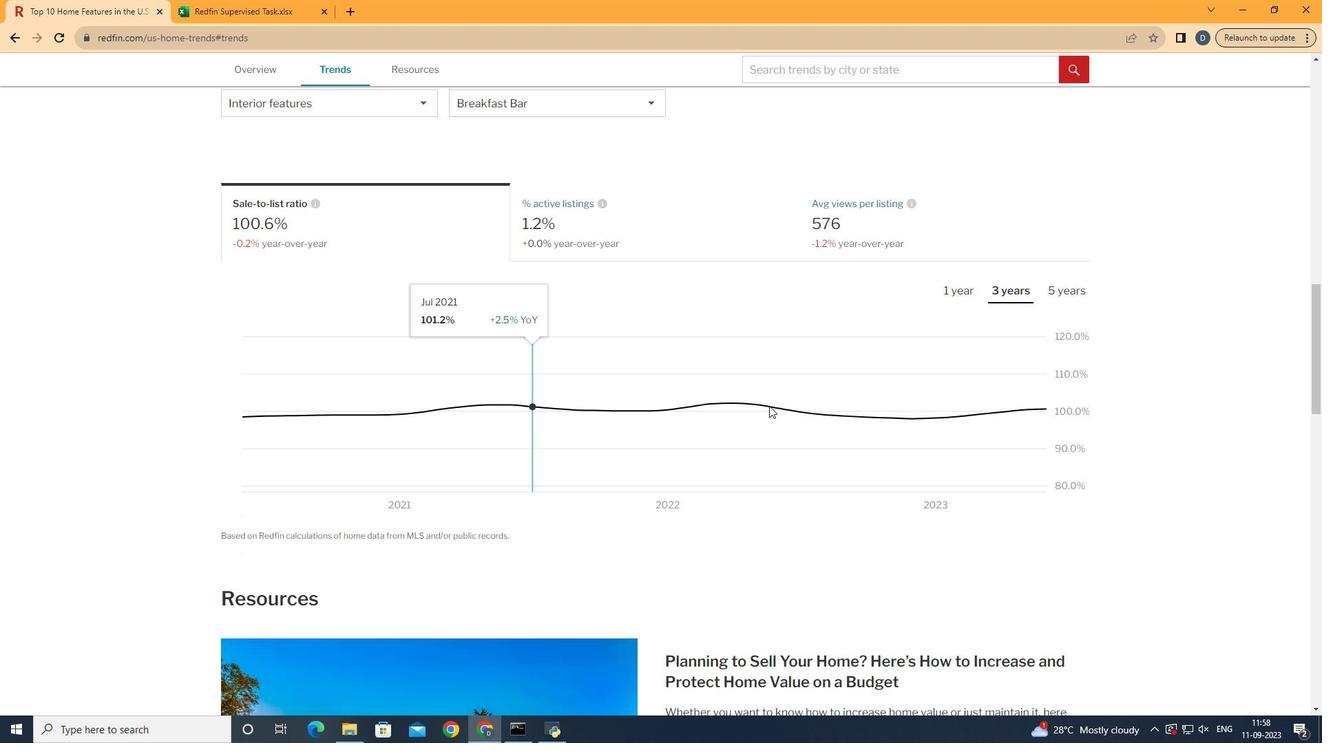 
Action: Mouse scrolled (434, 387) with delta (0, 0)
Screenshot: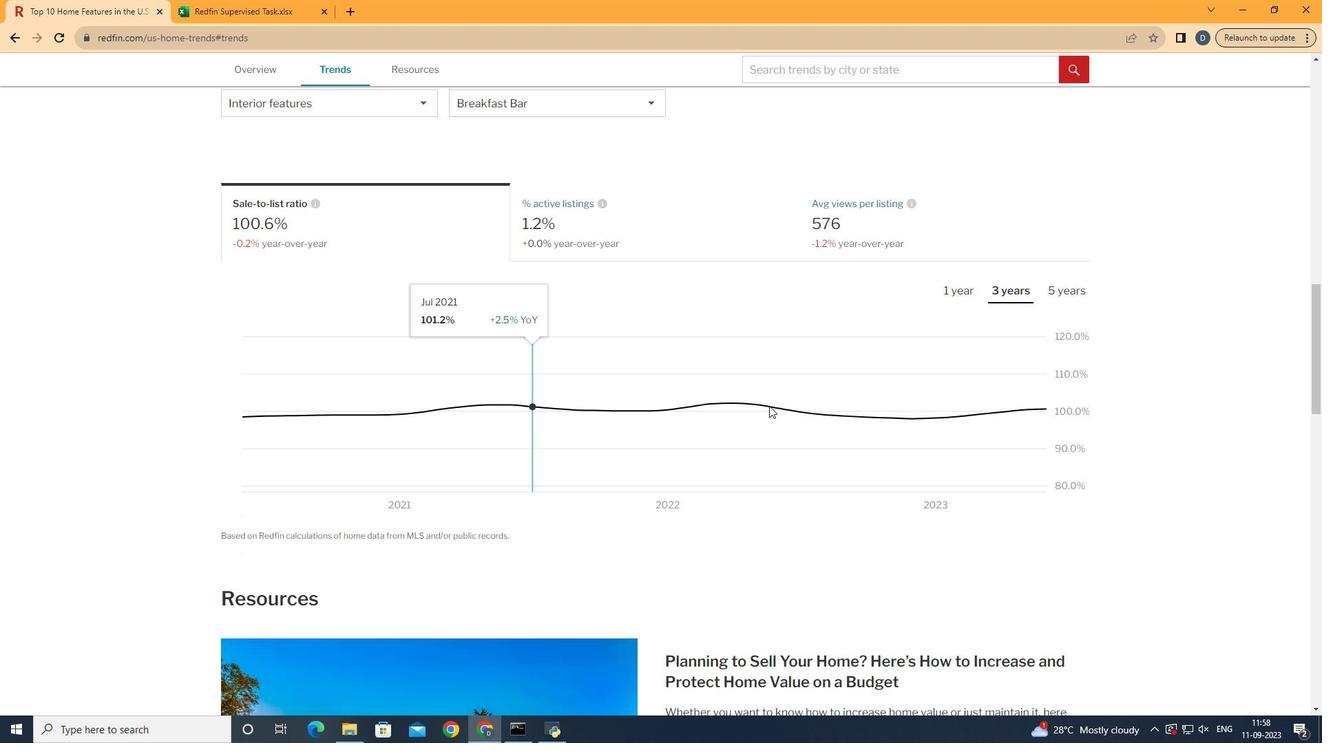 
Action: Mouse moved to (467, 385)
Screenshot: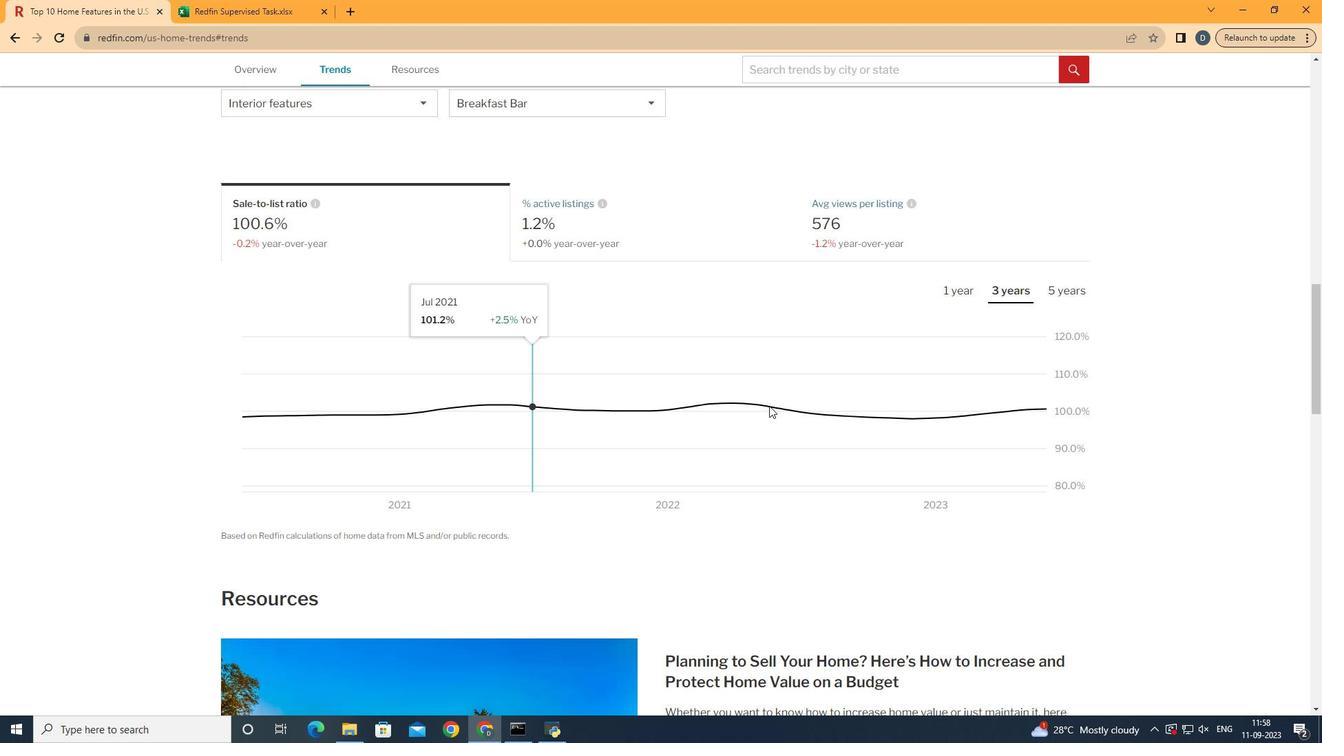 
Action: Mouse scrolled (467, 385) with delta (0, 0)
Screenshot: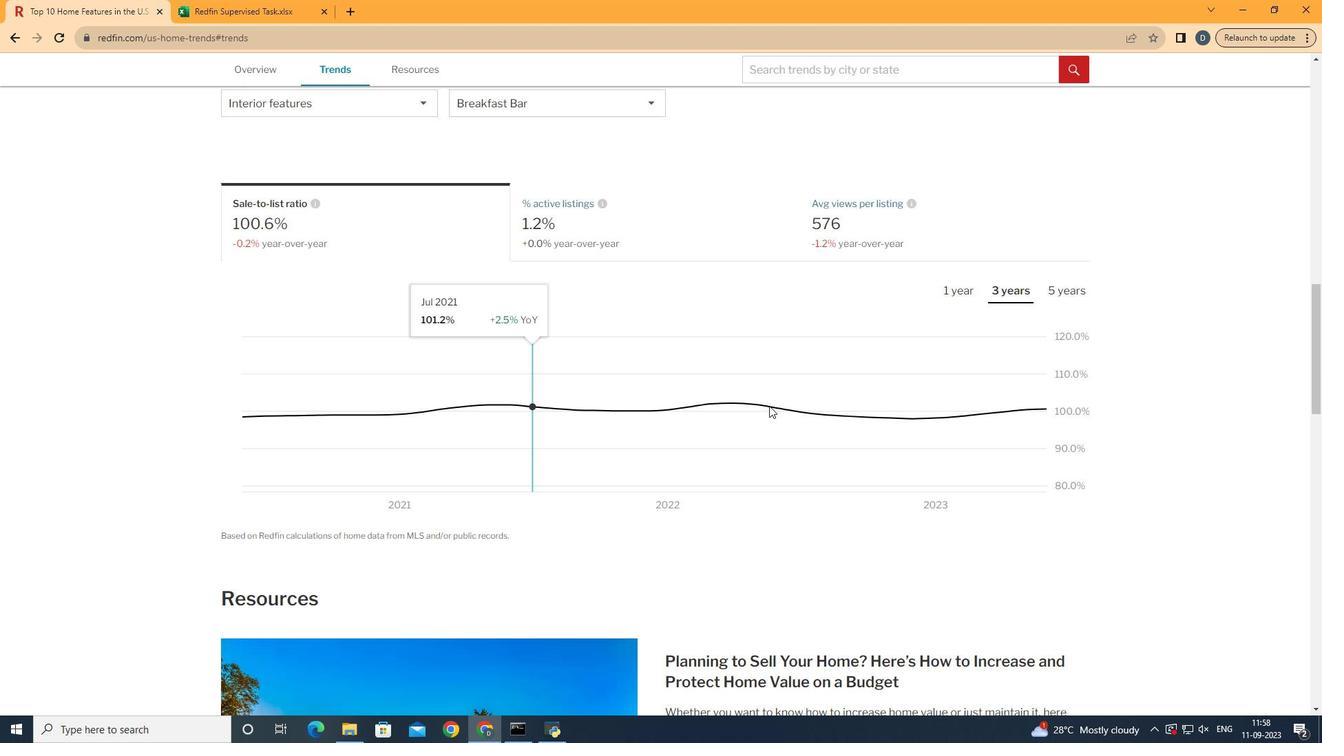 
Action: Mouse moved to (954, 262)
Screenshot: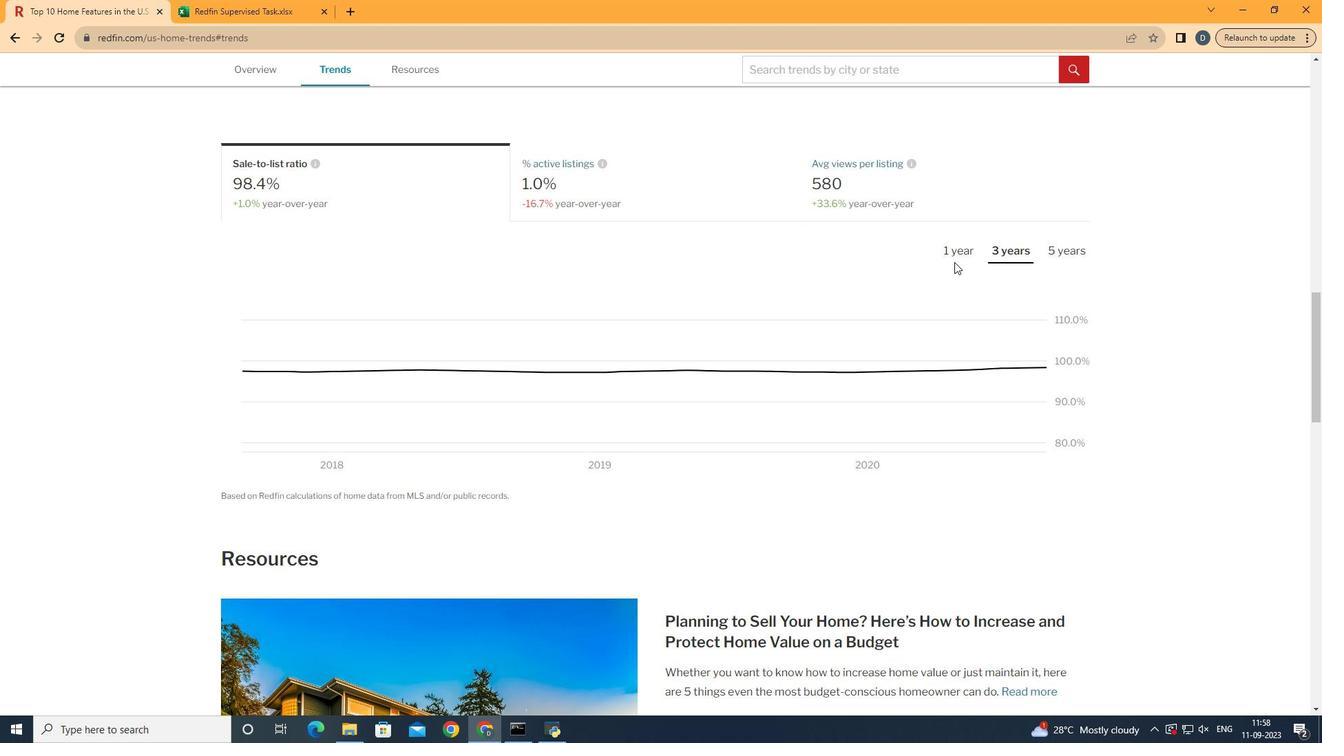 
Action: Mouse pressed left at (954, 262)
Screenshot: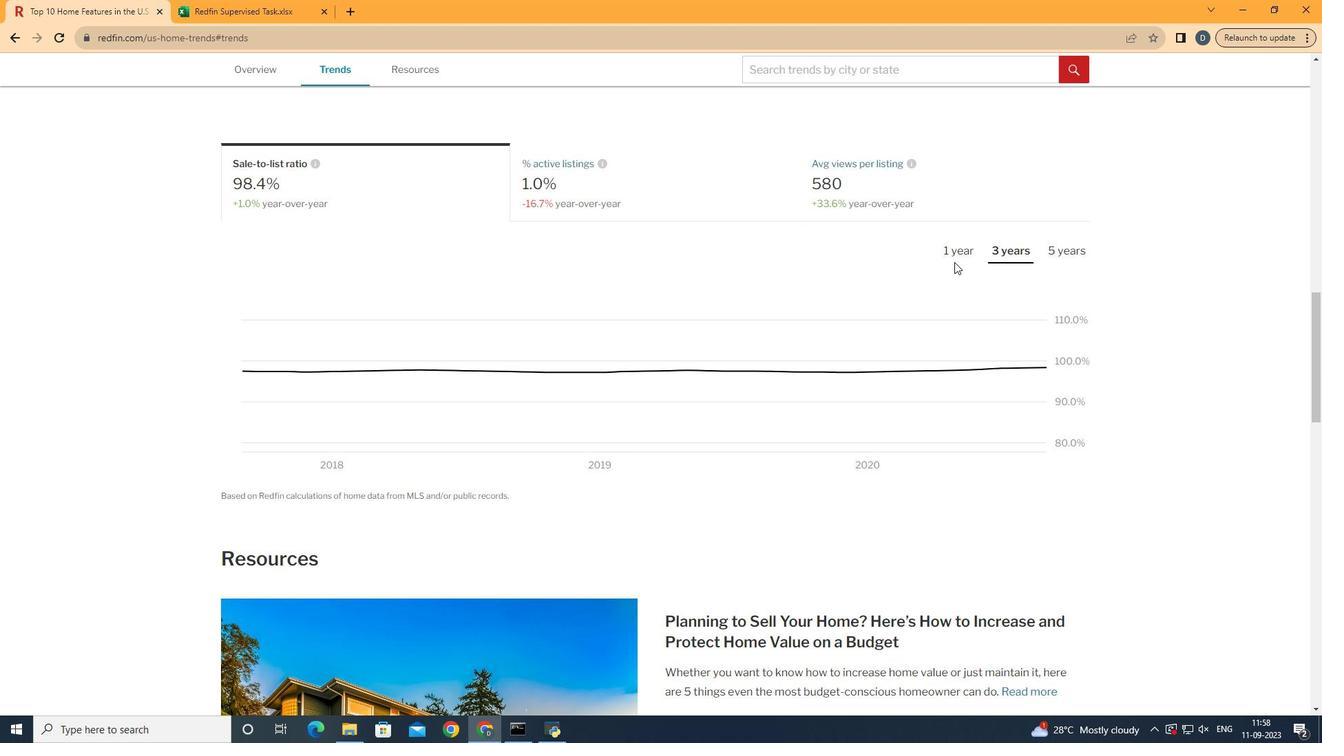 
Action: Mouse moved to (951, 249)
Screenshot: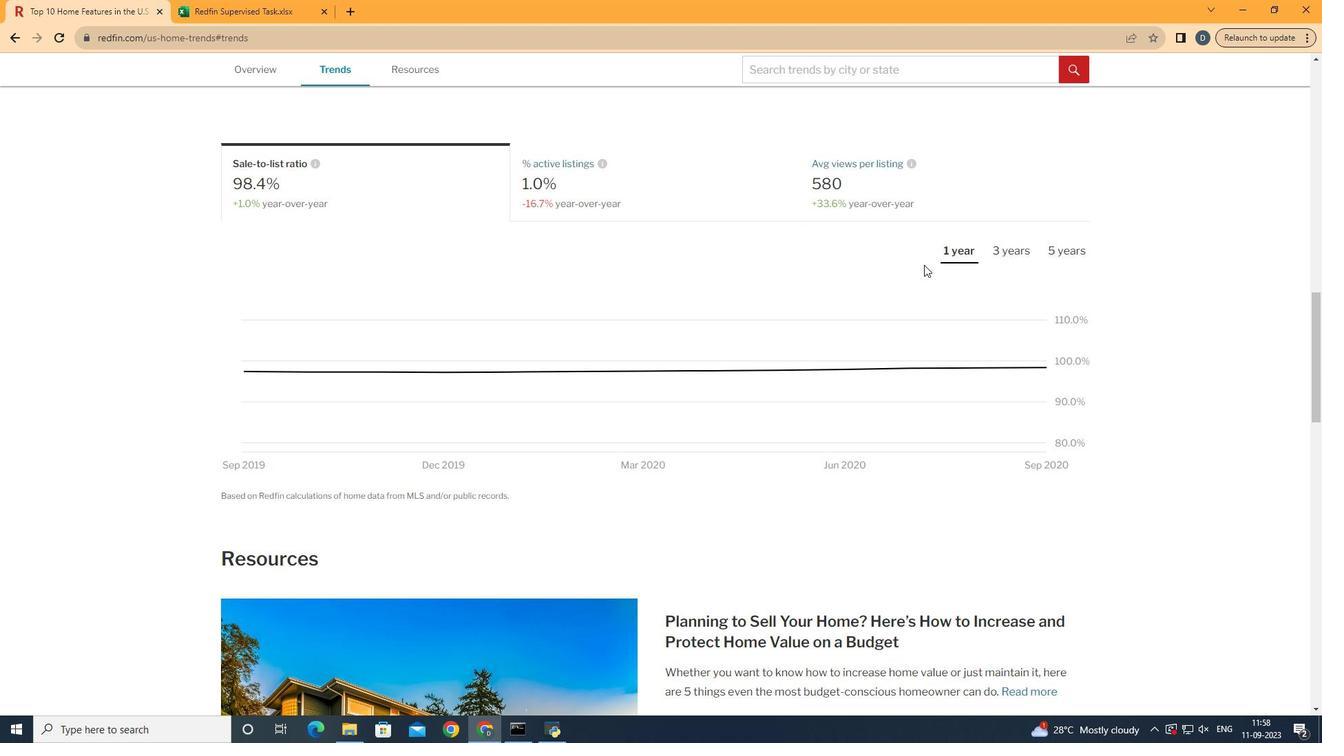 
Action: Mouse pressed left at (951, 249)
Screenshot: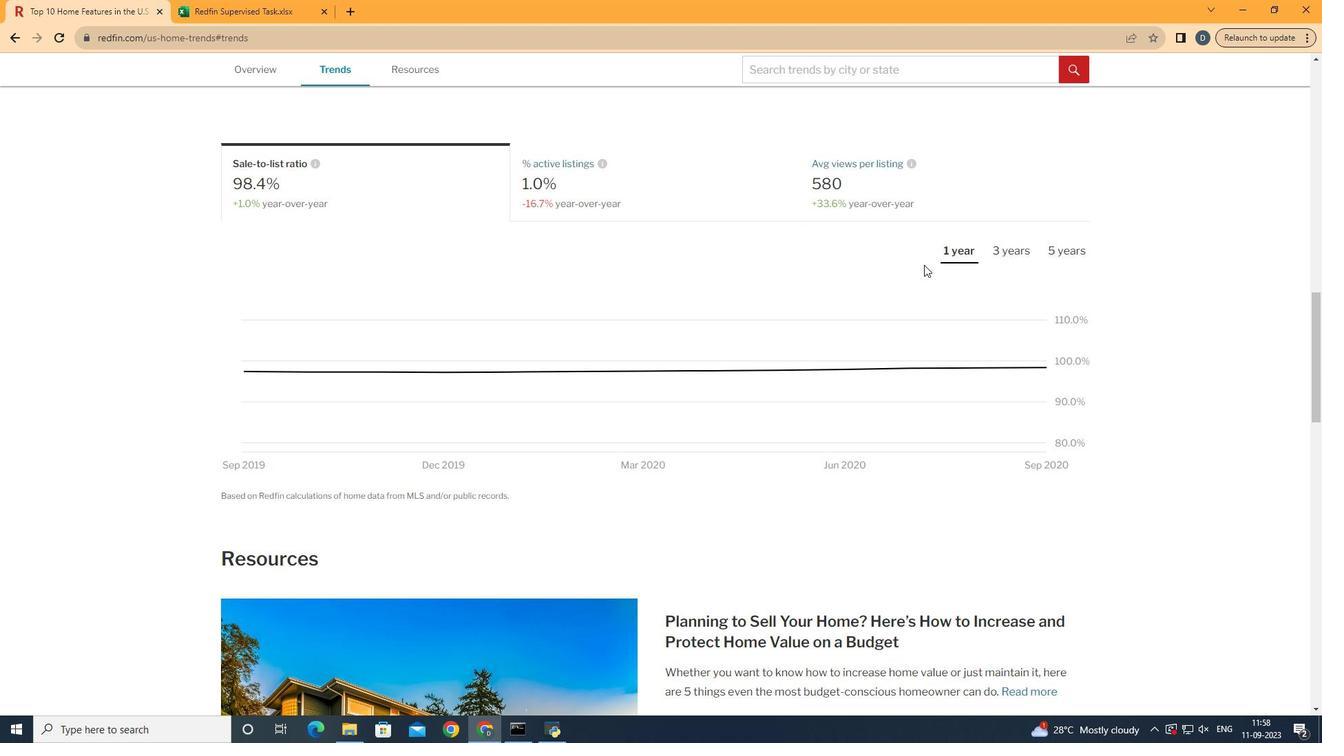 
Action: Mouse moved to (1050, 374)
Screenshot: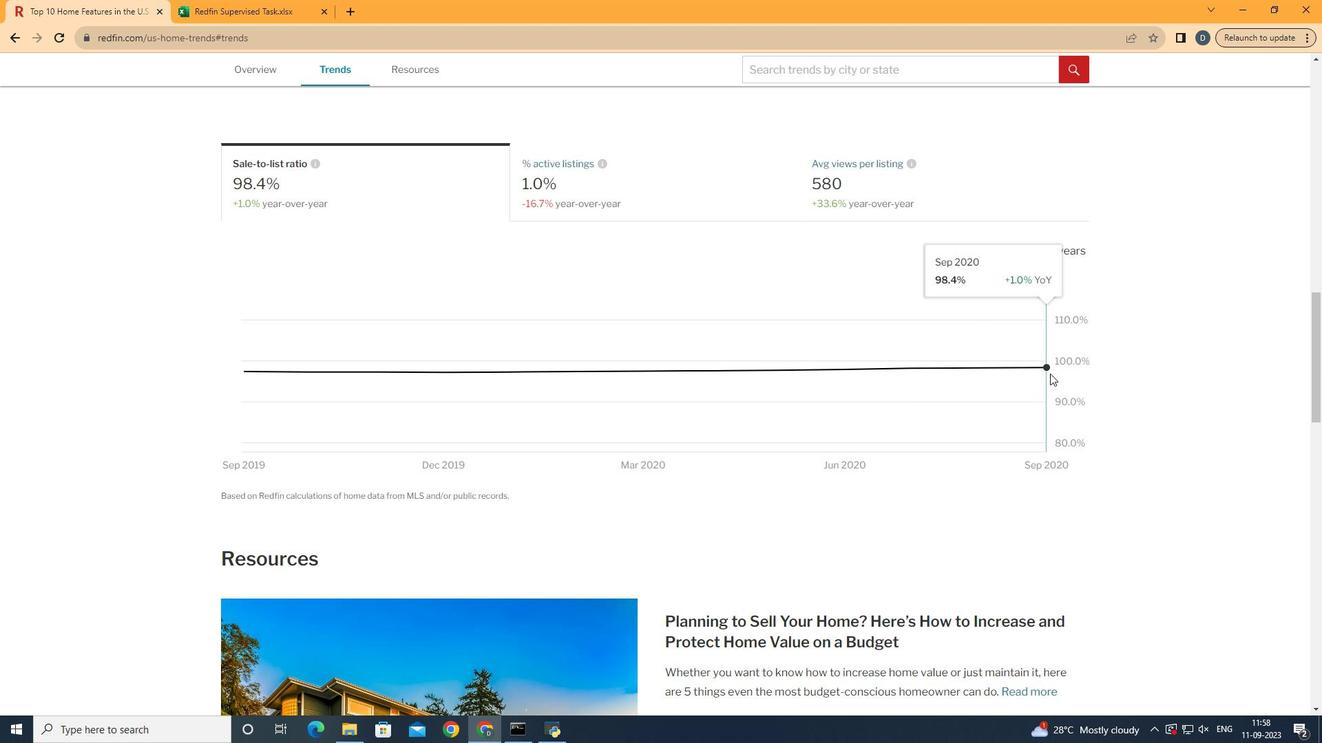 
